 Task: Look for space in Starachowice, Poland from 15th June, 2023 to 21st June, 2023 for 5 adults in price range Rs.14000 to Rs.25000. Place can be entire place with 3 bedrooms having 3 beds and 3 bathrooms. Property type can be house, flat, guest house. Booking option can be shelf check-in. Required host language is English.
Action: Mouse pressed left at (560, 96)
Screenshot: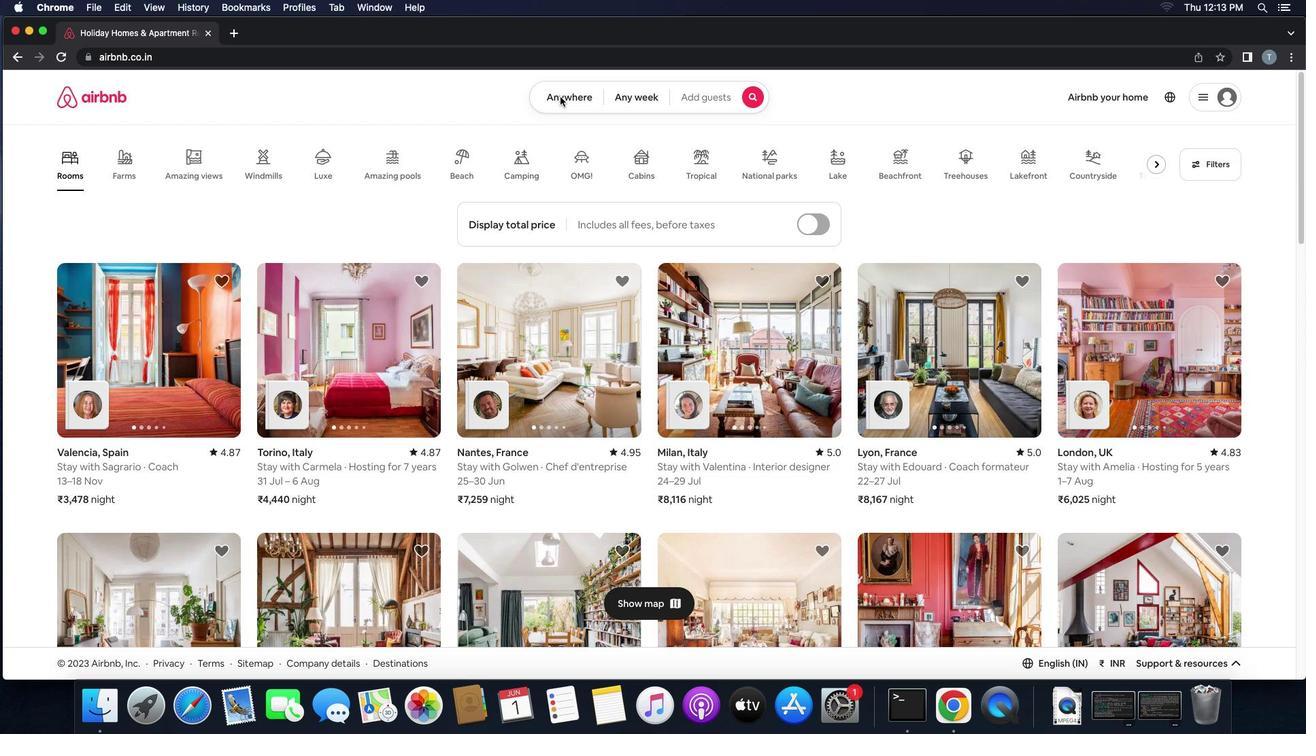 
Action: Mouse pressed left at (560, 96)
Screenshot: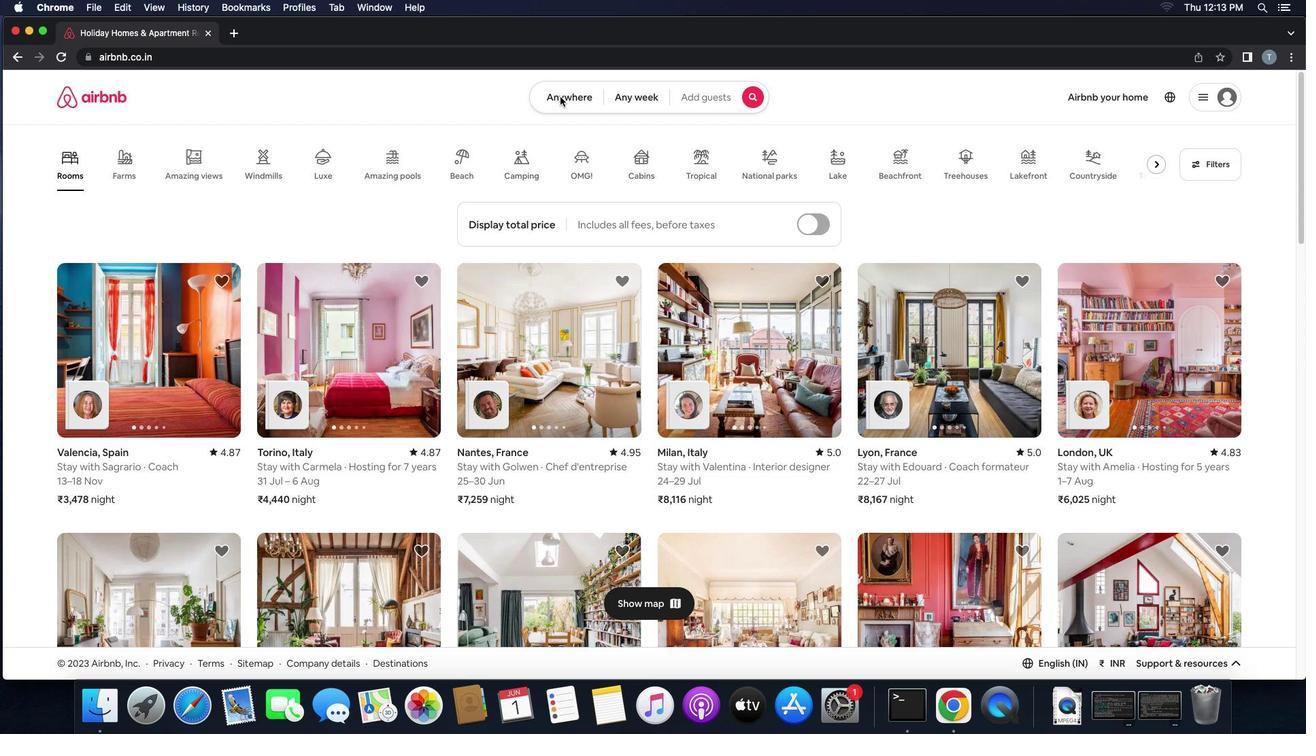 
Action: Mouse moved to (466, 151)
Screenshot: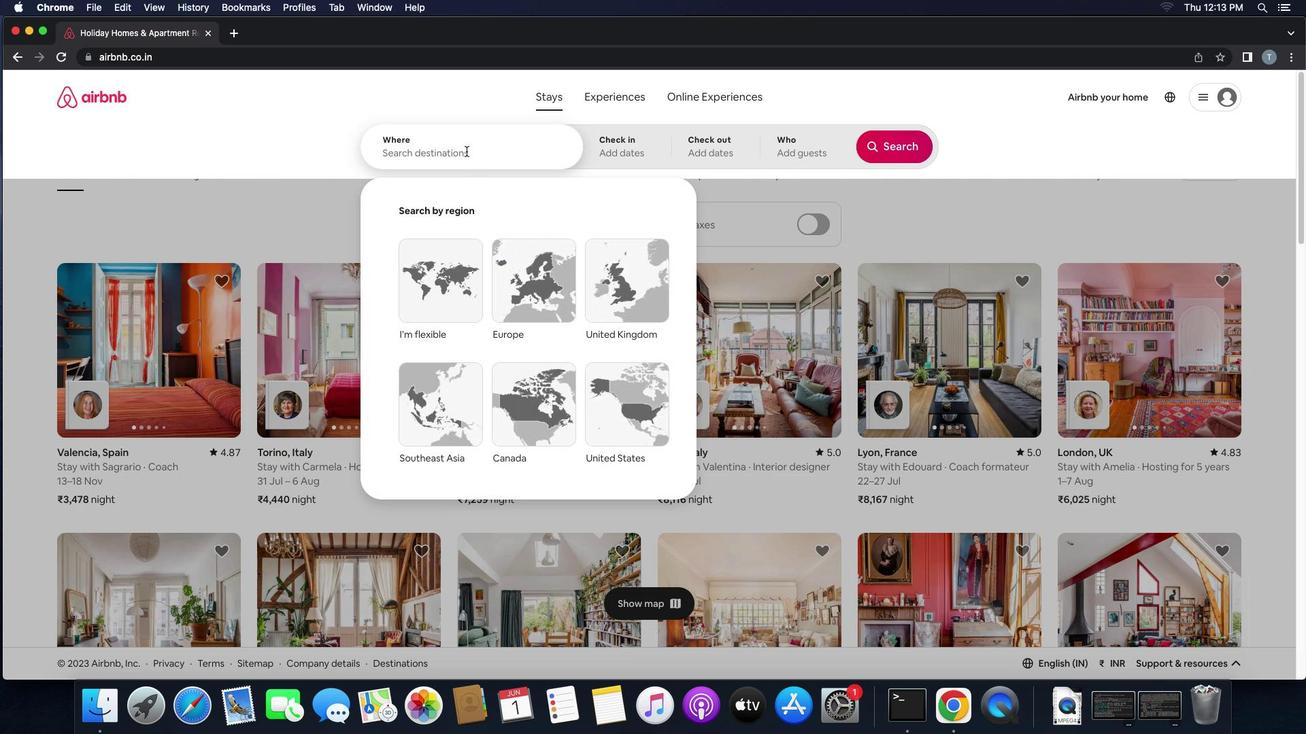 
Action: Mouse pressed left at (466, 151)
Screenshot: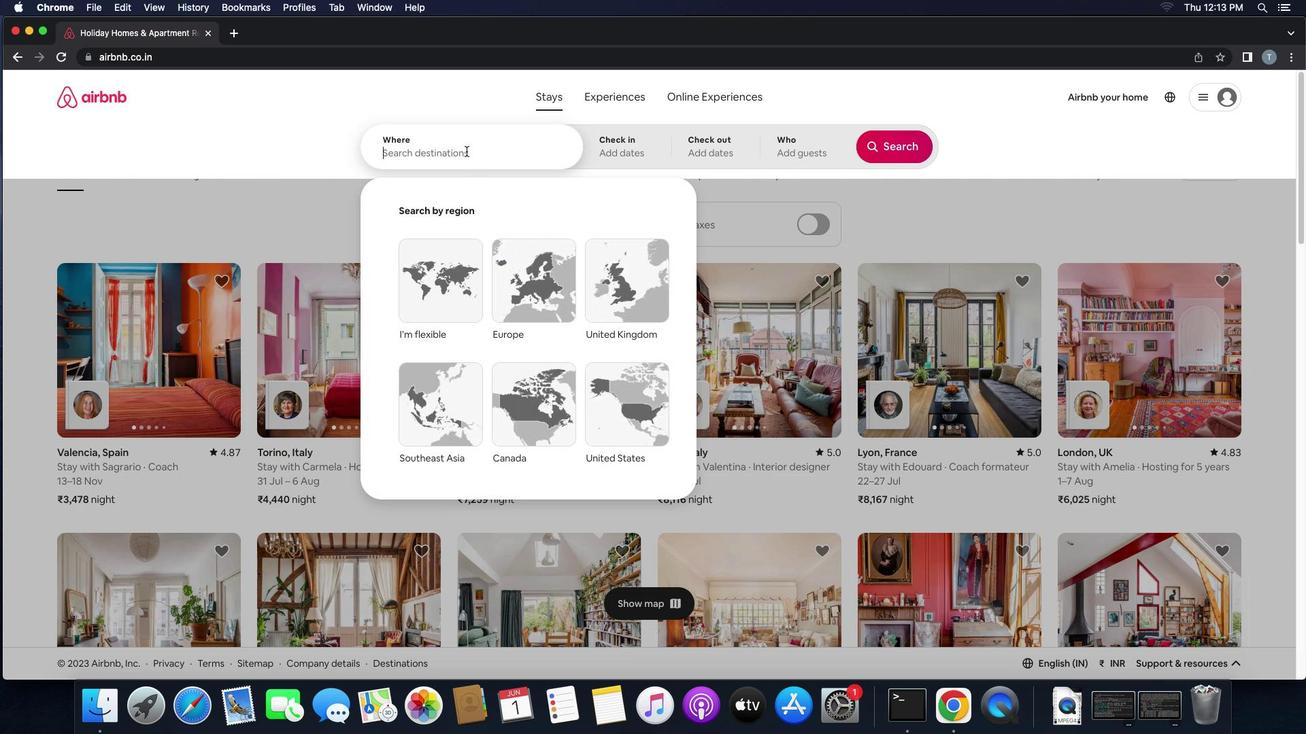 
Action: Mouse moved to (466, 149)
Screenshot: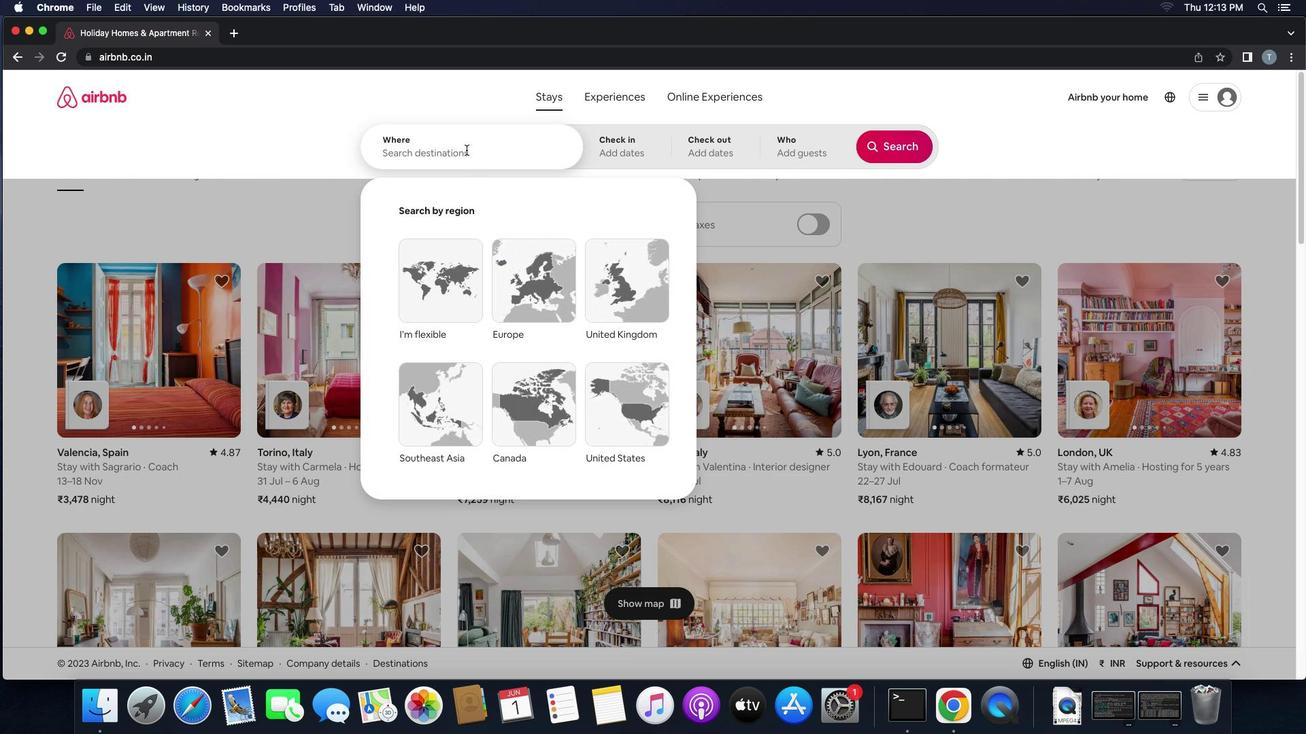 
Action: Key pressed Key.shift'S''t''a''r''a''c''h''o''w''i''c''e'',''p''o''l''a''n''d'
Screenshot: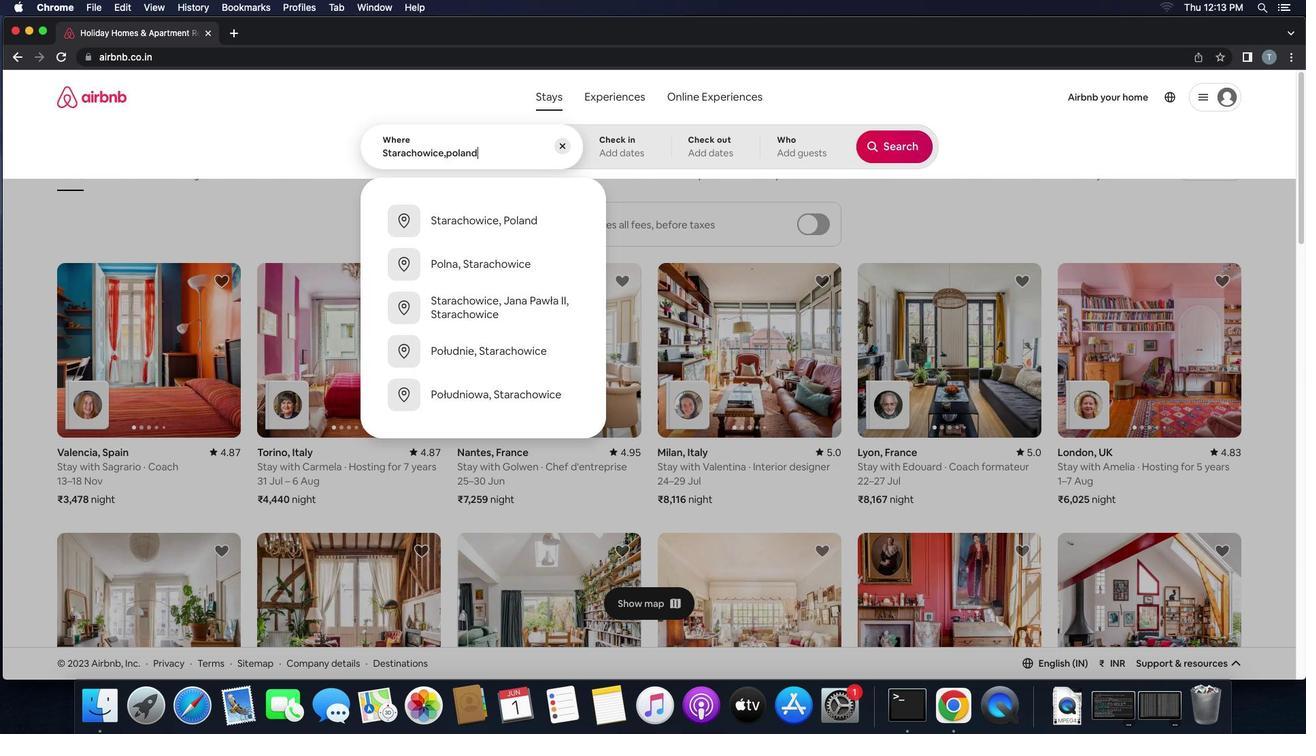 
Action: Mouse moved to (484, 229)
Screenshot: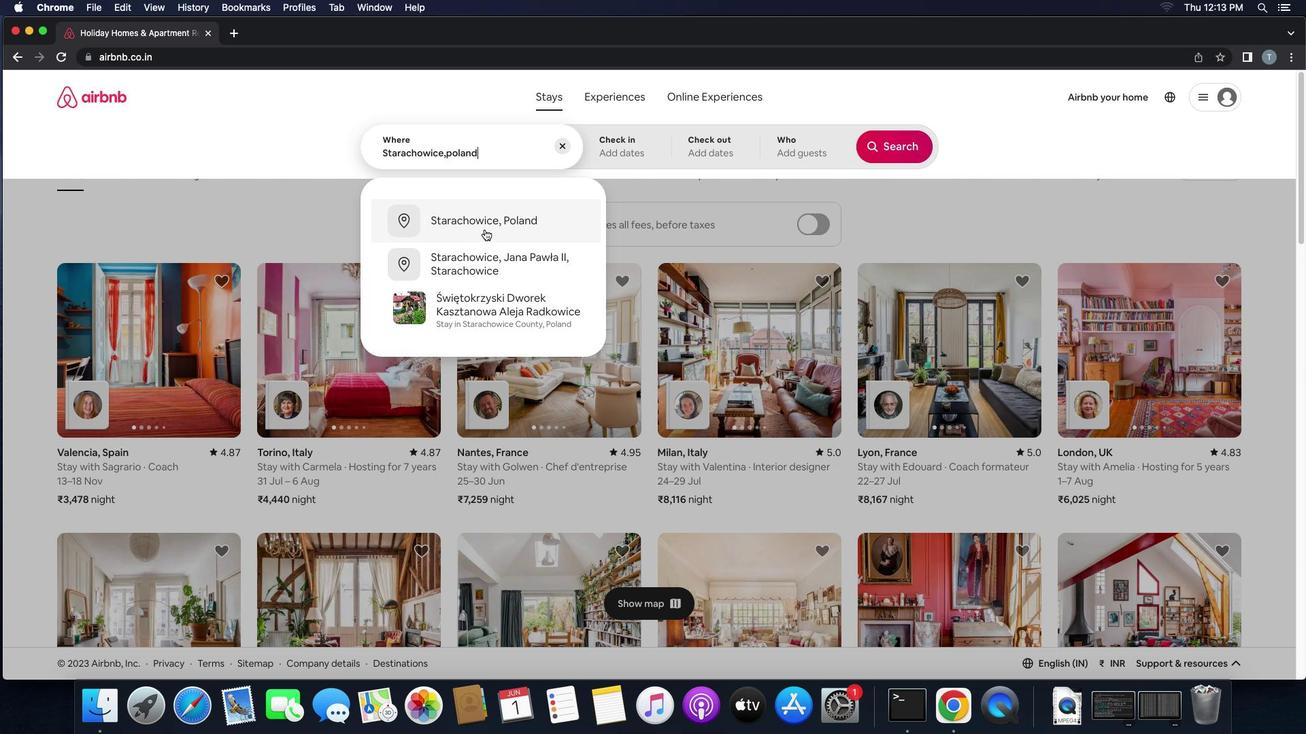 
Action: Mouse pressed left at (484, 229)
Screenshot: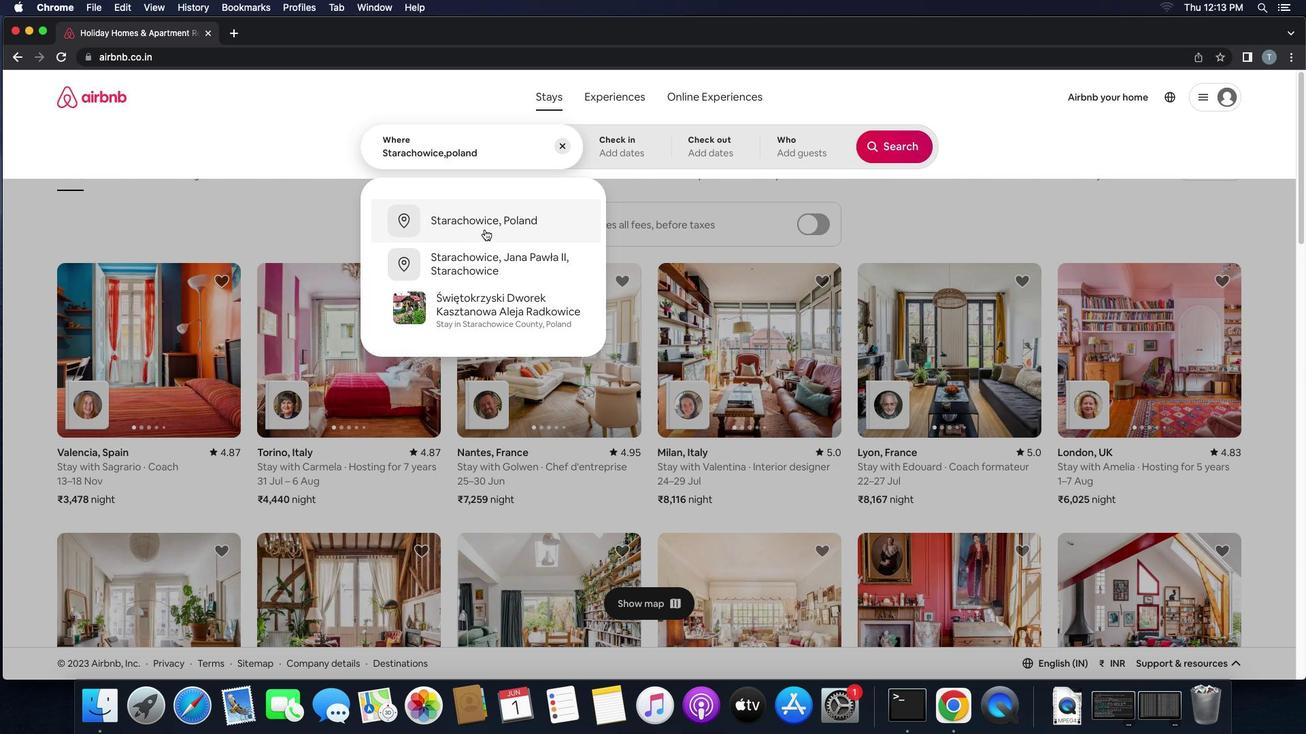 
Action: Mouse moved to (552, 383)
Screenshot: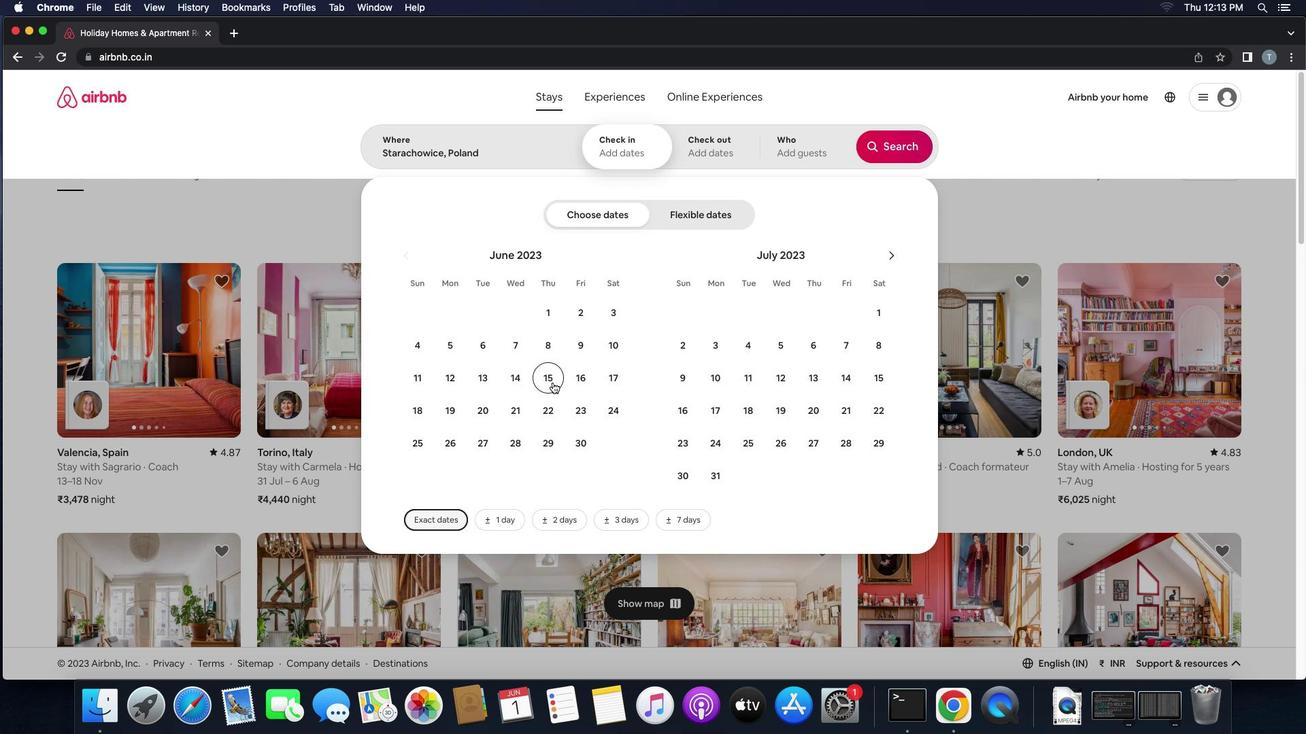 
Action: Mouse pressed left at (552, 383)
Screenshot: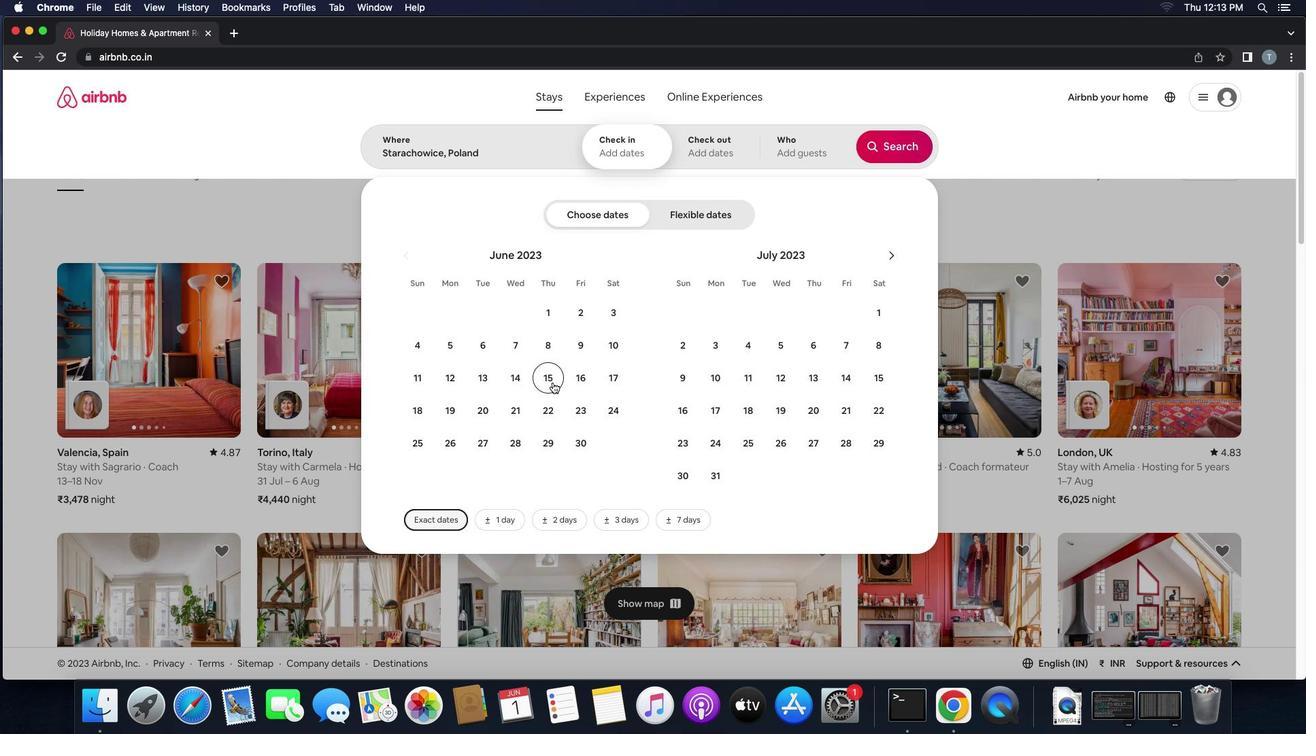 
Action: Mouse moved to (522, 410)
Screenshot: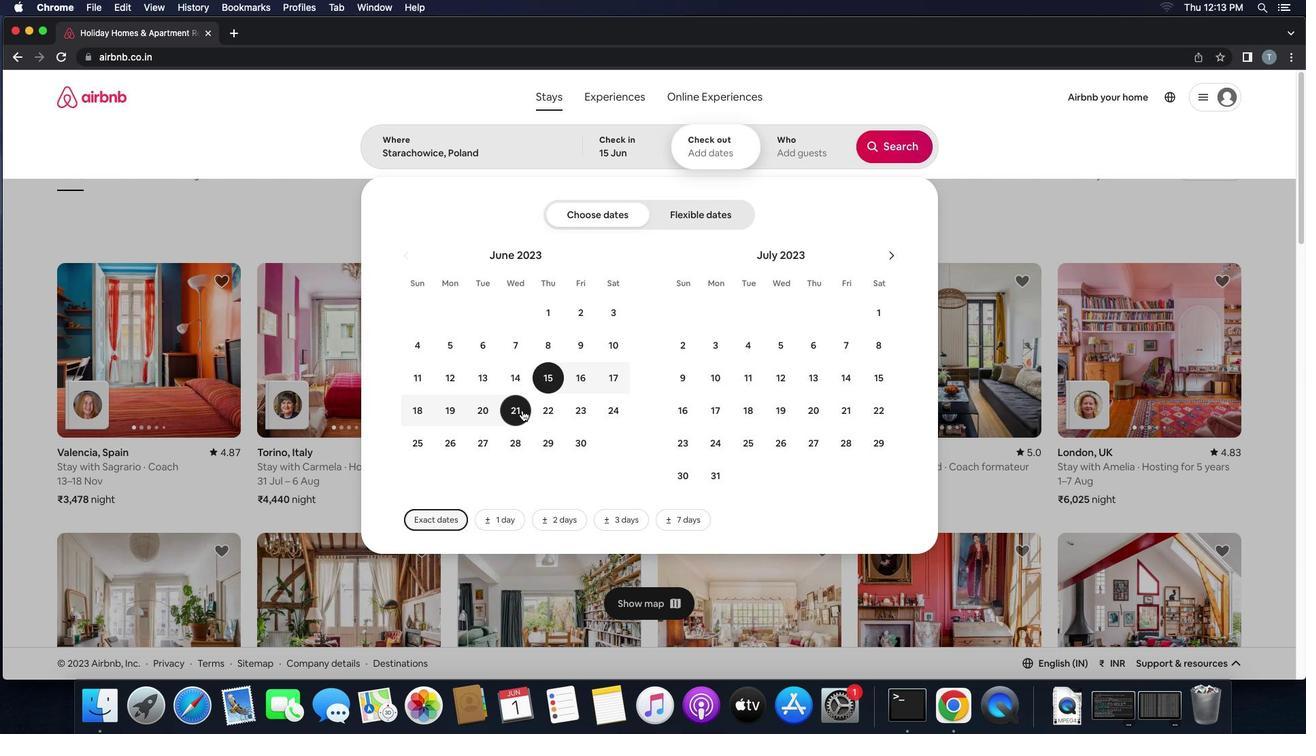 
Action: Mouse pressed left at (522, 410)
Screenshot: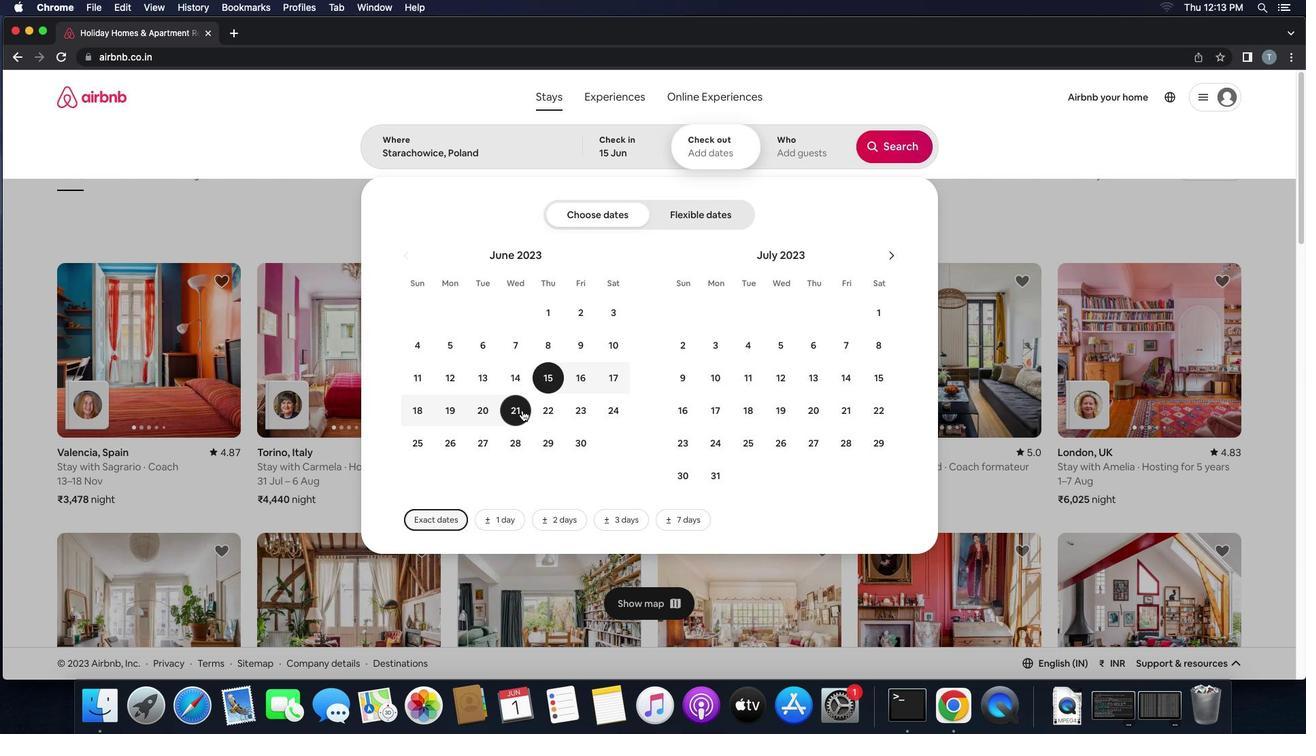 
Action: Mouse moved to (802, 154)
Screenshot: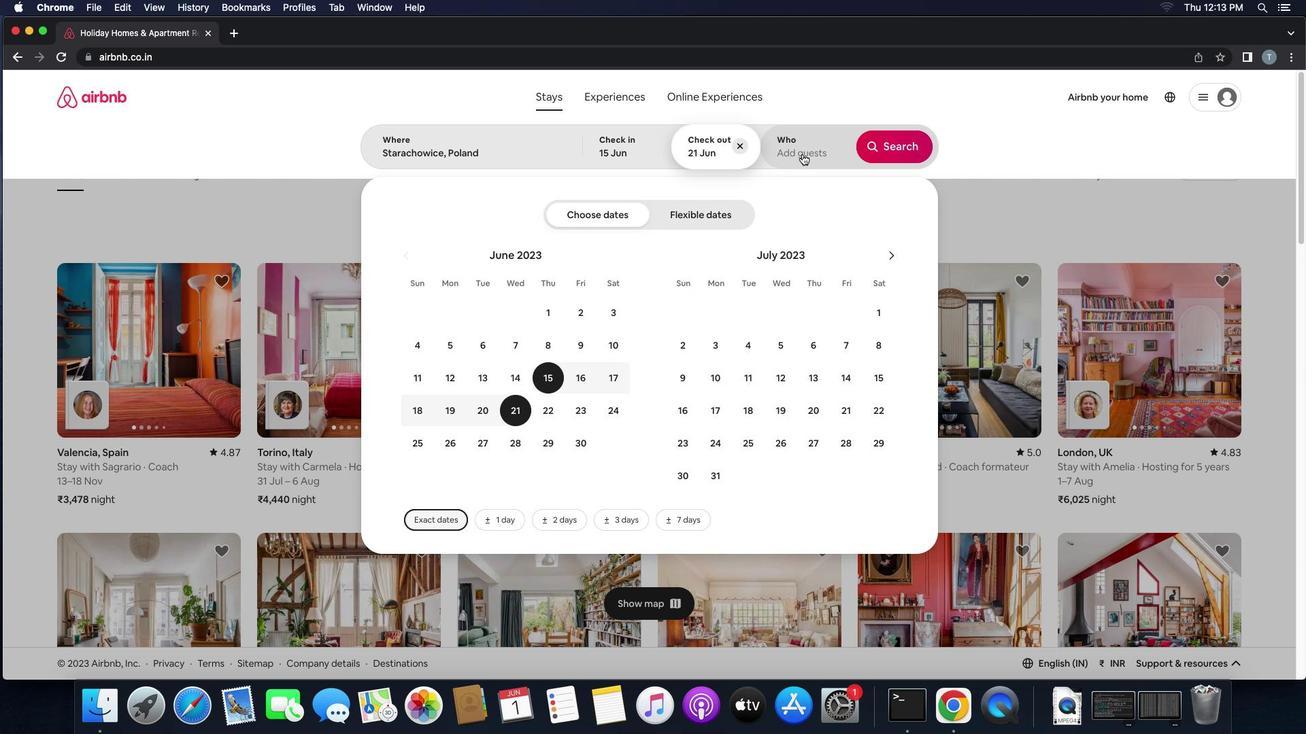 
Action: Mouse pressed left at (802, 154)
Screenshot: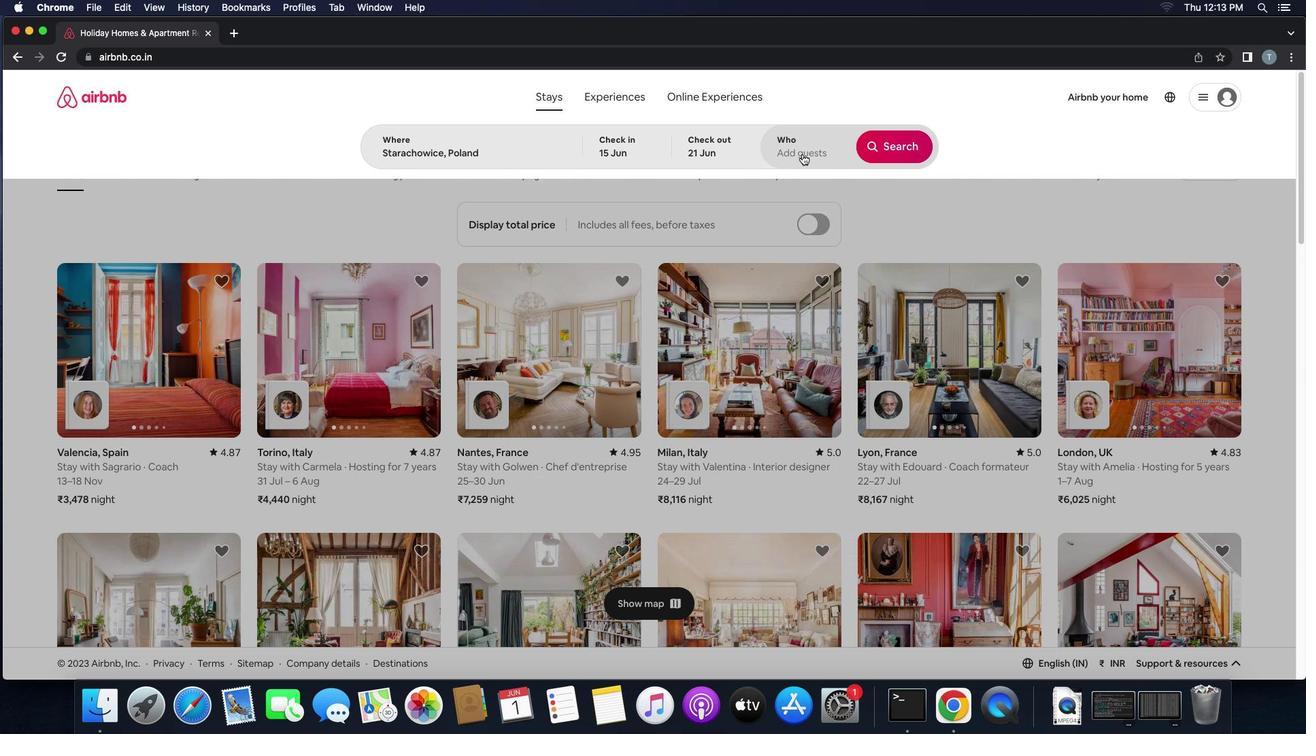 
Action: Mouse moved to (901, 214)
Screenshot: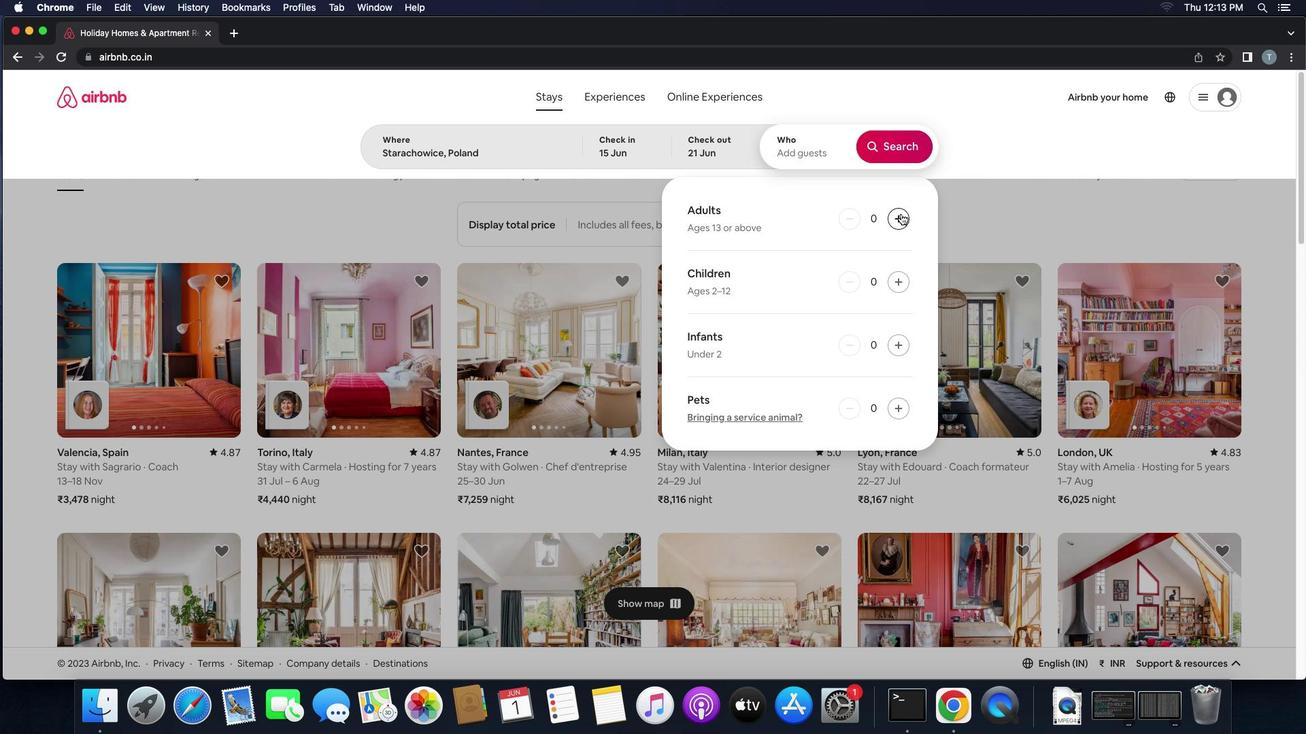
Action: Mouse pressed left at (901, 214)
Screenshot: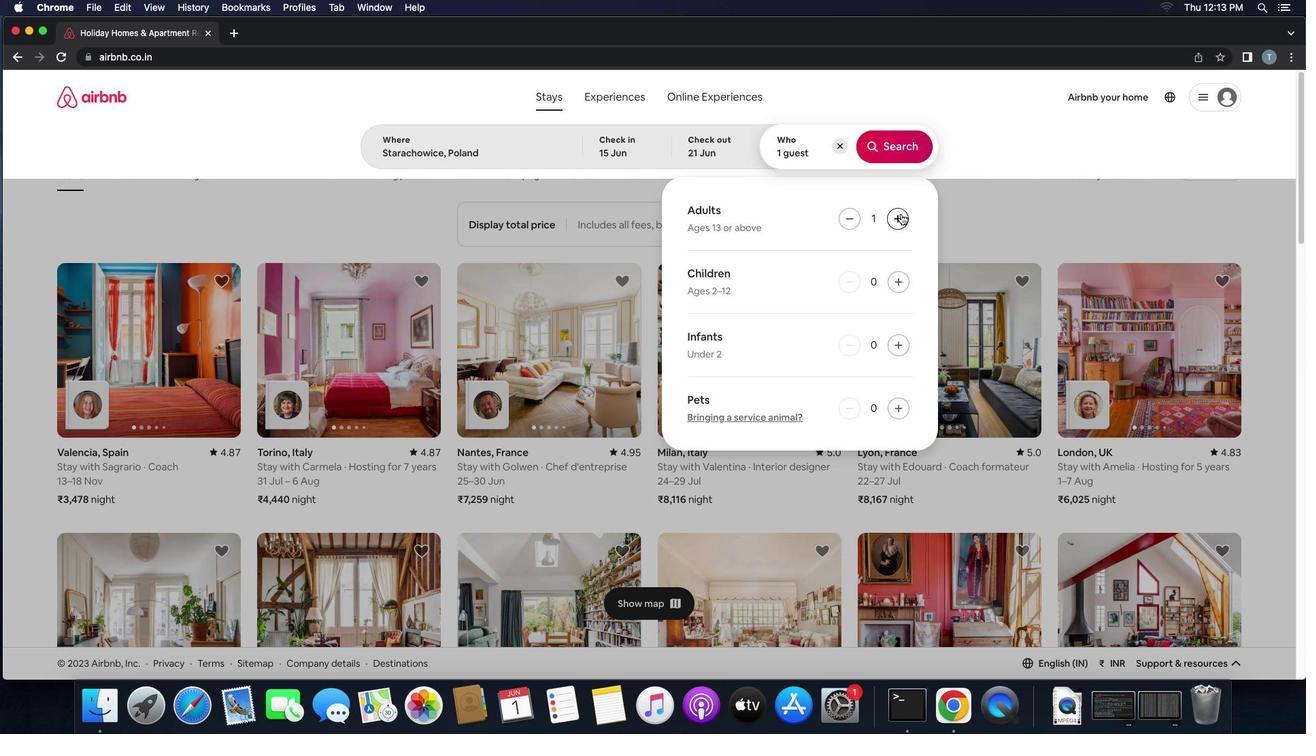 
Action: Mouse pressed left at (901, 214)
Screenshot: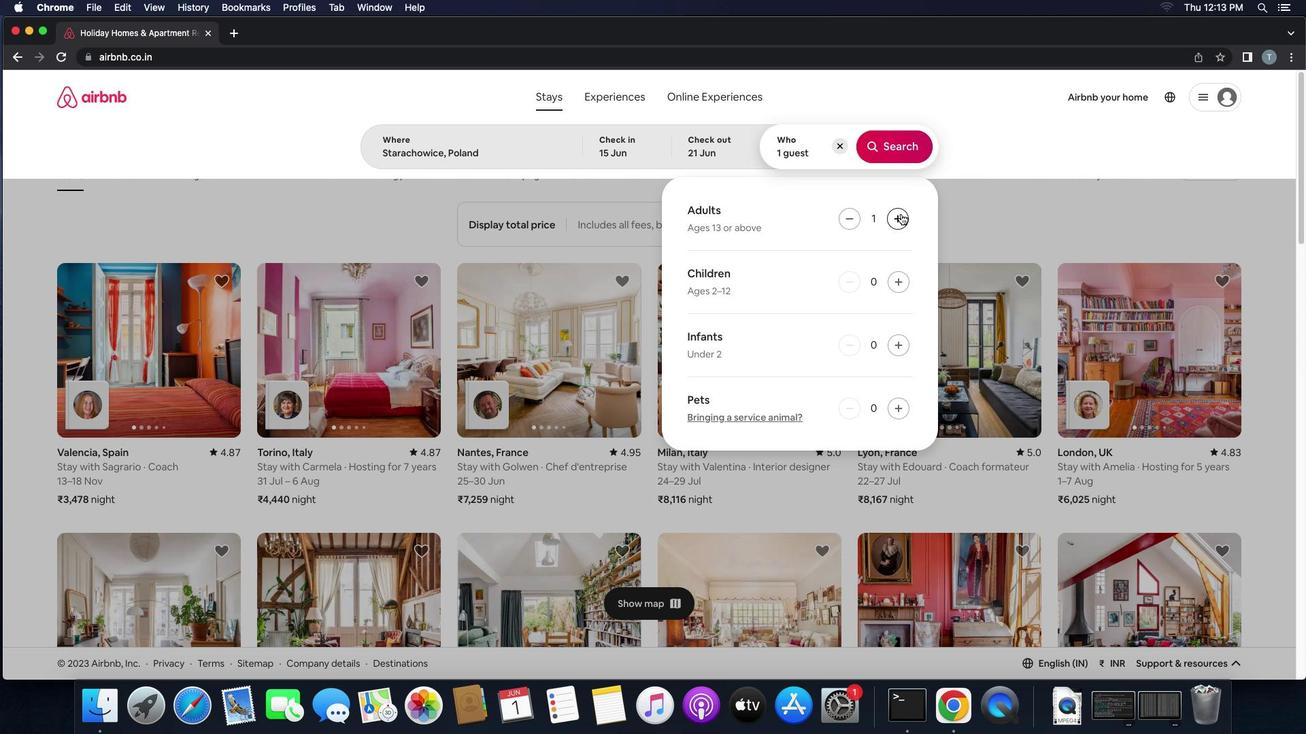 
Action: Mouse pressed left at (901, 214)
Screenshot: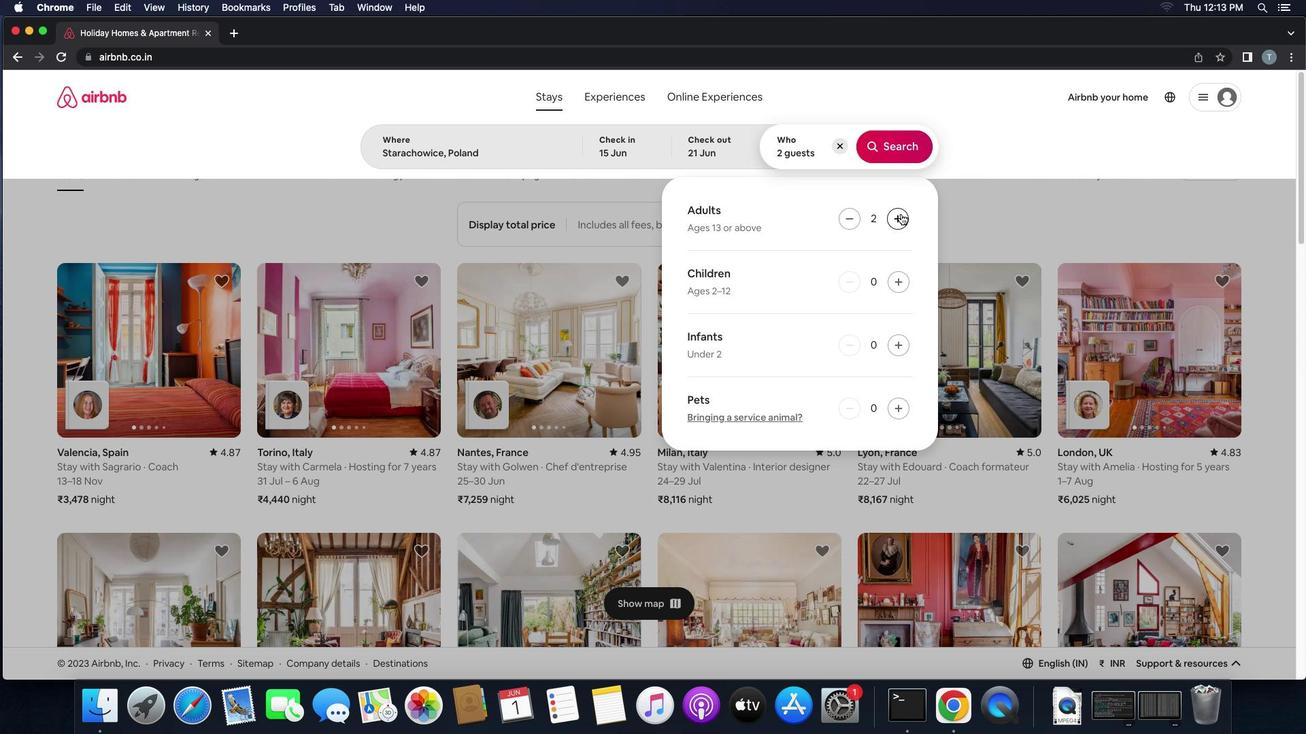 
Action: Mouse pressed left at (901, 214)
Screenshot: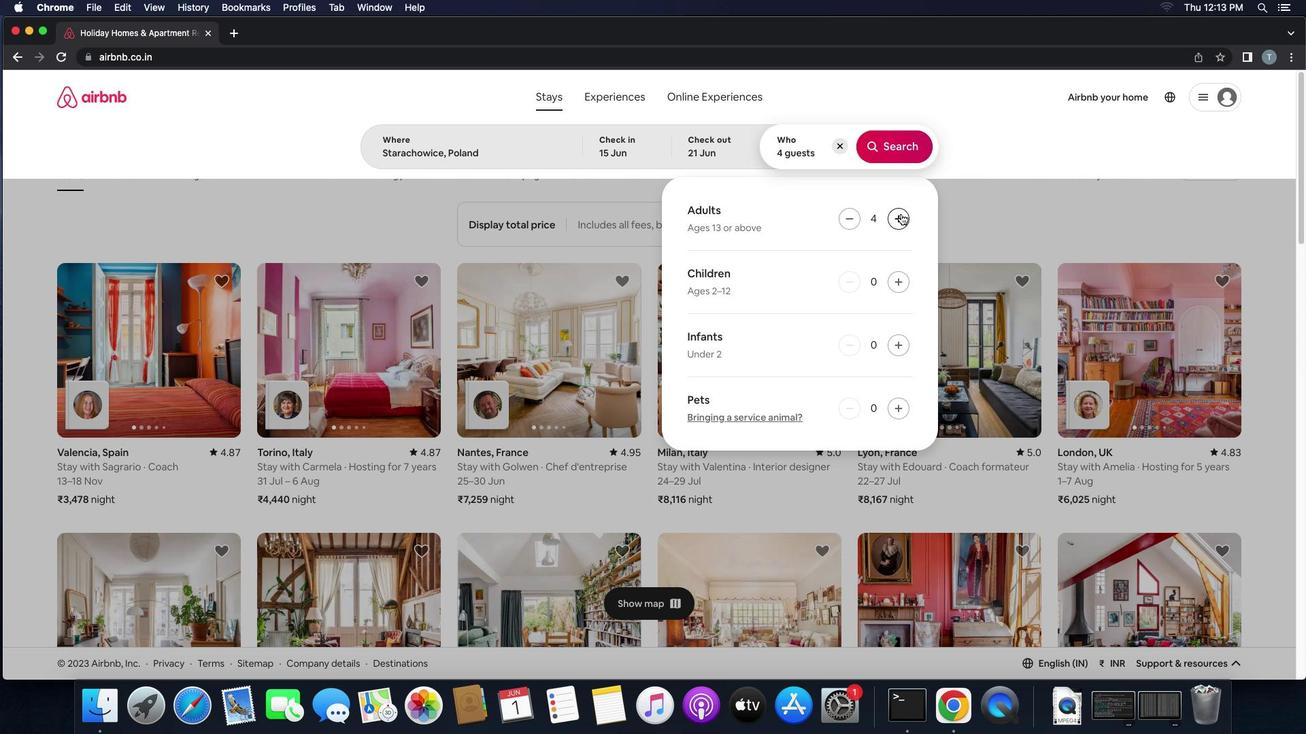 
Action: Mouse pressed left at (901, 214)
Screenshot: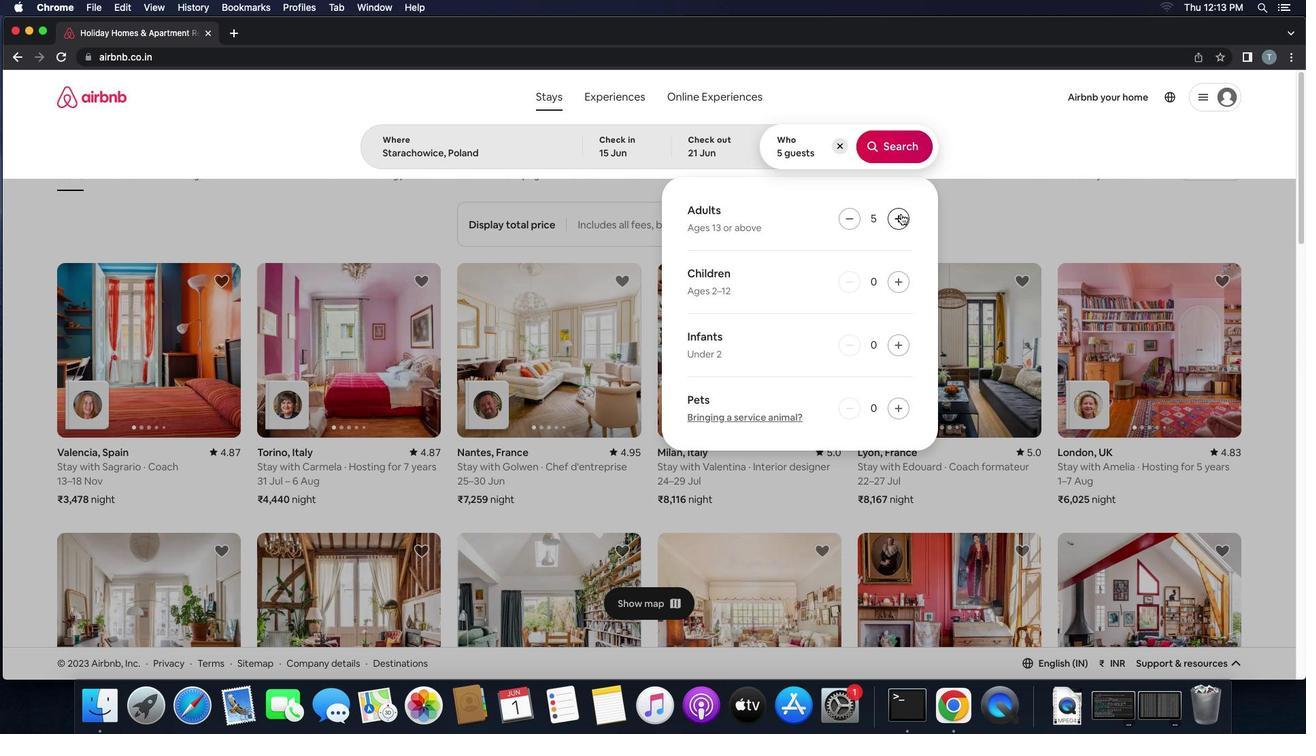 
Action: Mouse moved to (908, 158)
Screenshot: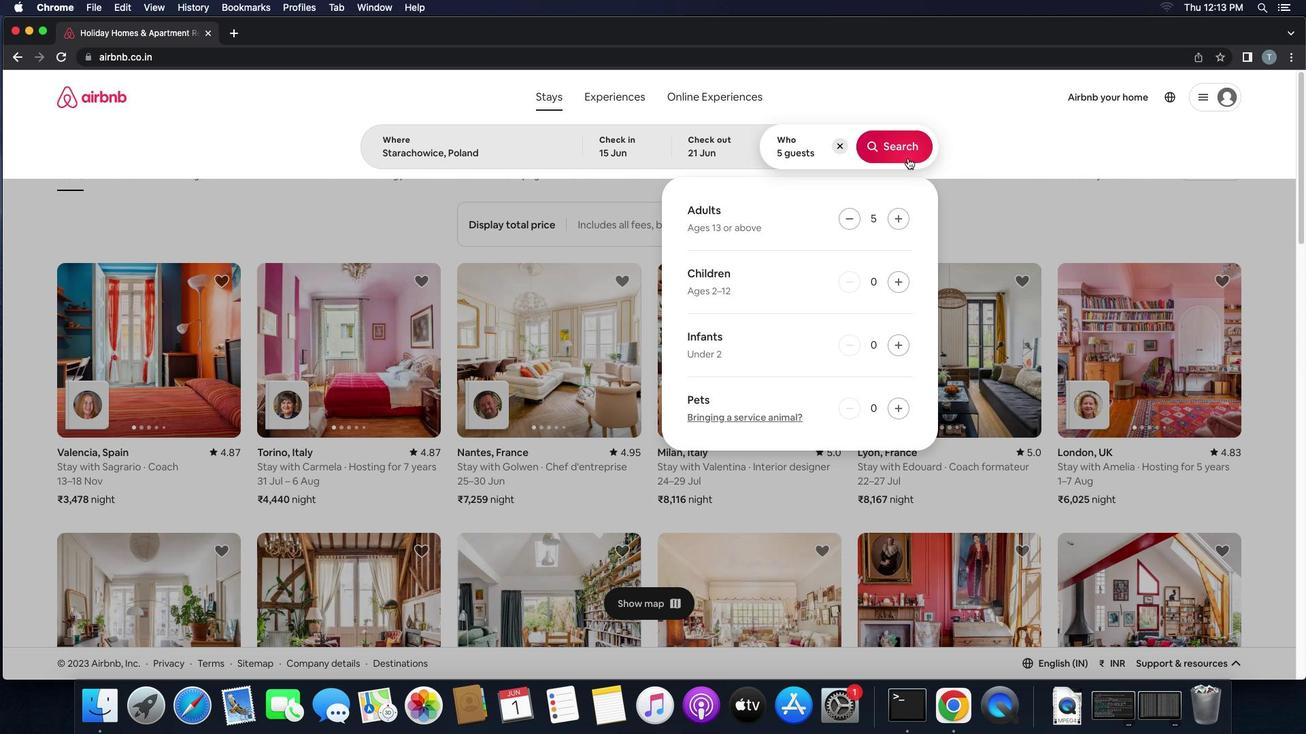 
Action: Mouse pressed left at (908, 158)
Screenshot: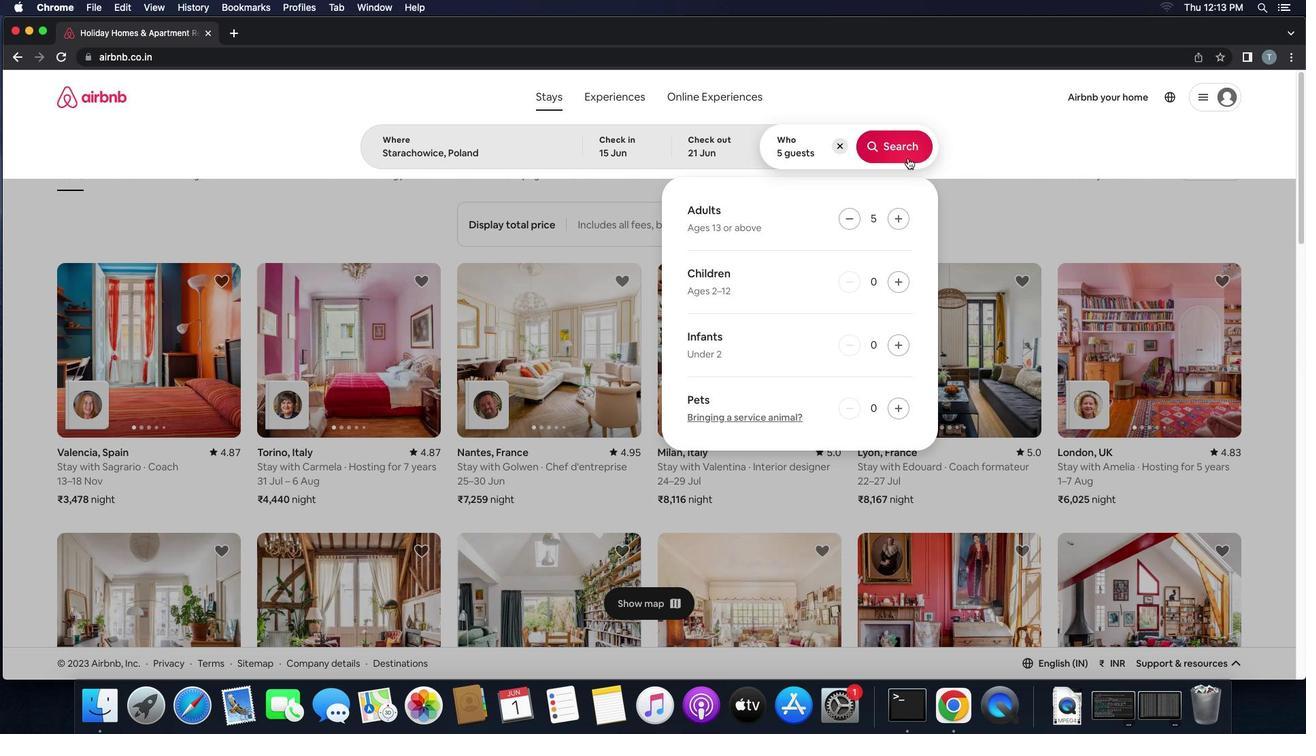 
Action: Mouse moved to (1255, 150)
Screenshot: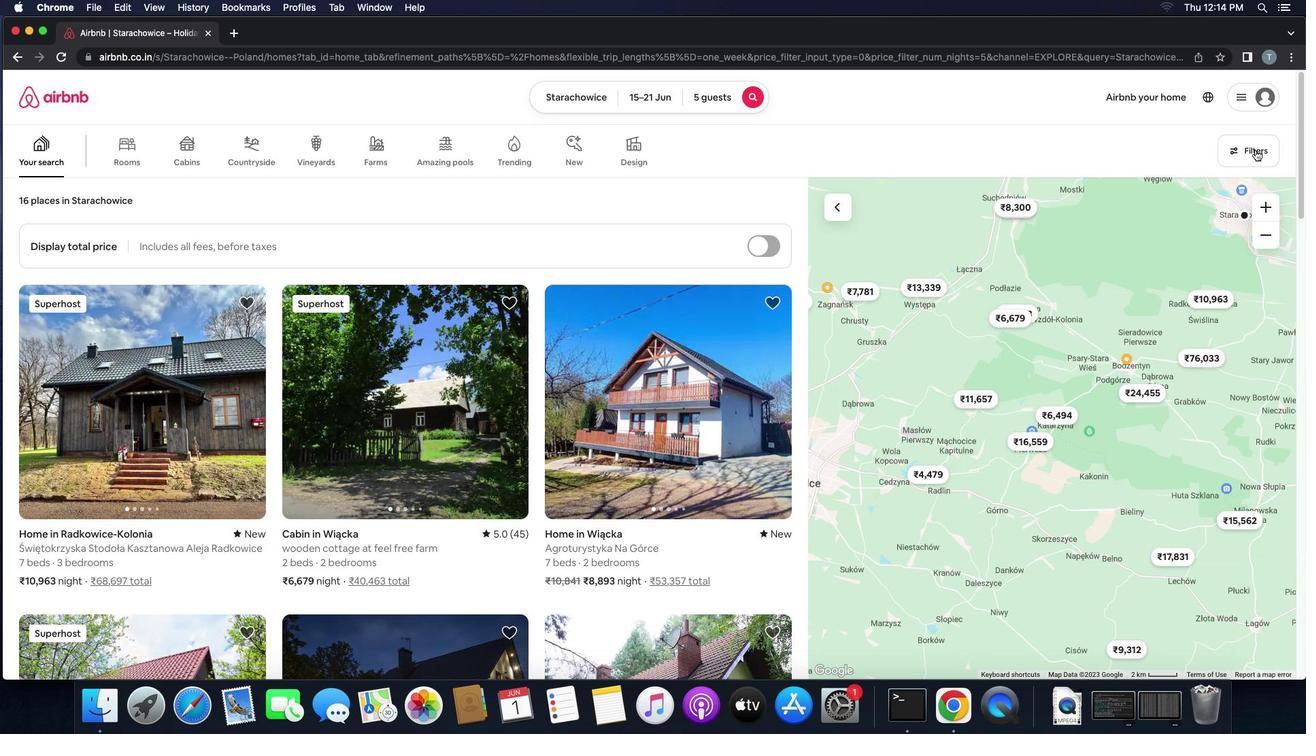 
Action: Mouse pressed left at (1255, 150)
Screenshot: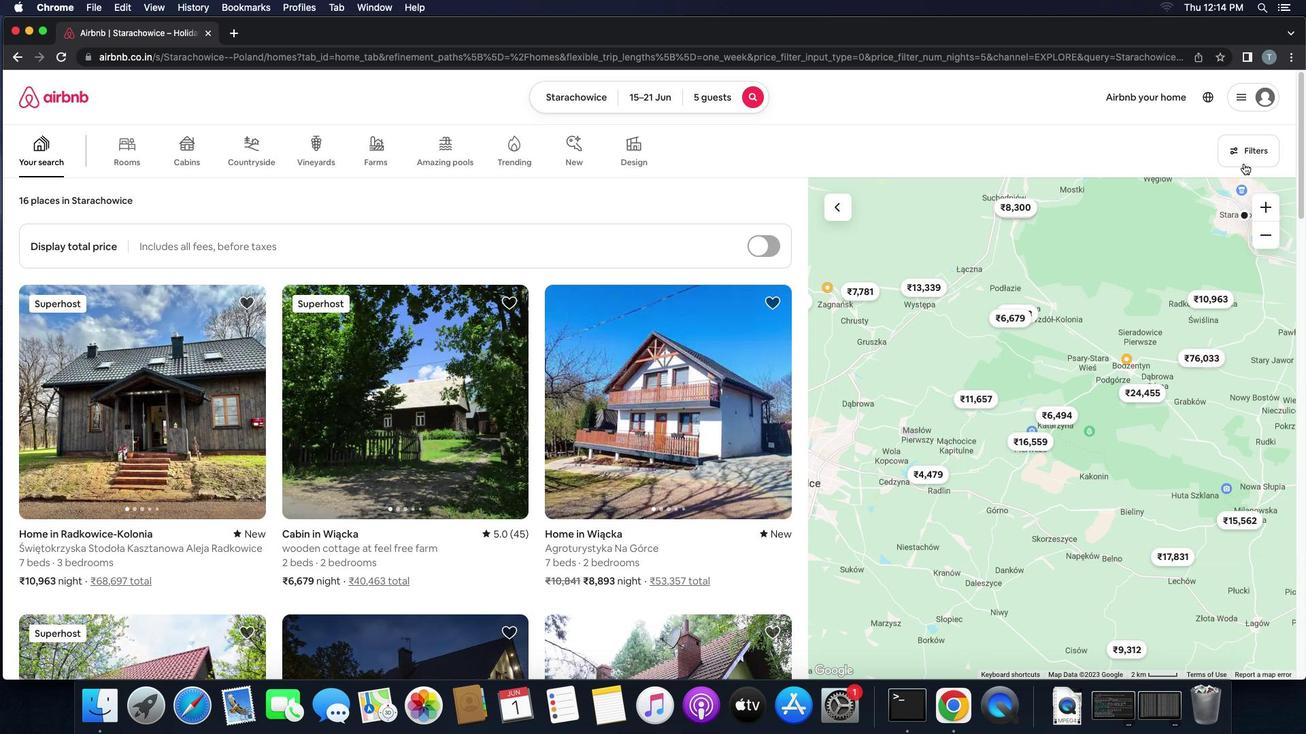 
Action: Mouse moved to (496, 481)
Screenshot: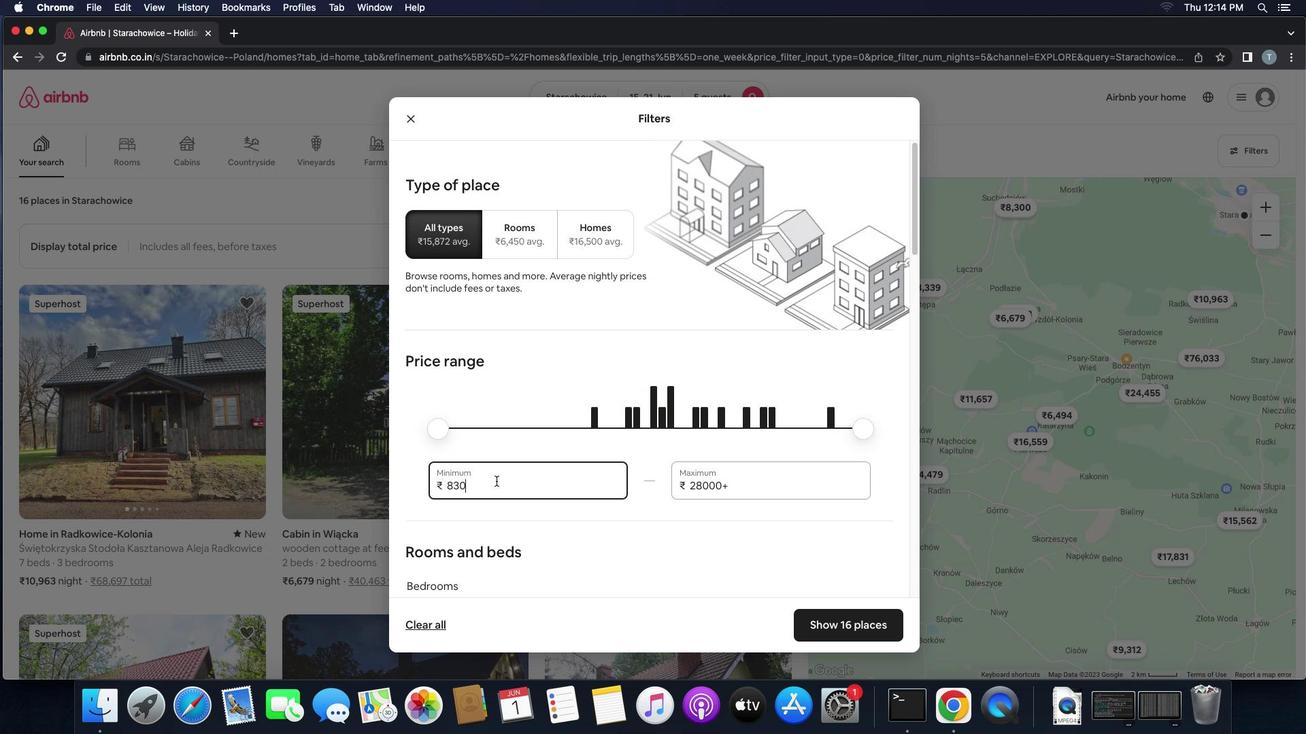 
Action: Mouse pressed left at (496, 481)
Screenshot: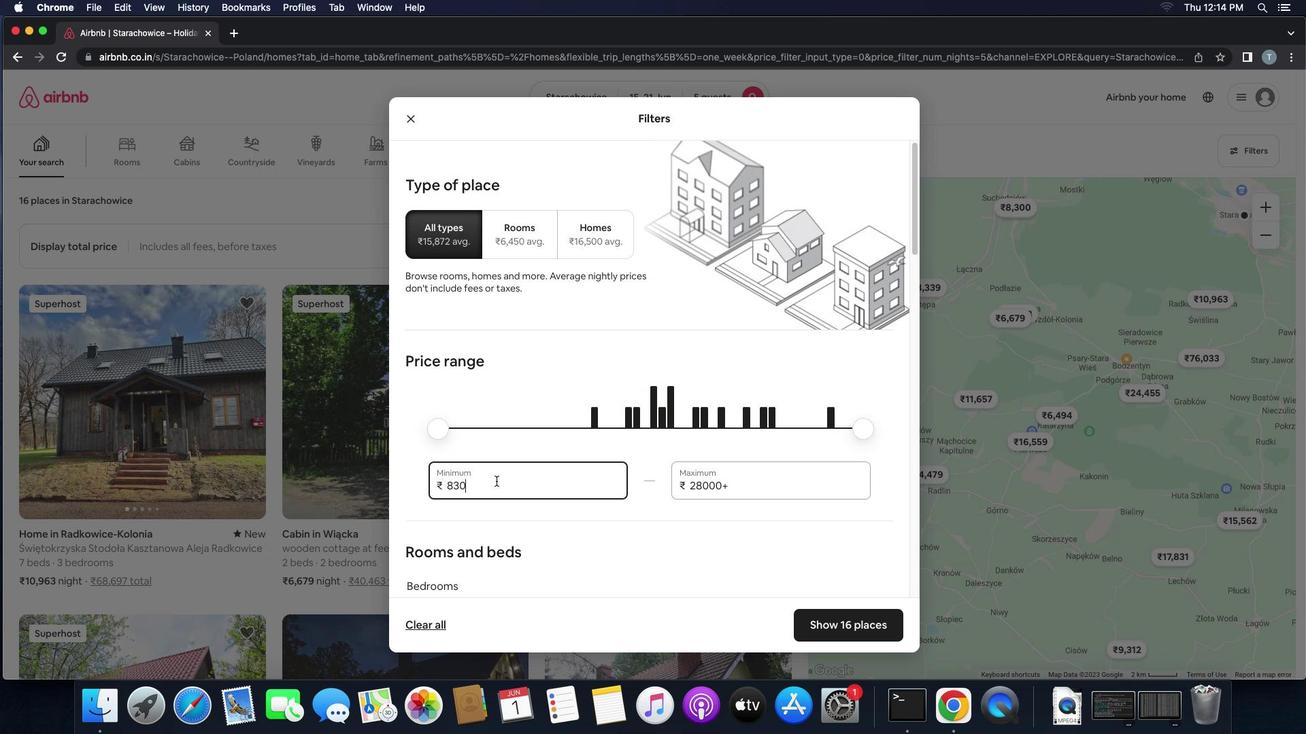 
Action: Key pressed Key.backspaceKey.backspaceKey.backspaceKey.backspace'1''4''0''0''0'
Screenshot: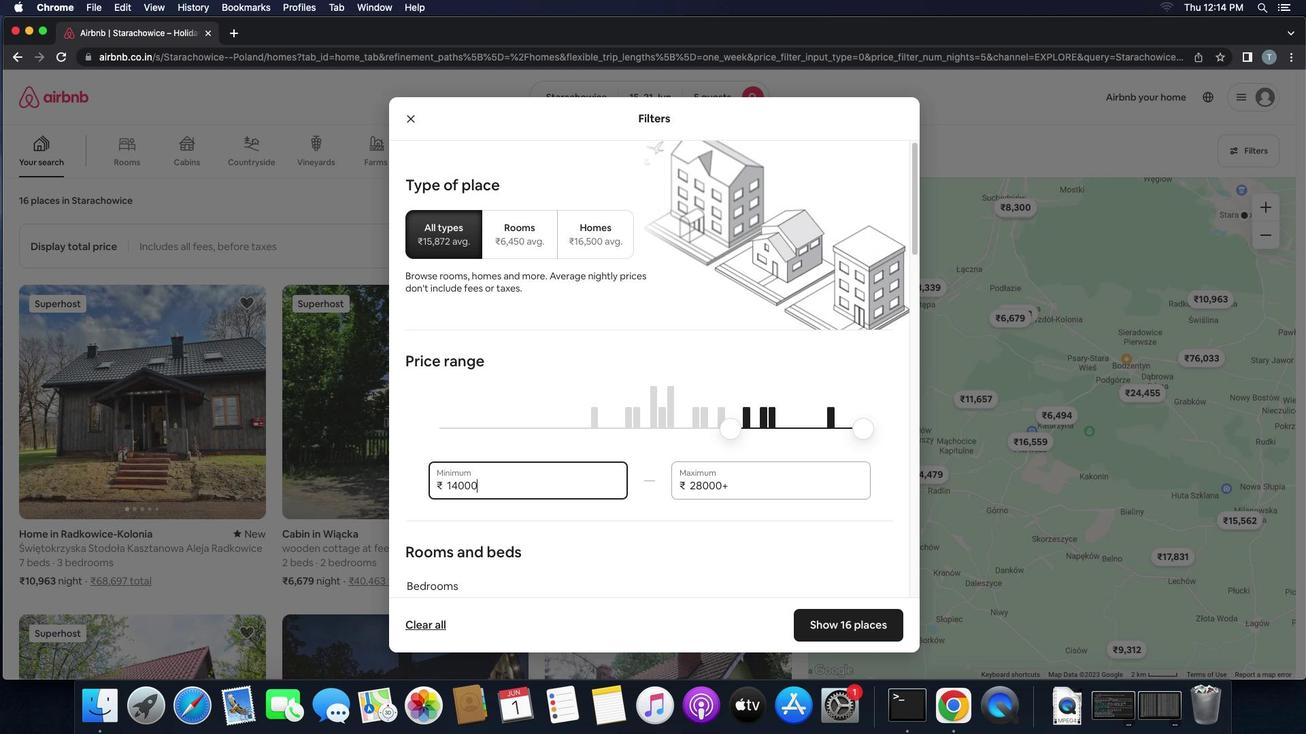 
Action: Mouse moved to (741, 480)
Screenshot: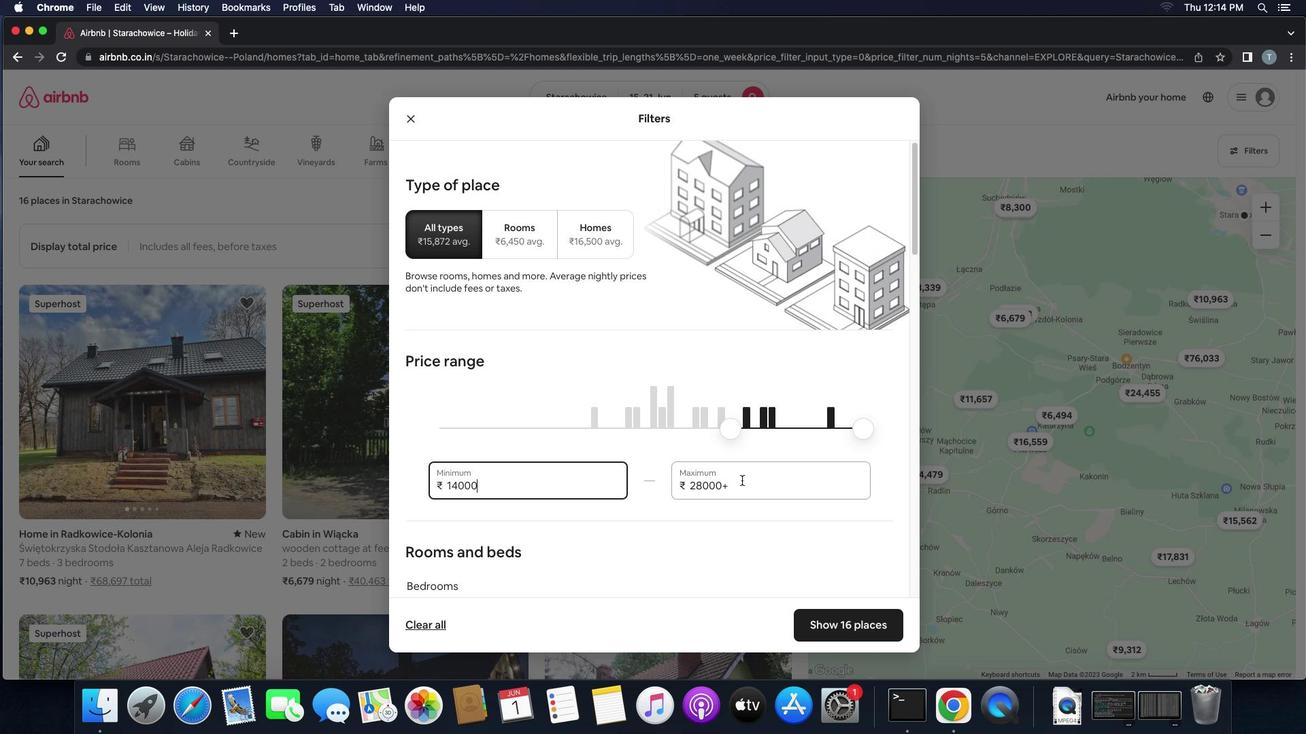
Action: Mouse pressed left at (741, 480)
Screenshot: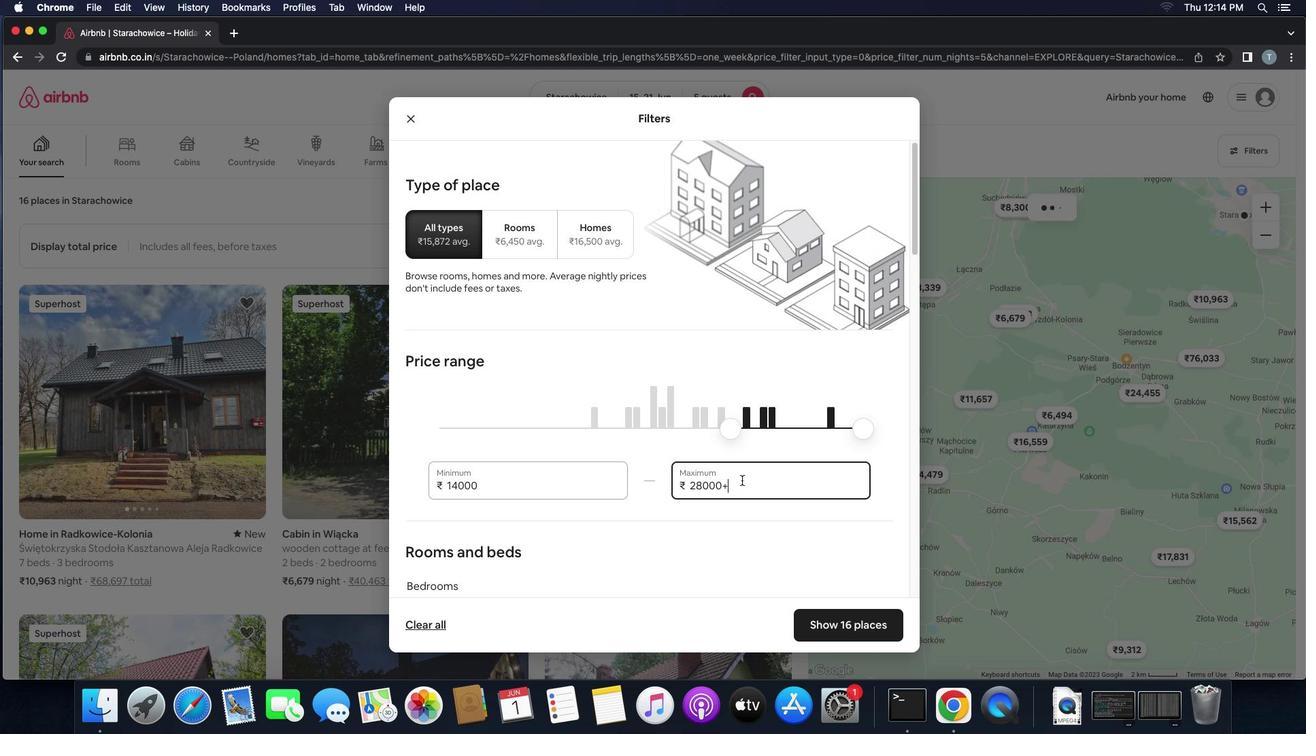 
Action: Mouse moved to (742, 480)
Screenshot: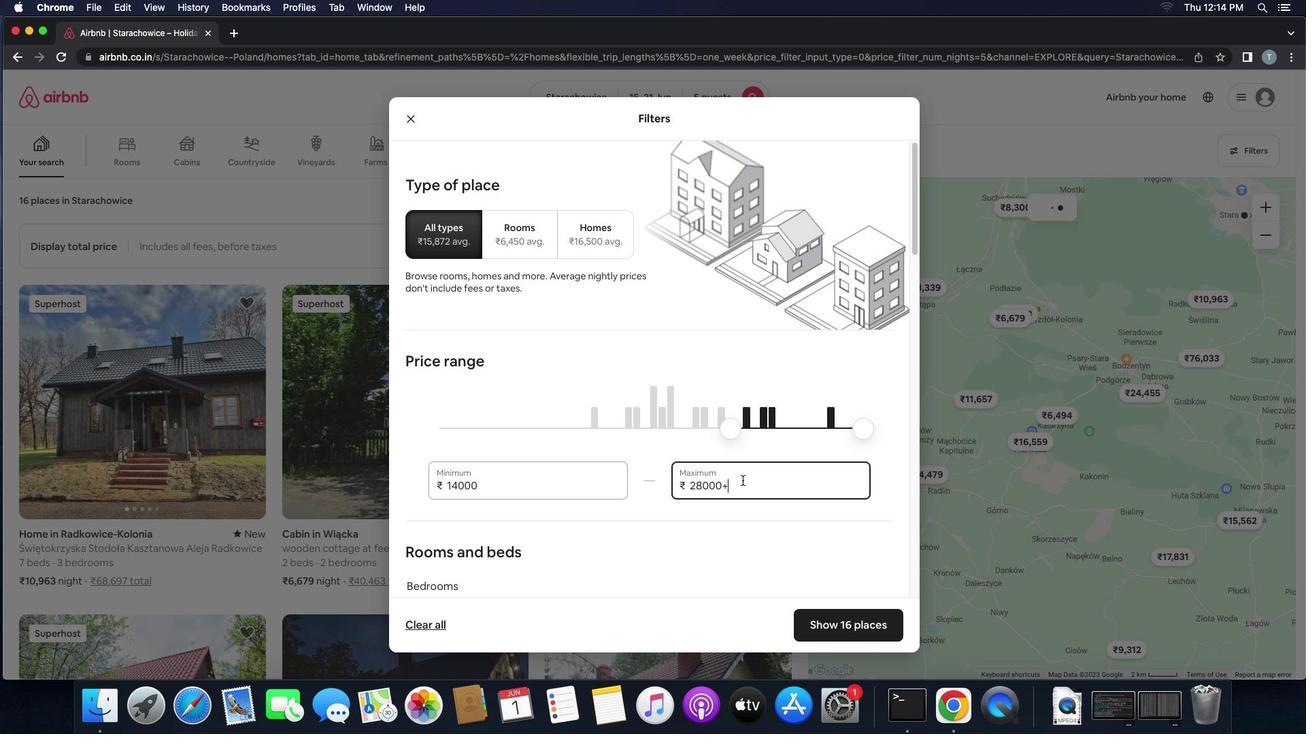 
Action: Key pressed Key.backspaceKey.backspaceKey.backspaceKey.backspaceKey.backspaceKey.backspace'2''5''0''0''0'
Screenshot: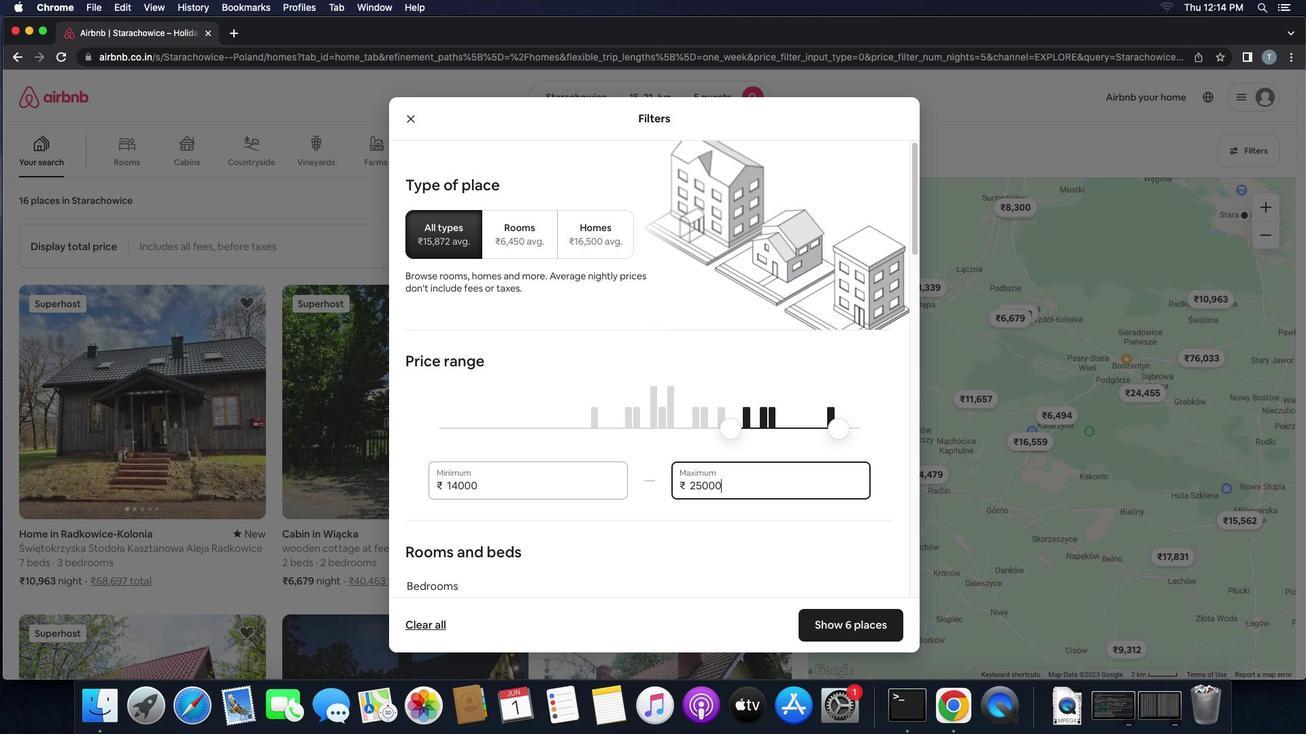 
Action: Mouse moved to (657, 553)
Screenshot: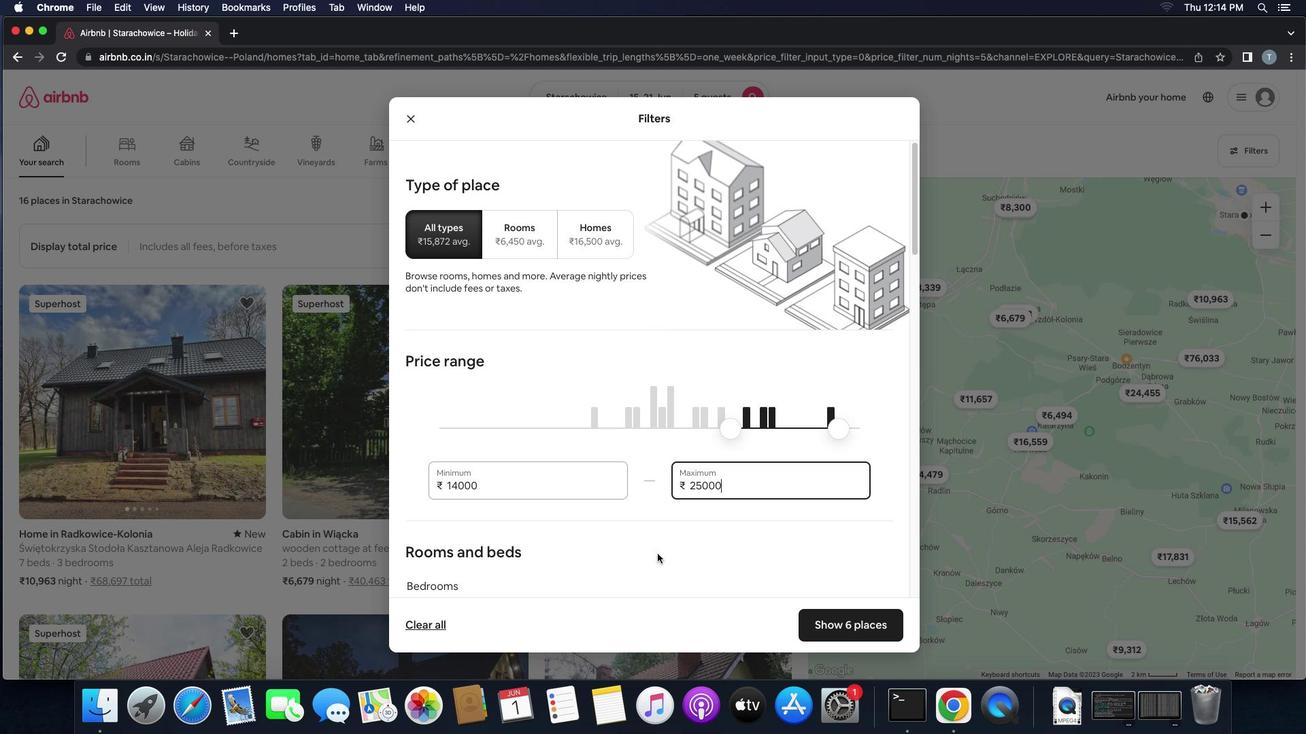 
Action: Mouse scrolled (657, 553) with delta (0, 0)
Screenshot: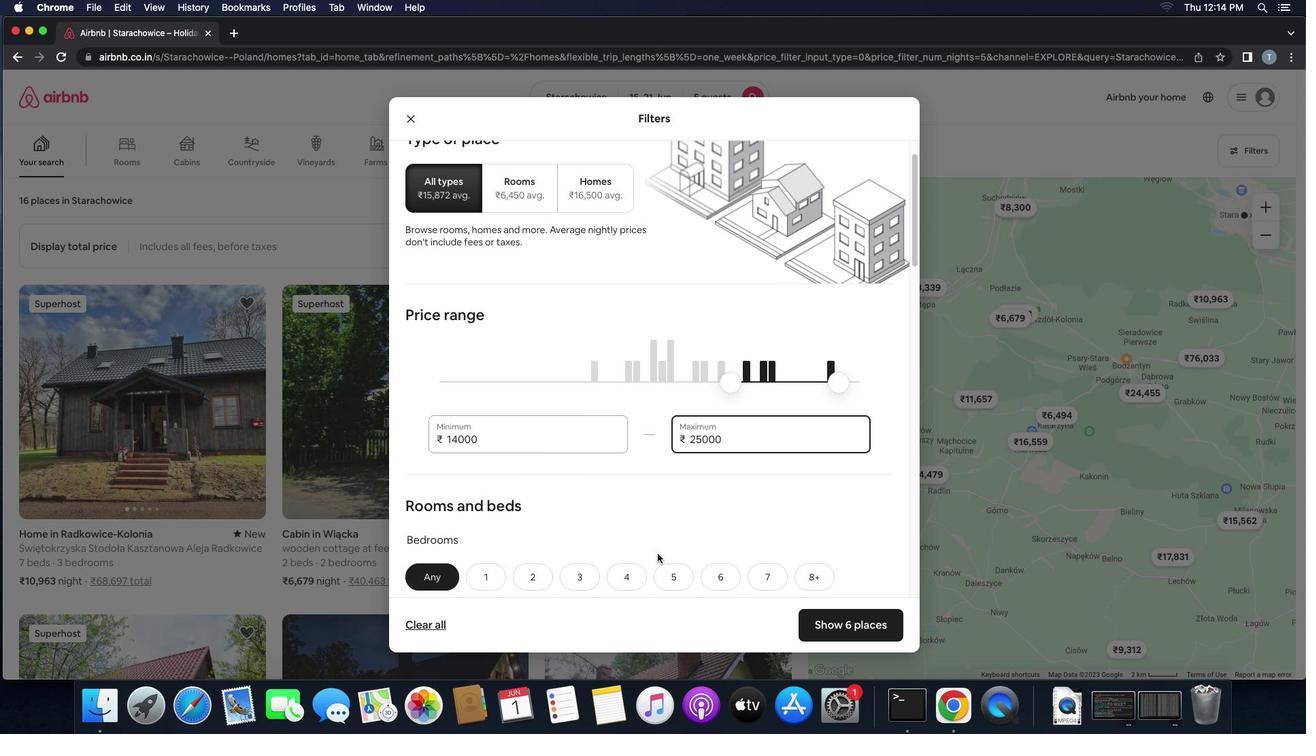 
Action: Mouse scrolled (657, 553) with delta (0, 0)
Screenshot: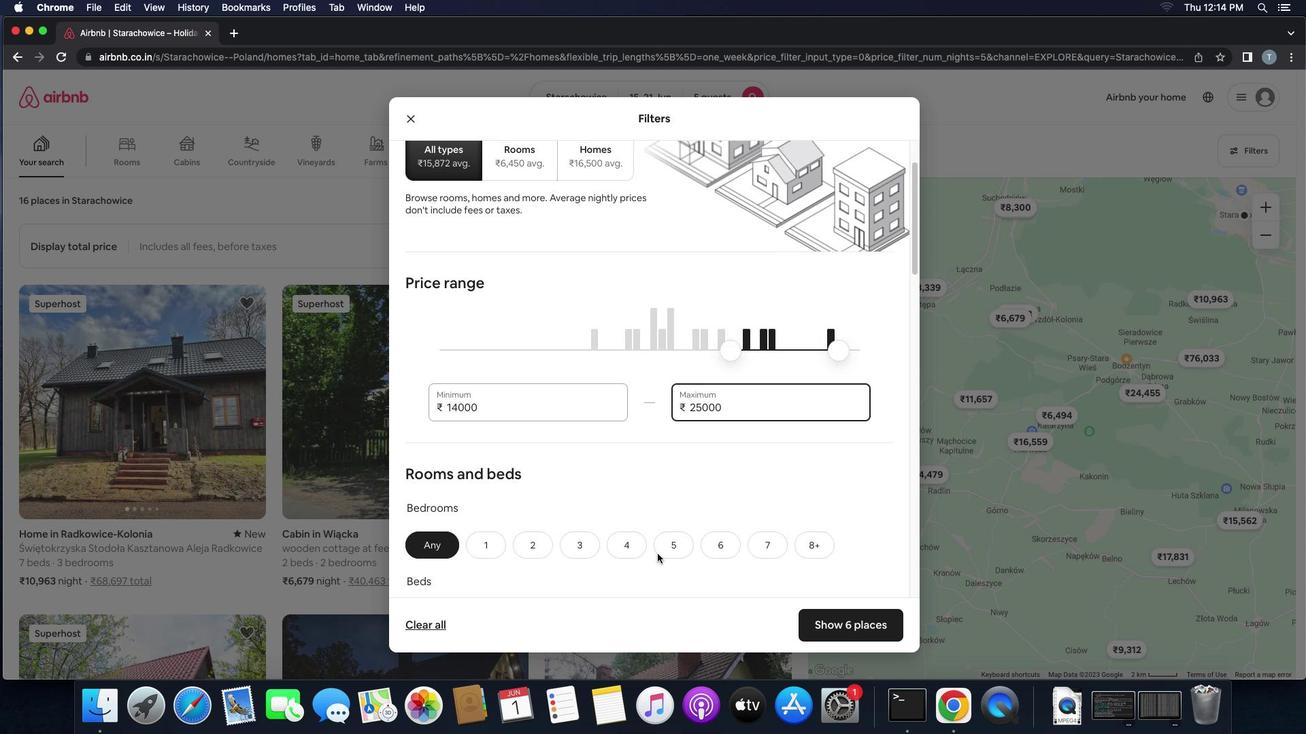 
Action: Mouse scrolled (657, 553) with delta (0, -2)
Screenshot: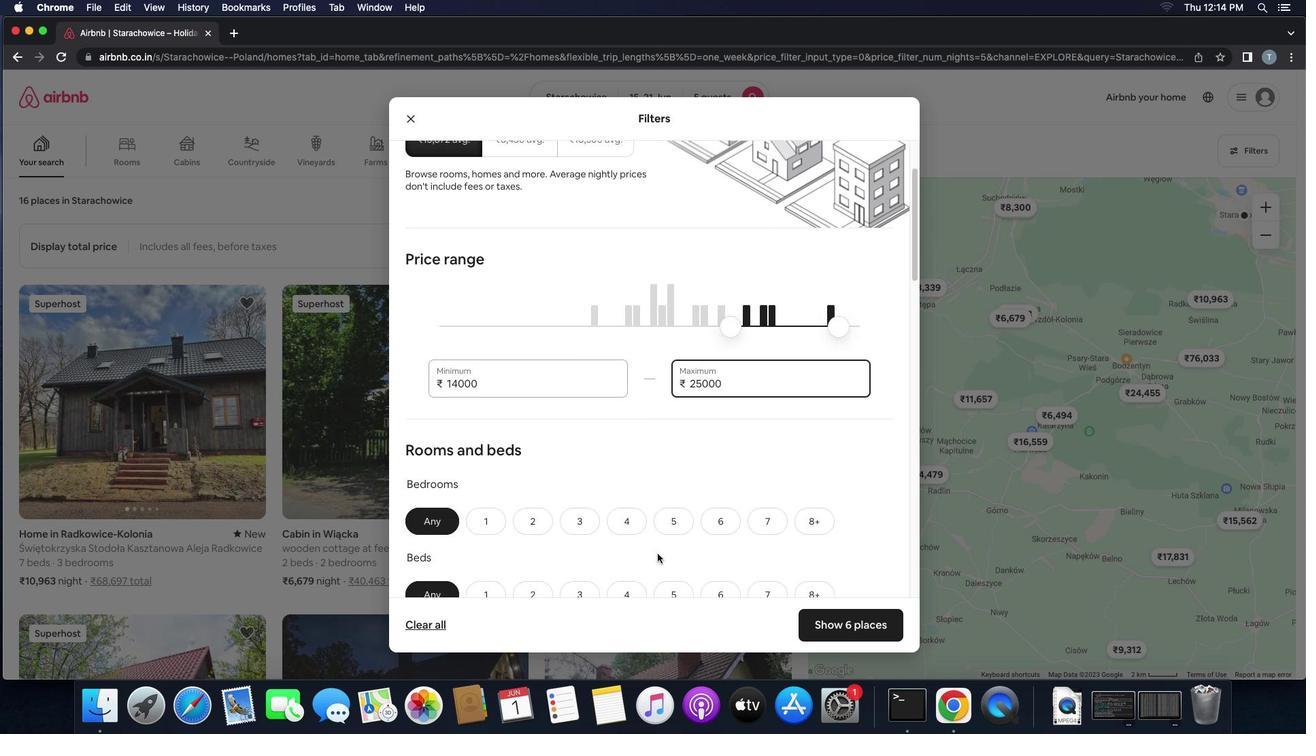 
Action: Mouse moved to (619, 522)
Screenshot: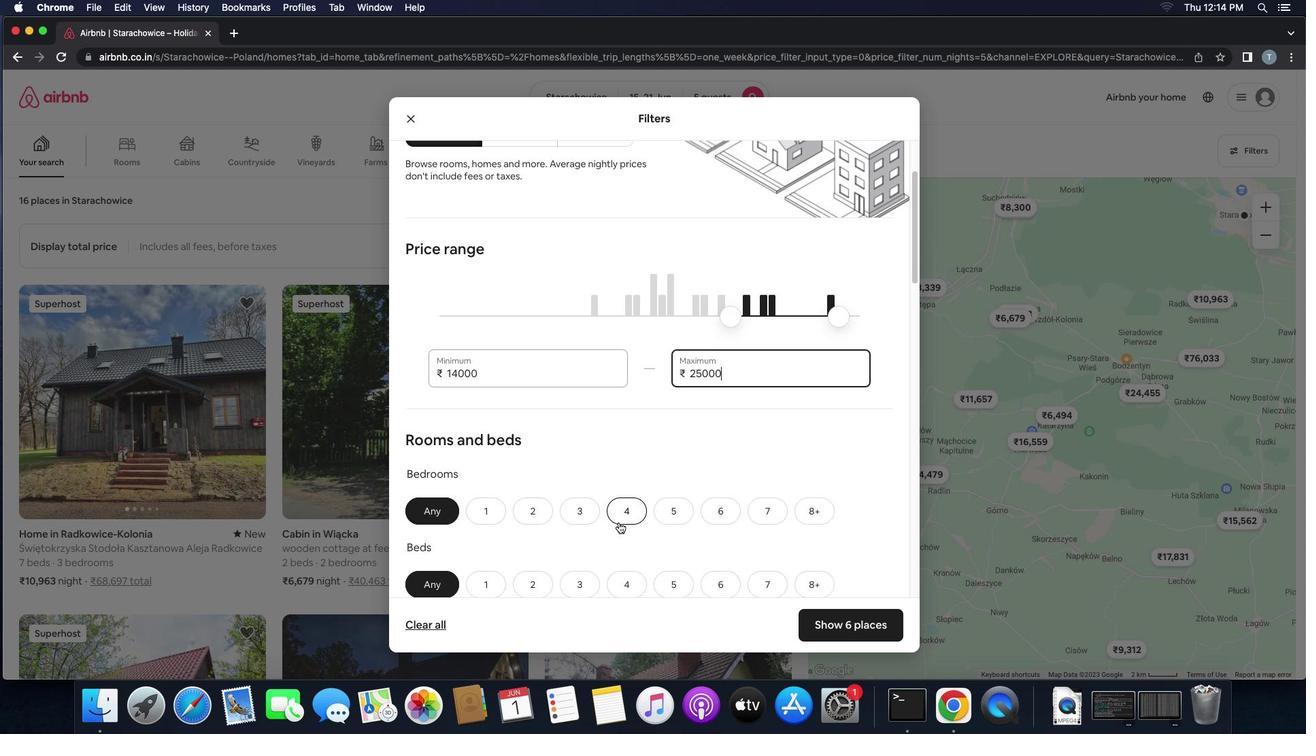 
Action: Mouse scrolled (619, 522) with delta (0, 0)
Screenshot: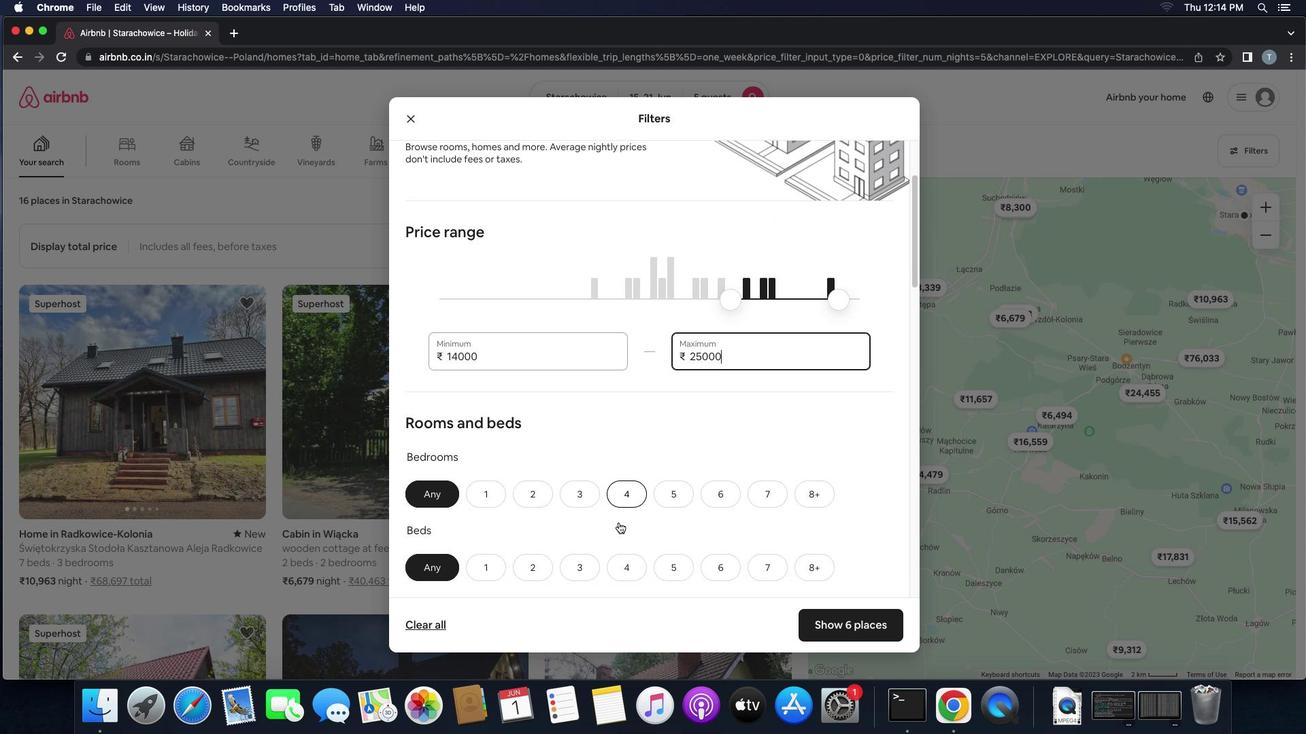 
Action: Mouse scrolled (619, 522) with delta (0, 0)
Screenshot: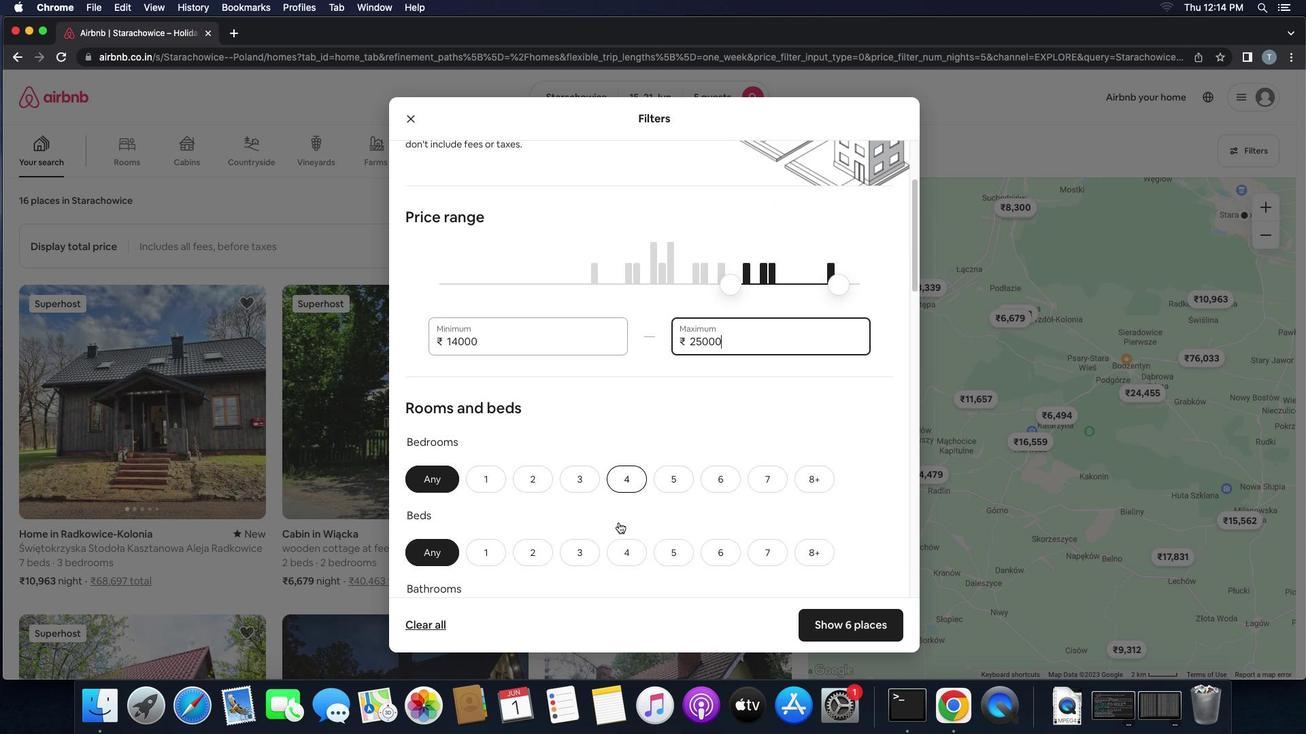 
Action: Mouse scrolled (619, 522) with delta (0, 0)
Screenshot: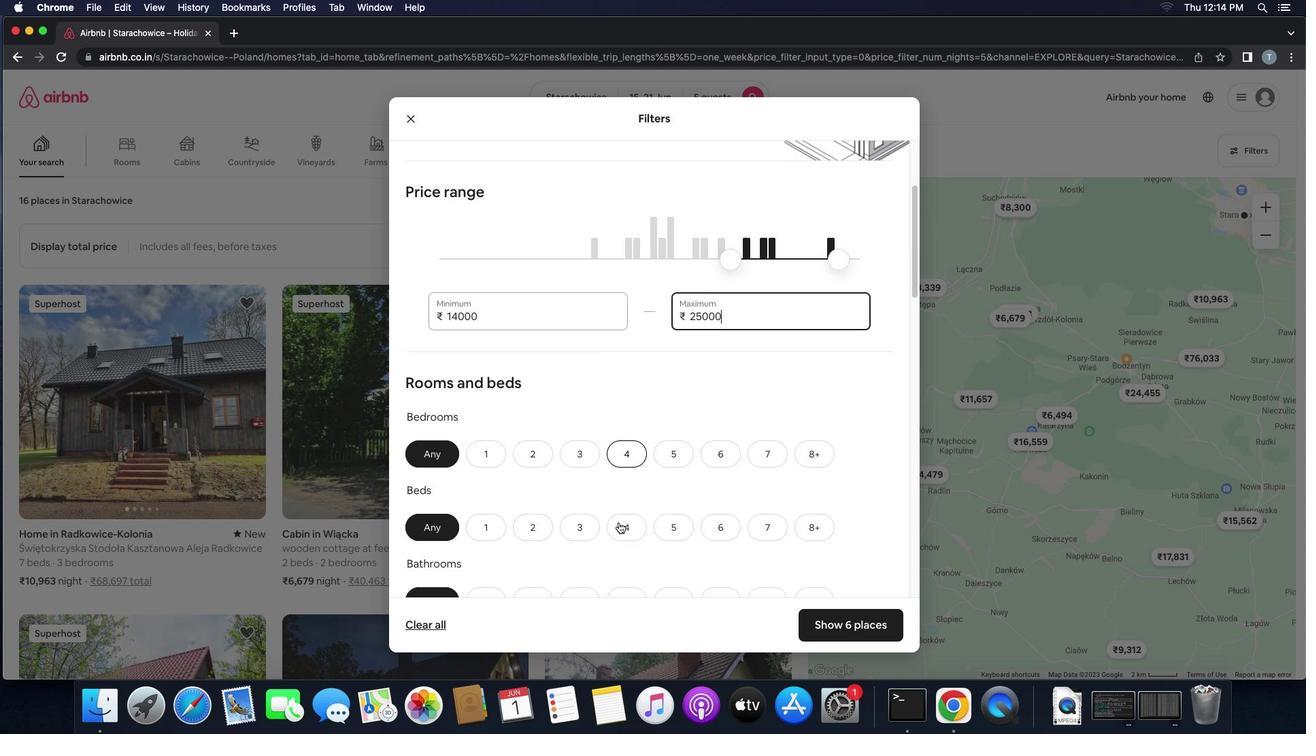 
Action: Mouse scrolled (619, 522) with delta (0, 0)
Screenshot: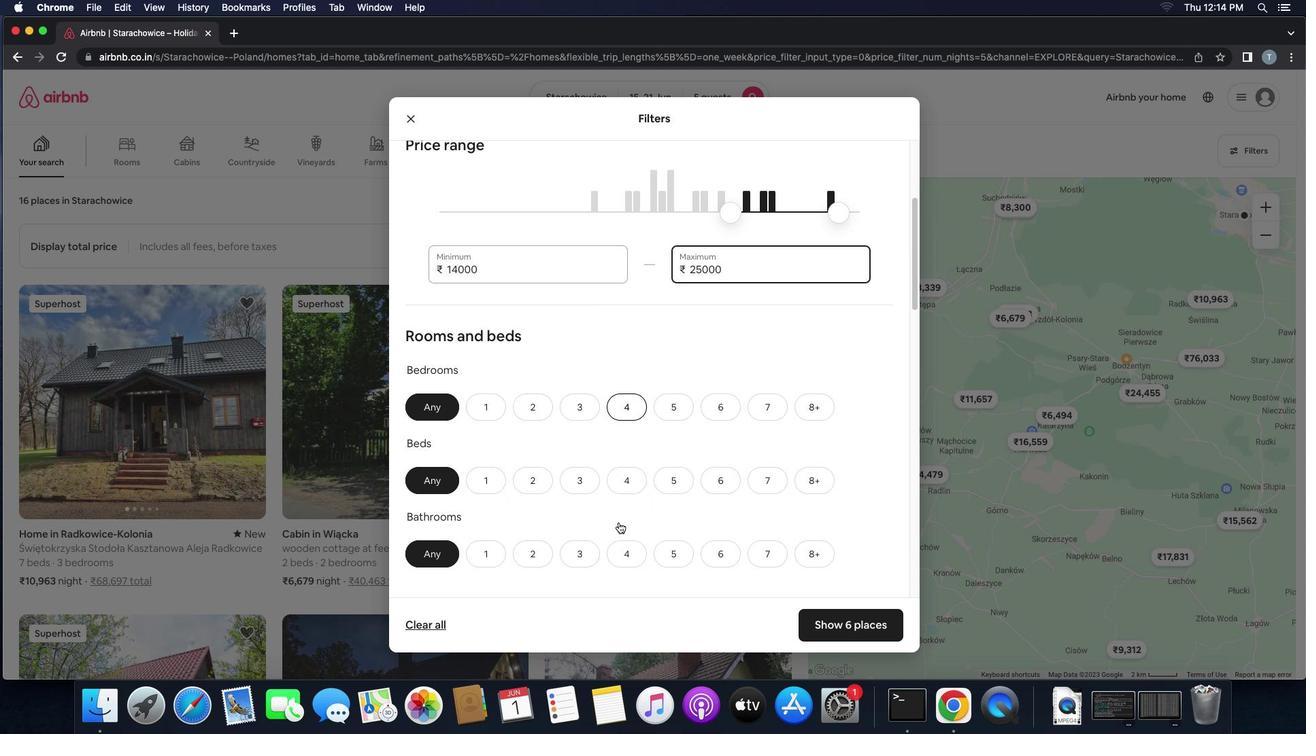 
Action: Mouse scrolled (619, 522) with delta (0, 0)
Screenshot: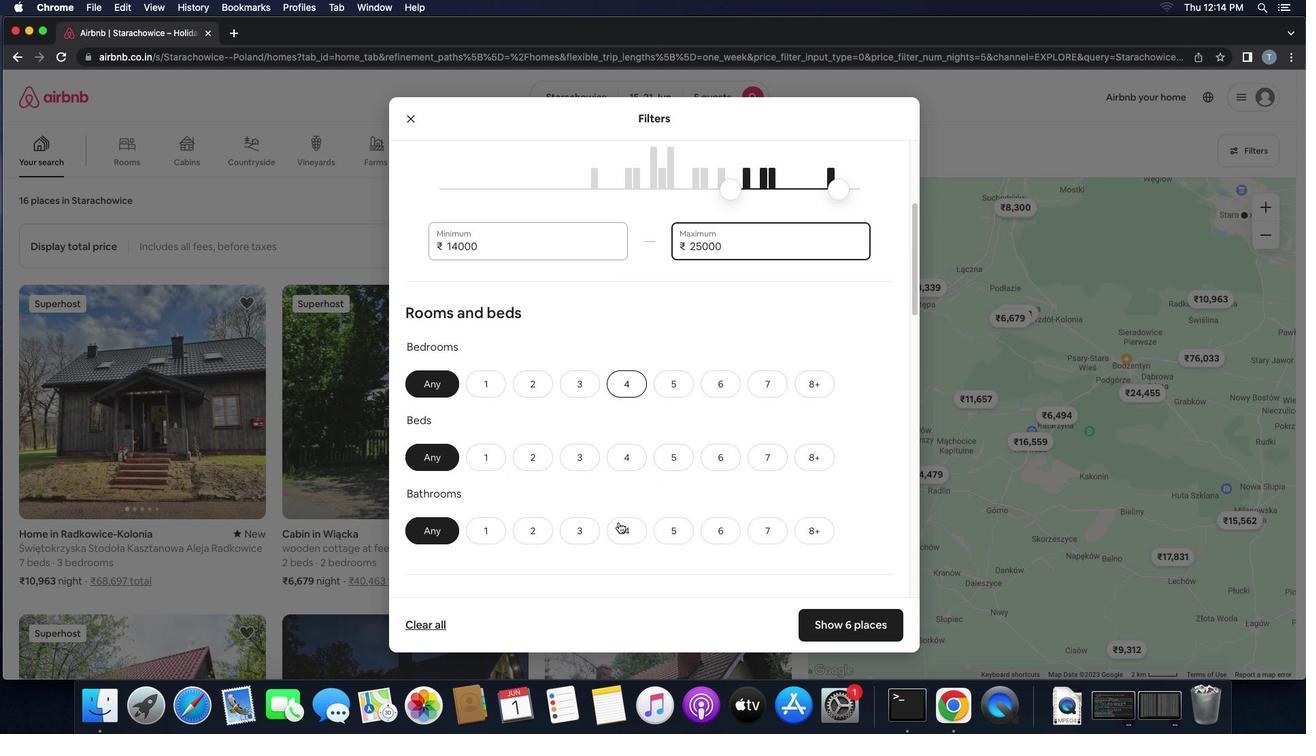 
Action: Mouse scrolled (619, 522) with delta (0, -1)
Screenshot: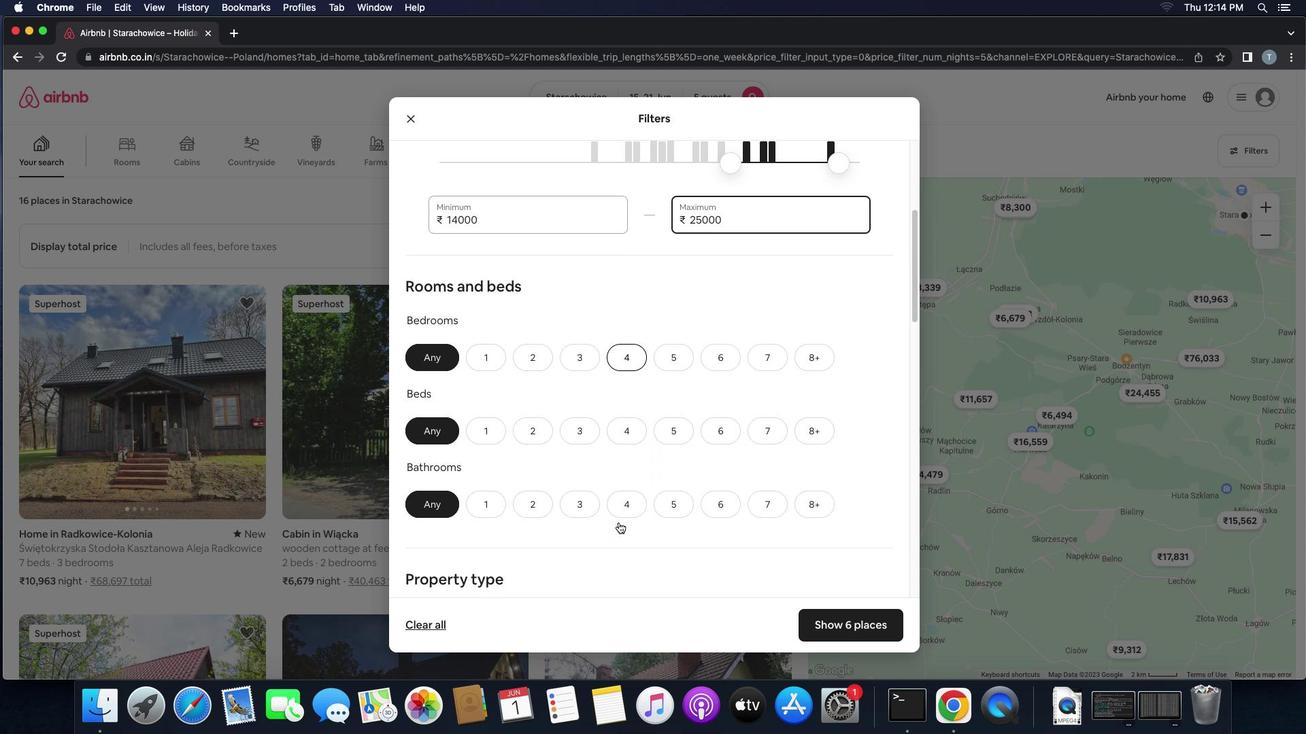 
Action: Mouse scrolled (619, 522) with delta (0, 0)
Screenshot: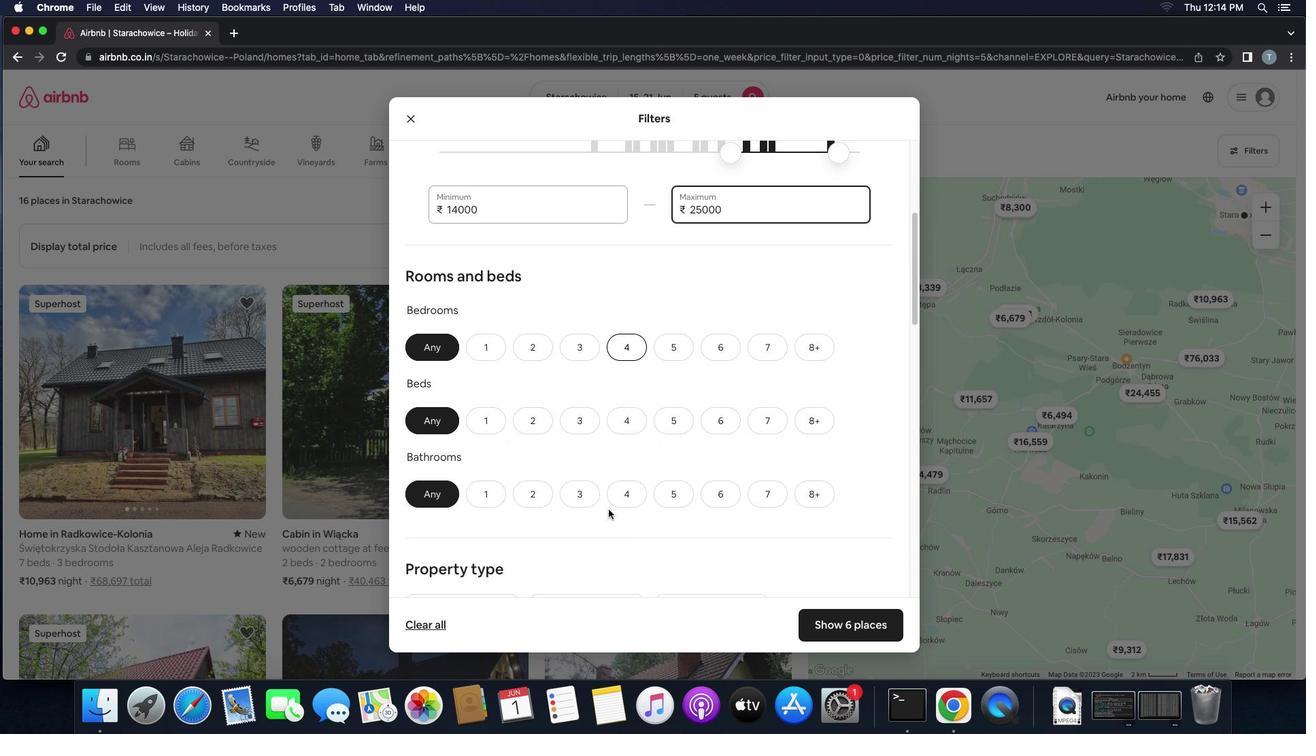 
Action: Mouse moved to (585, 343)
Screenshot: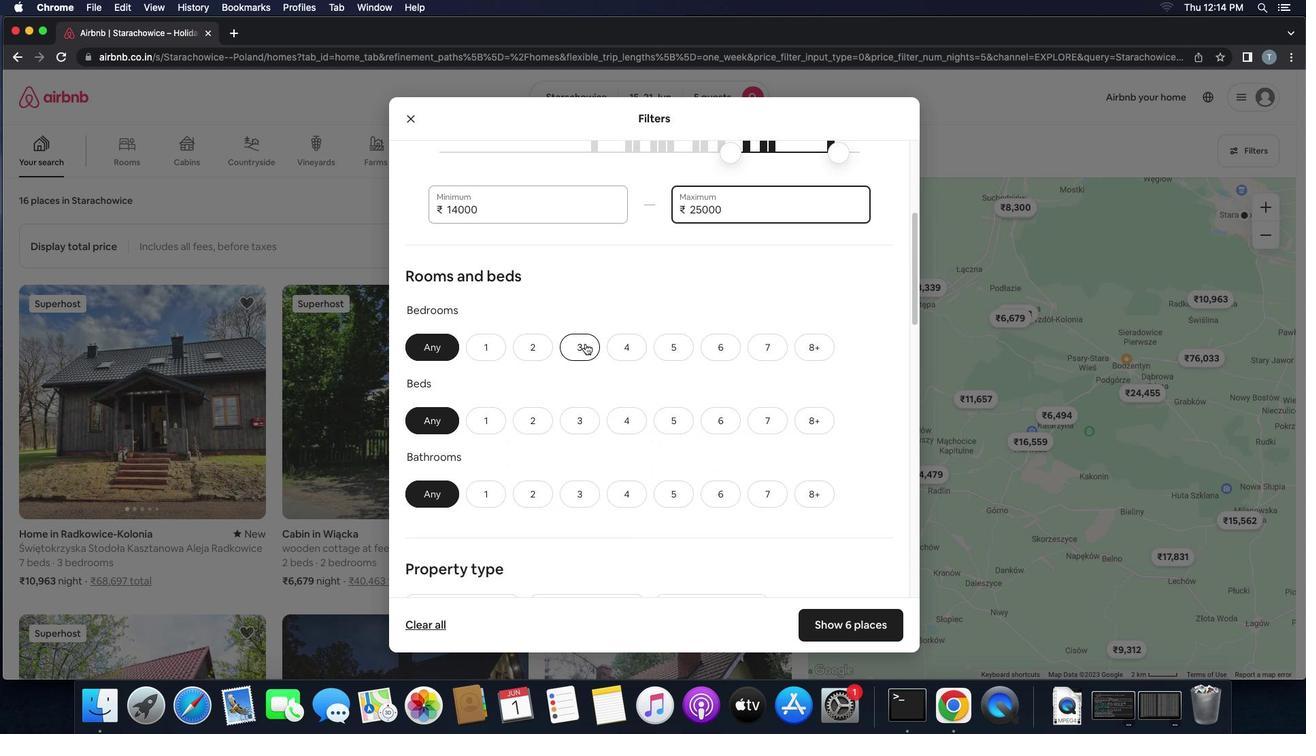 
Action: Mouse pressed left at (585, 343)
Screenshot: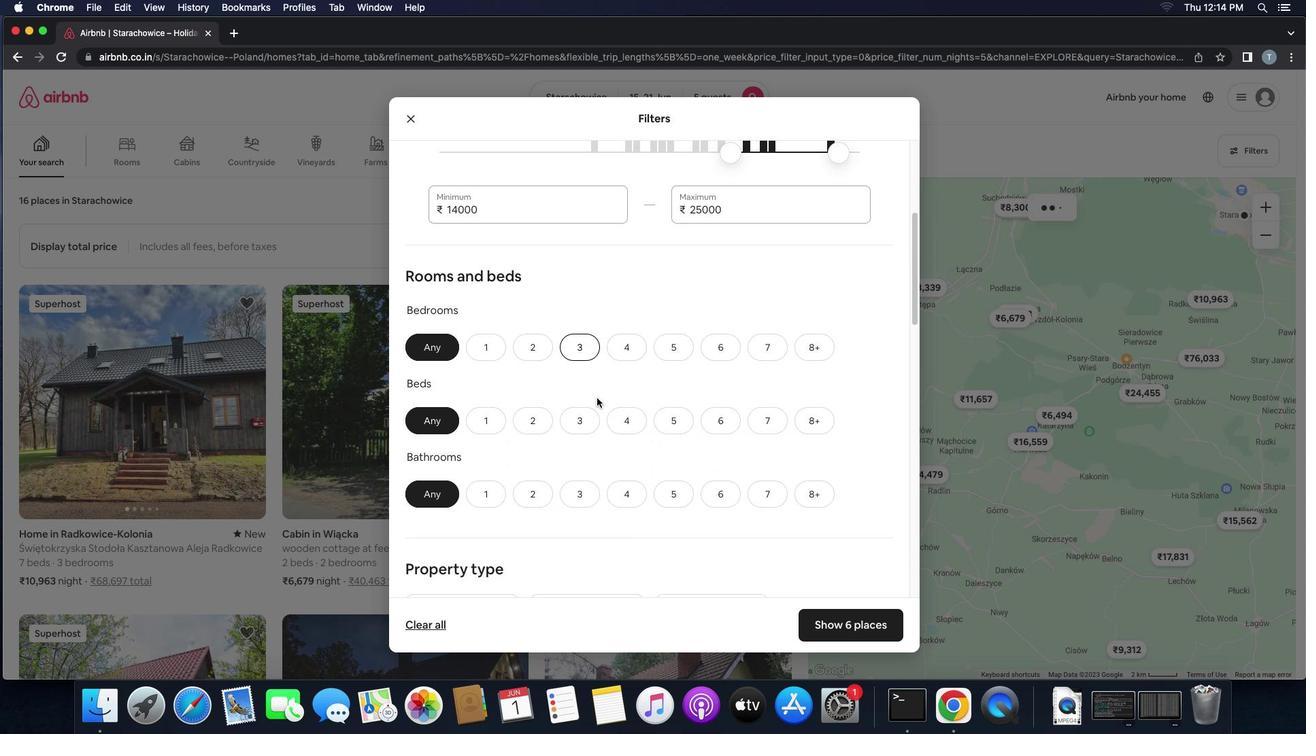 
Action: Mouse moved to (591, 425)
Screenshot: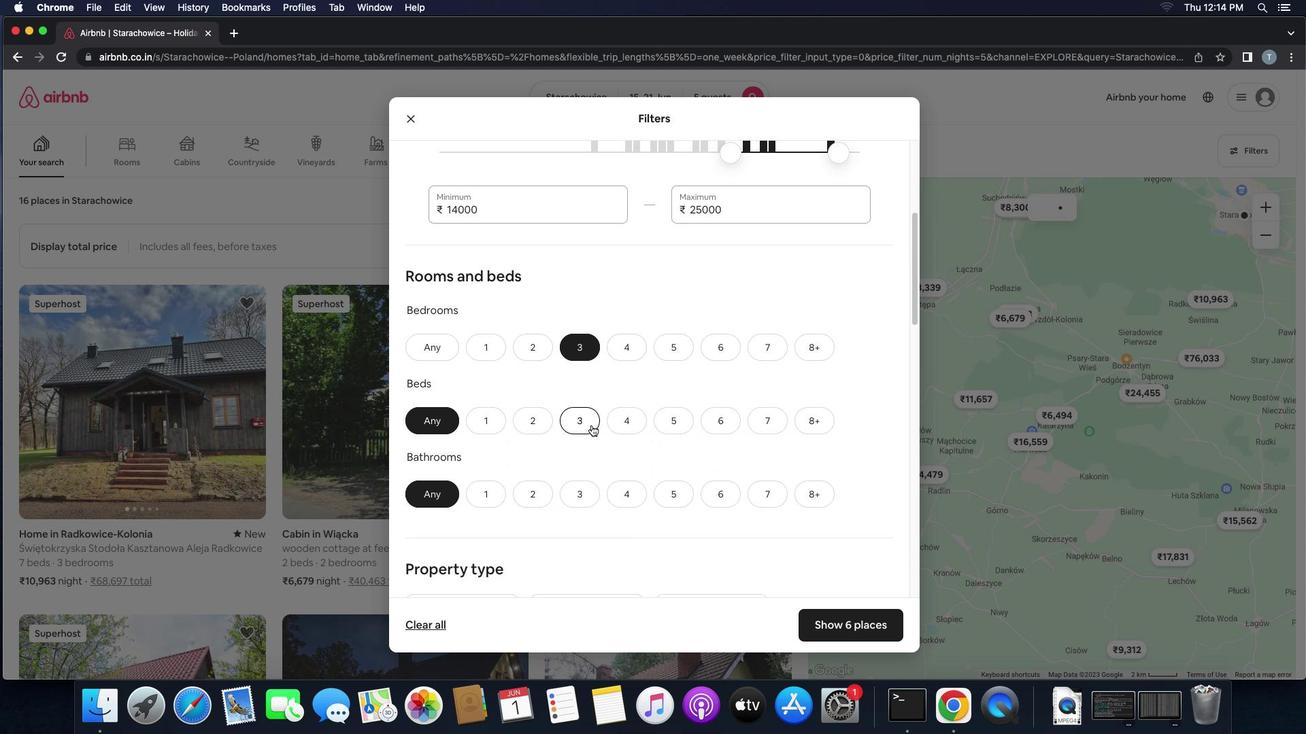 
Action: Mouse pressed left at (591, 425)
Screenshot: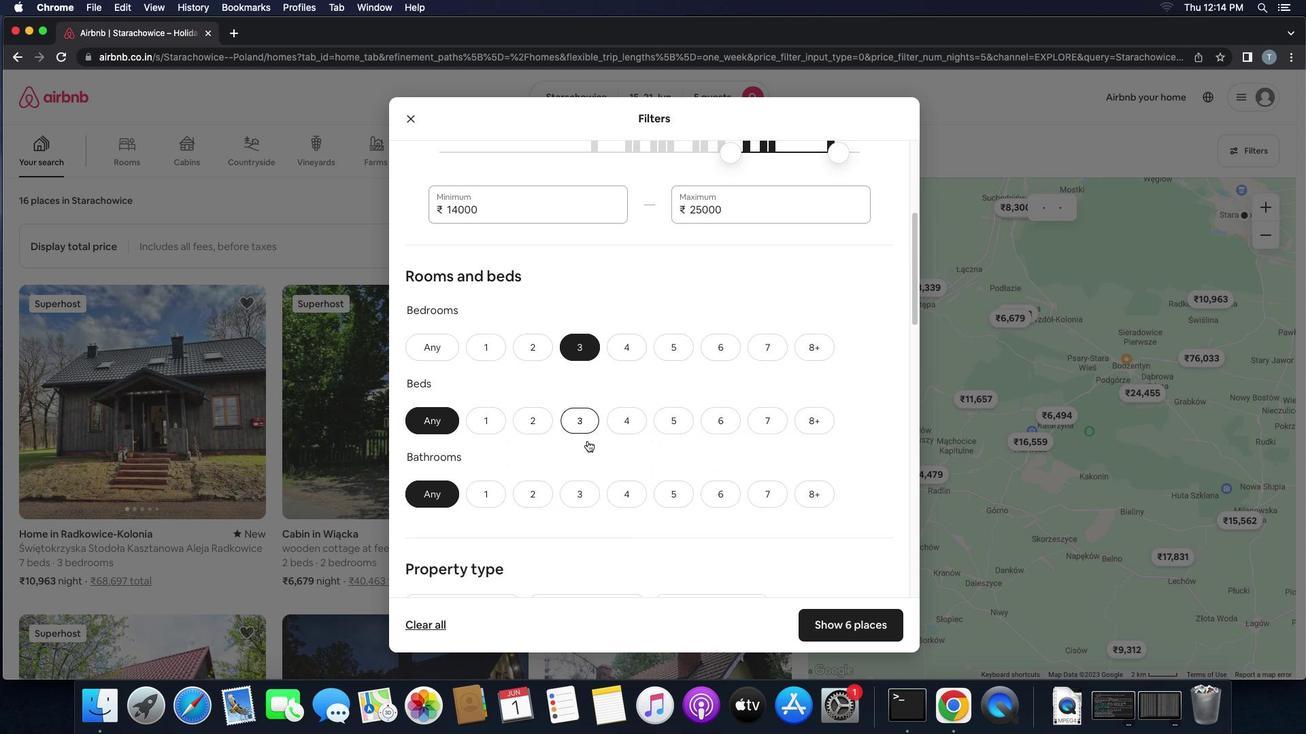 
Action: Mouse moved to (574, 503)
Screenshot: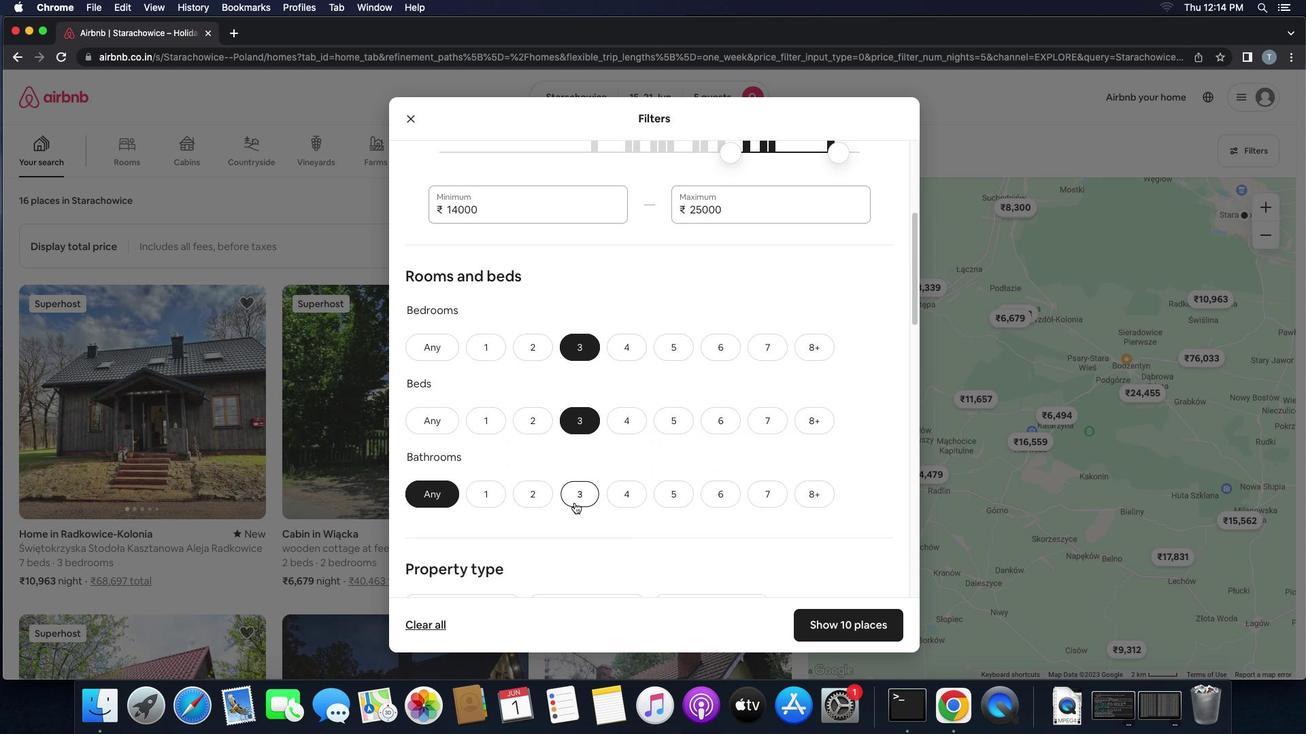 
Action: Mouse pressed left at (574, 503)
Screenshot: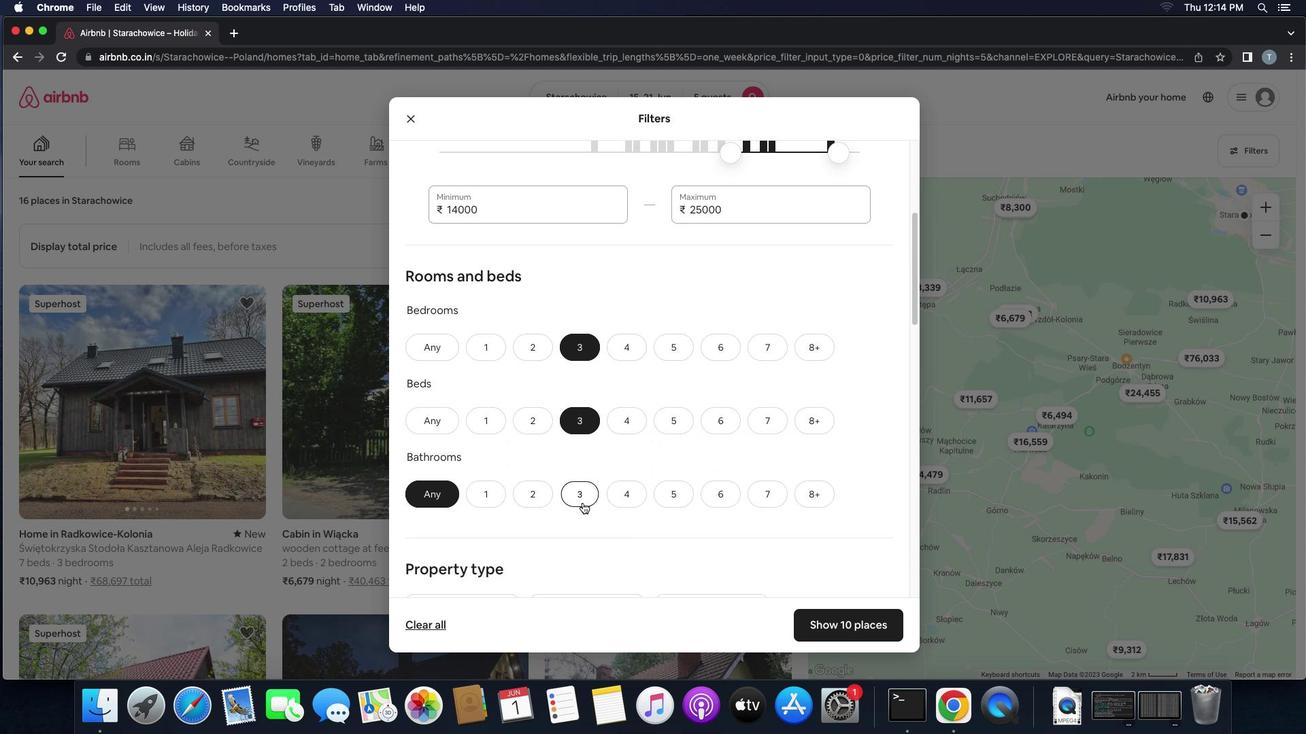 
Action: Mouse moved to (664, 492)
Screenshot: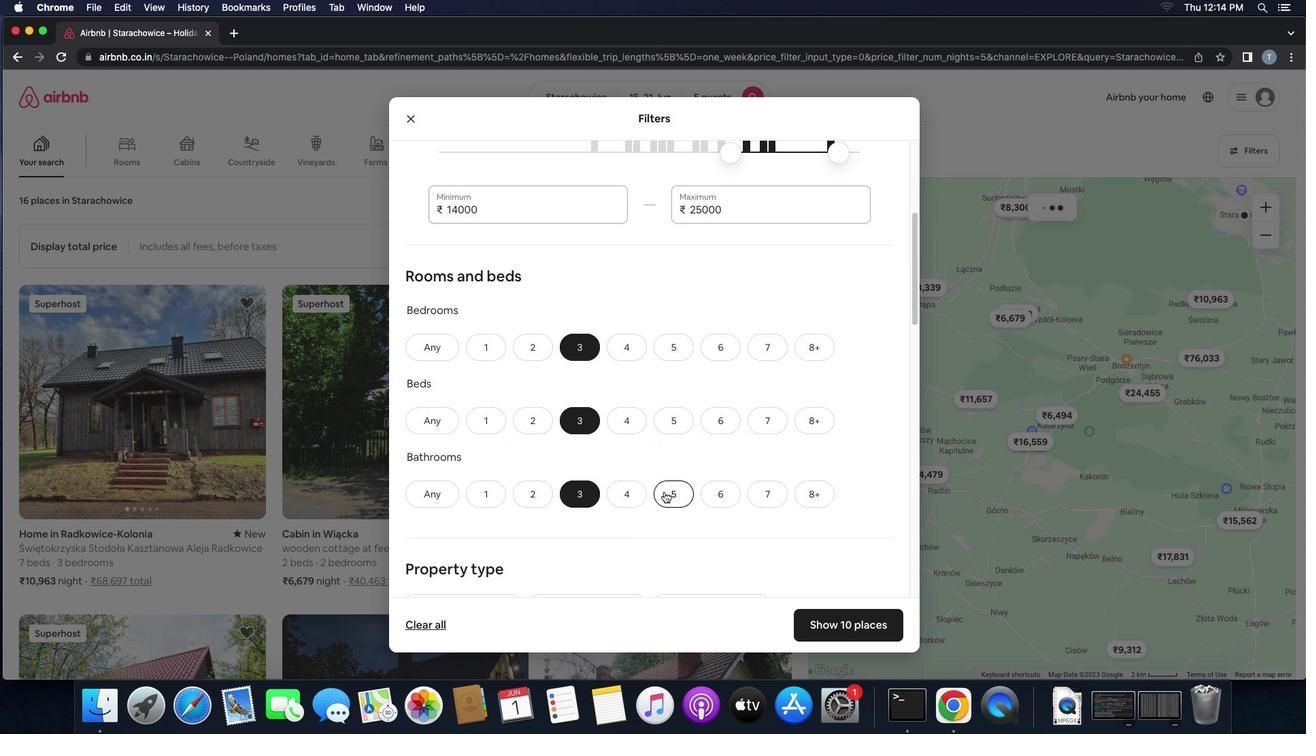 
Action: Mouse scrolled (664, 492) with delta (0, 0)
Screenshot: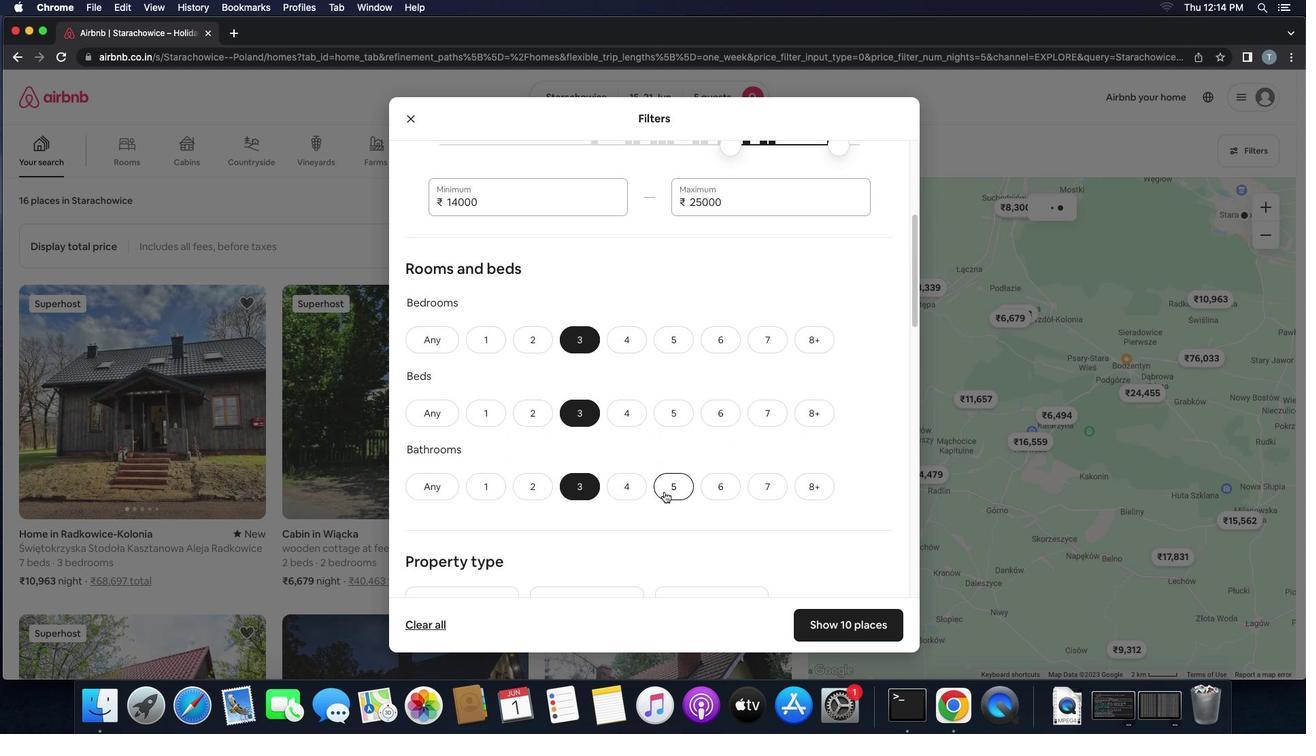 
Action: Mouse scrolled (664, 492) with delta (0, 0)
Screenshot: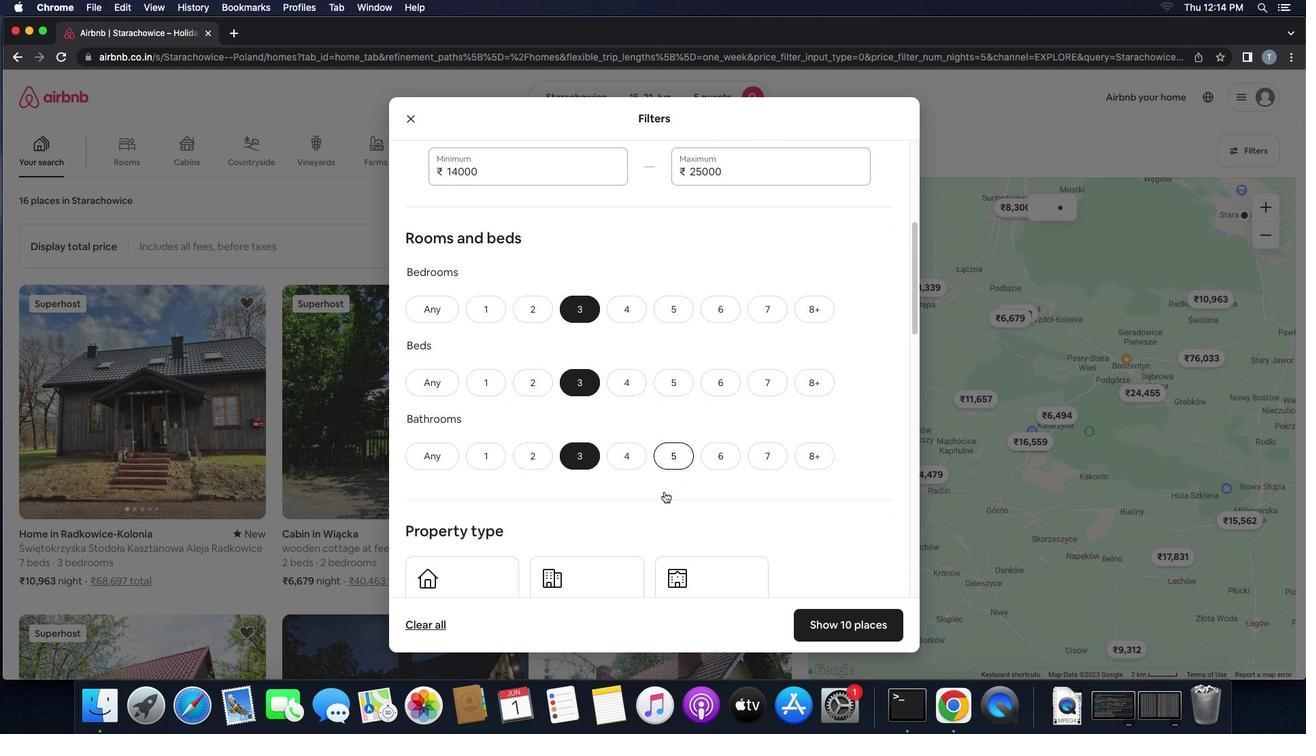 
Action: Mouse scrolled (664, 492) with delta (0, -1)
Screenshot: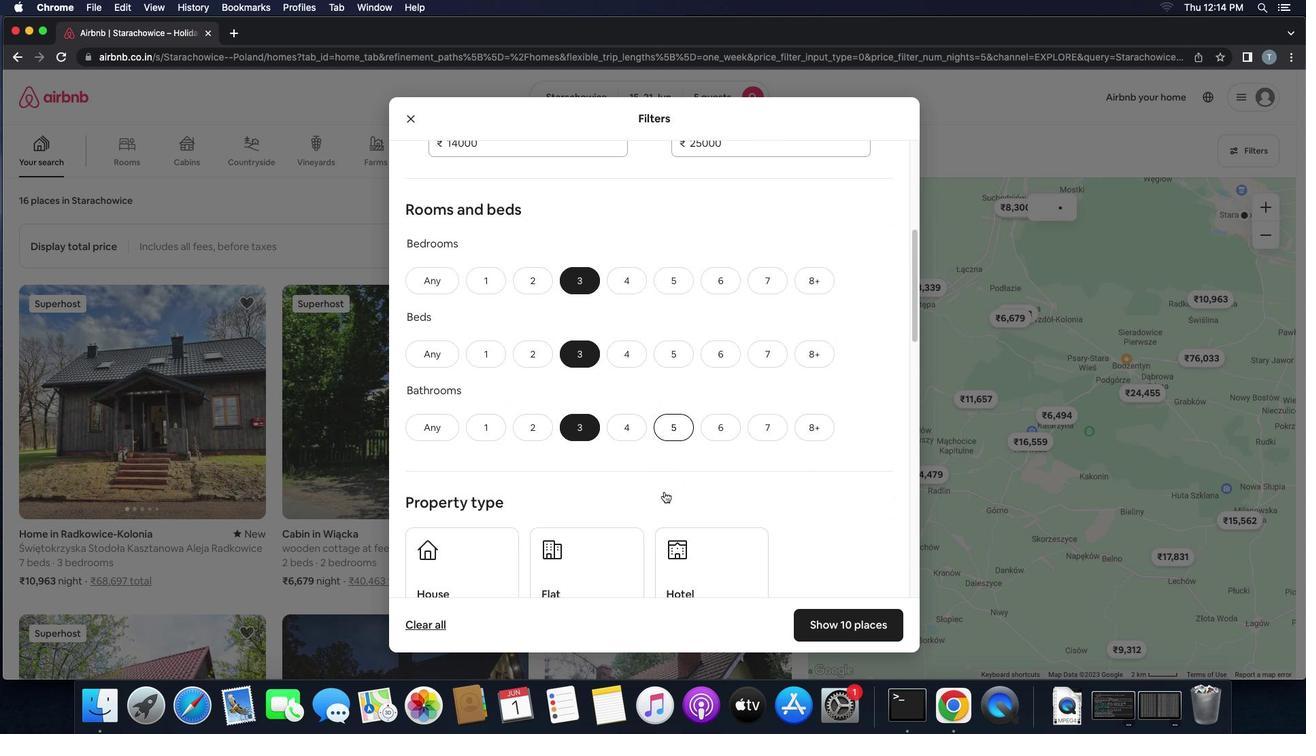 
Action: Mouse scrolled (664, 492) with delta (0, 0)
Screenshot: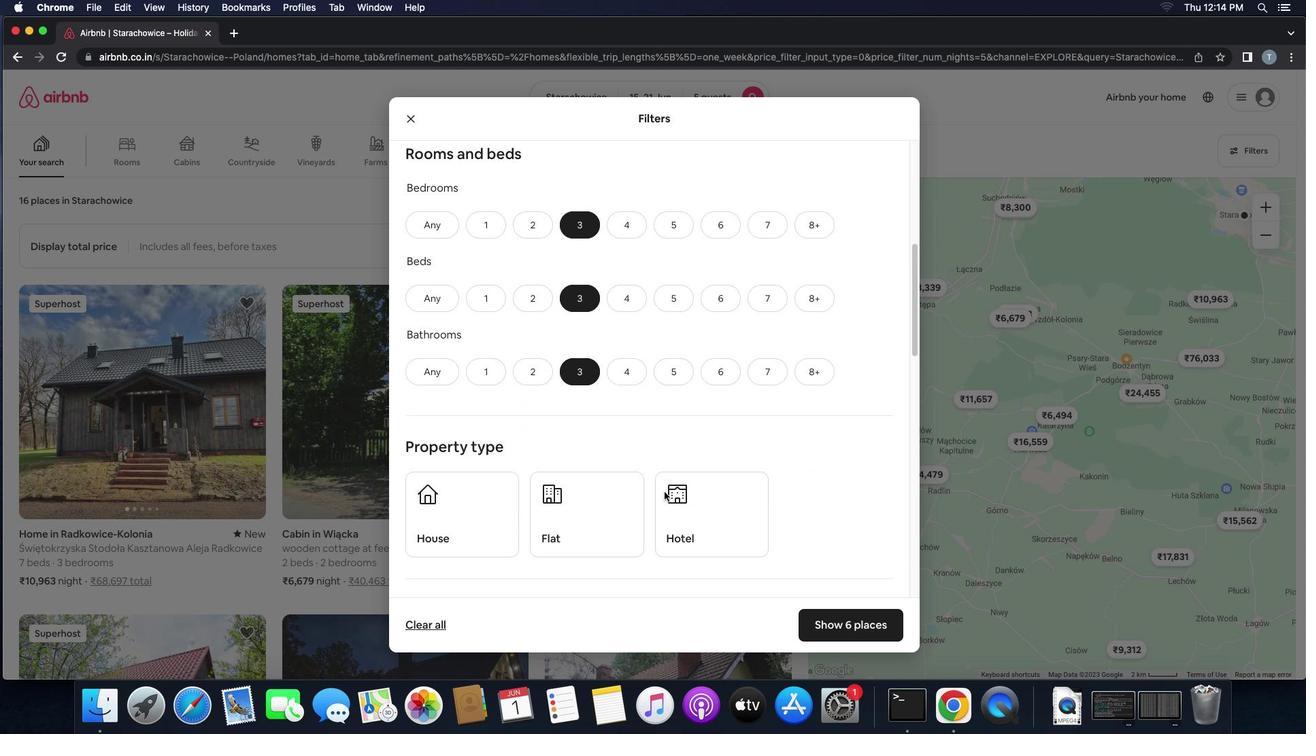 
Action: Mouse scrolled (664, 492) with delta (0, 0)
Screenshot: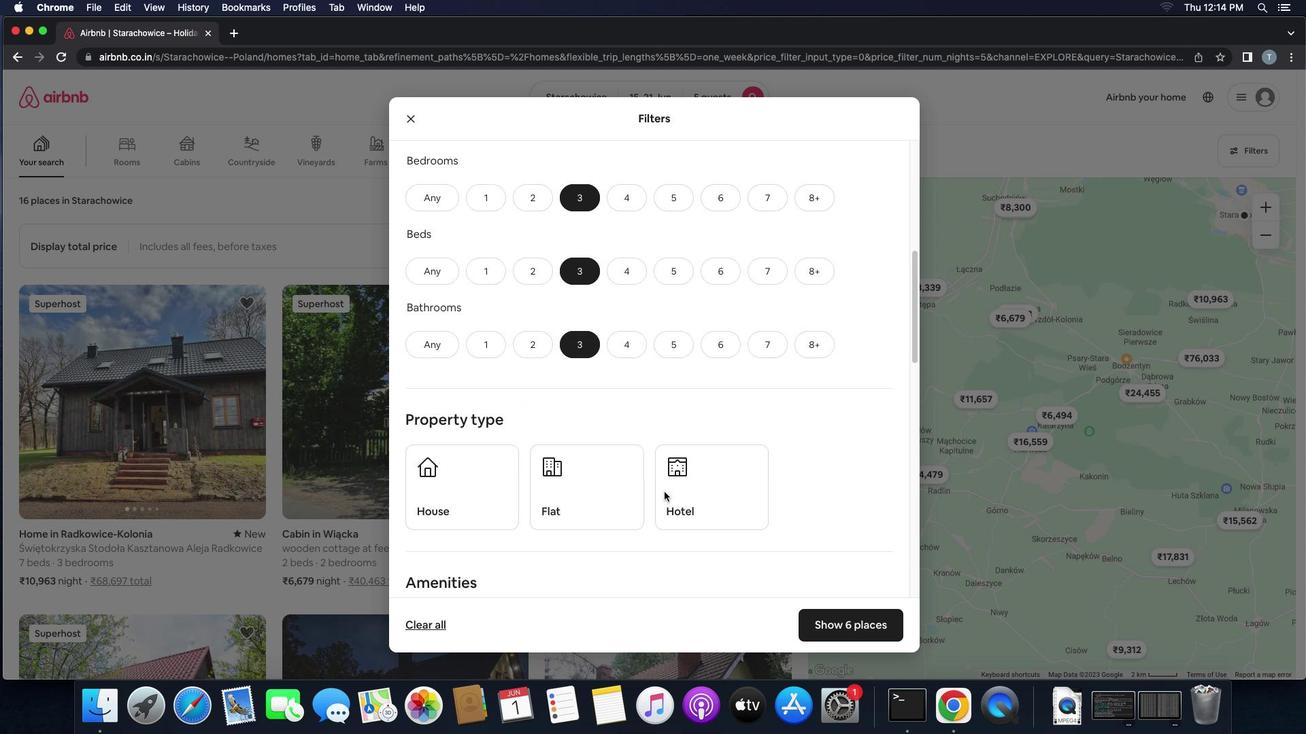 
Action: Mouse scrolled (664, 492) with delta (0, -1)
Screenshot: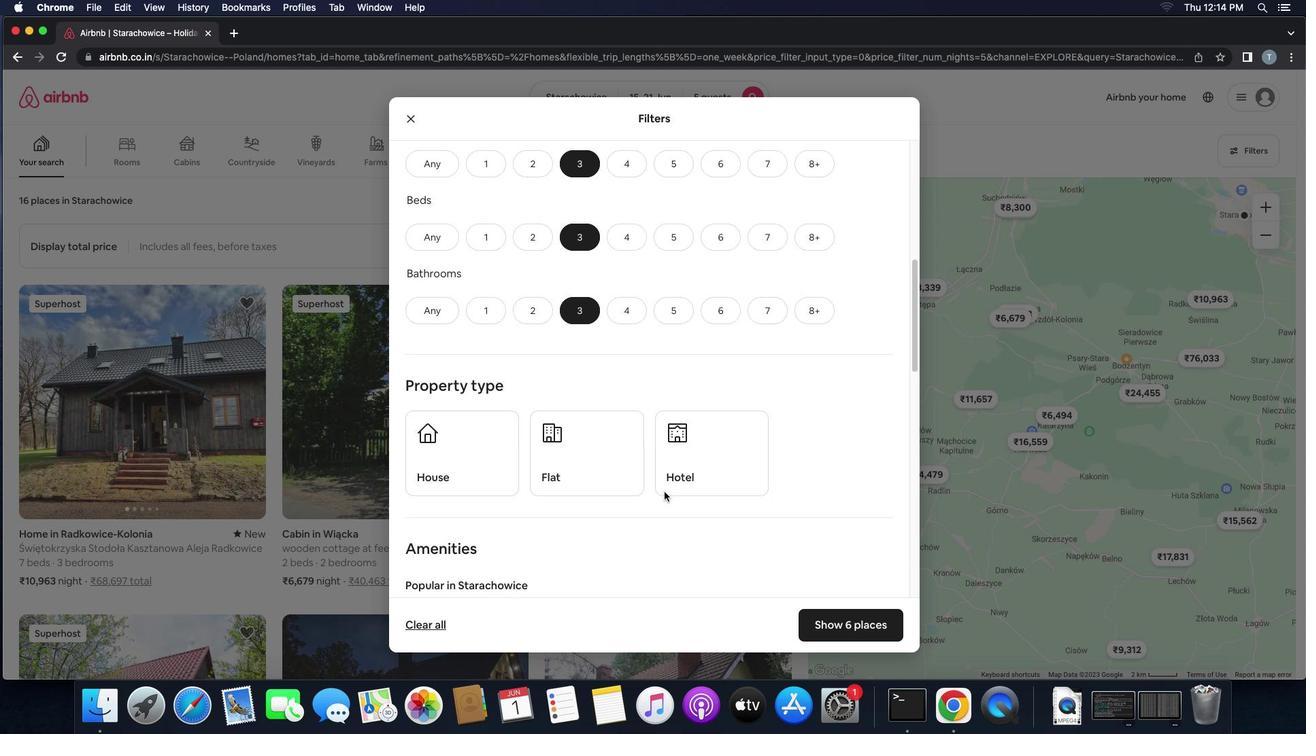
Action: Mouse scrolled (664, 492) with delta (0, 0)
Screenshot: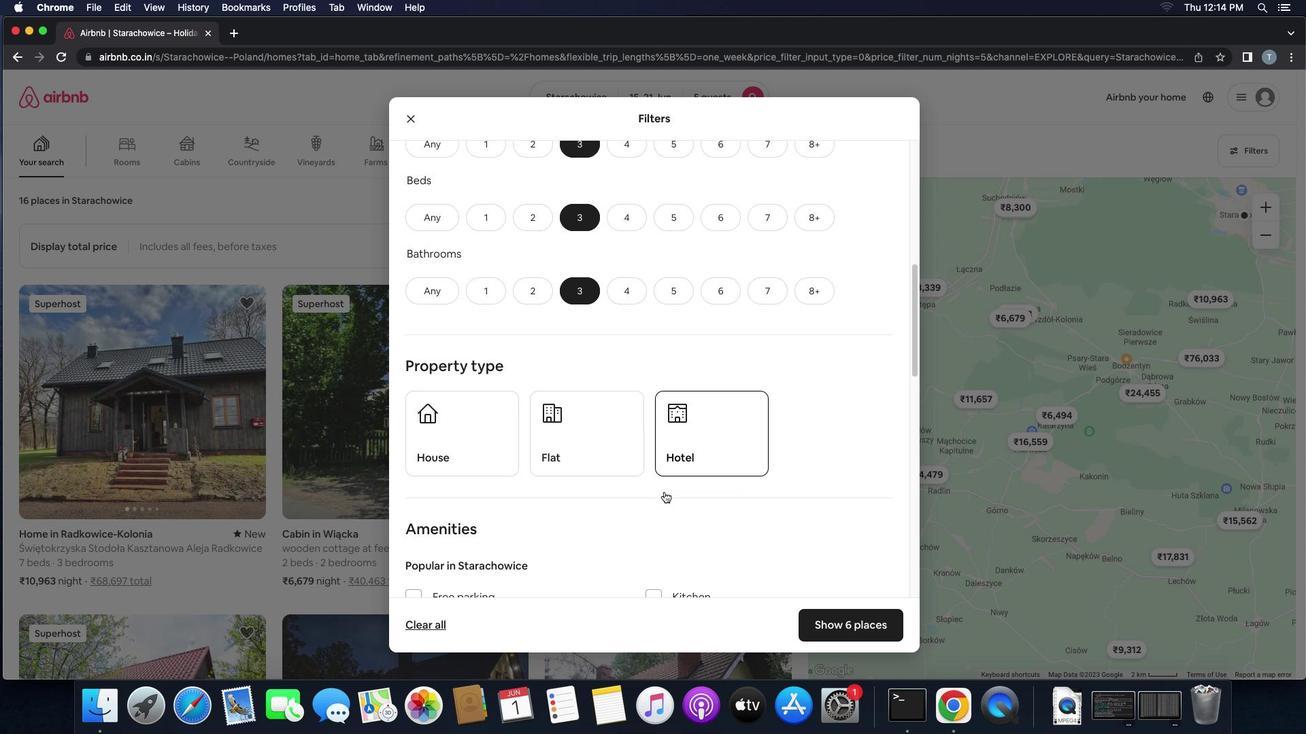 
Action: Mouse scrolled (664, 492) with delta (0, 0)
Screenshot: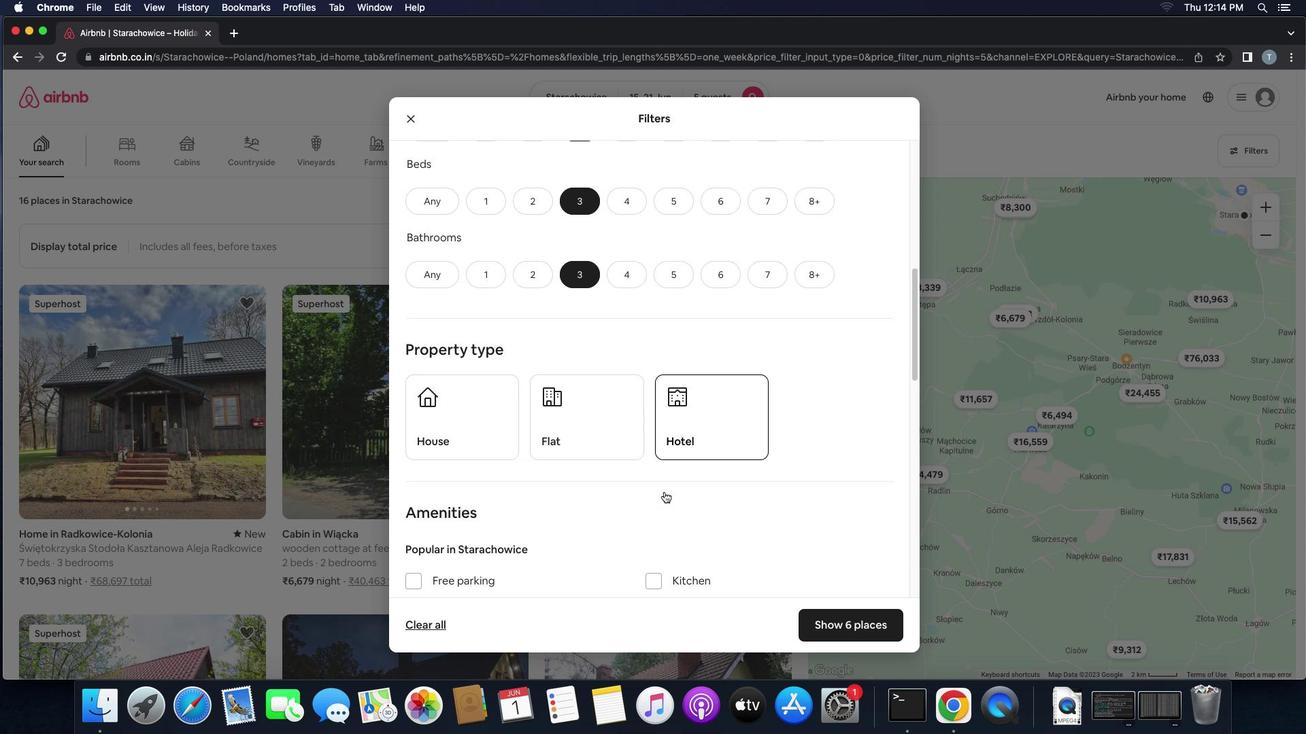 
Action: Mouse scrolled (664, 492) with delta (0, -1)
Screenshot: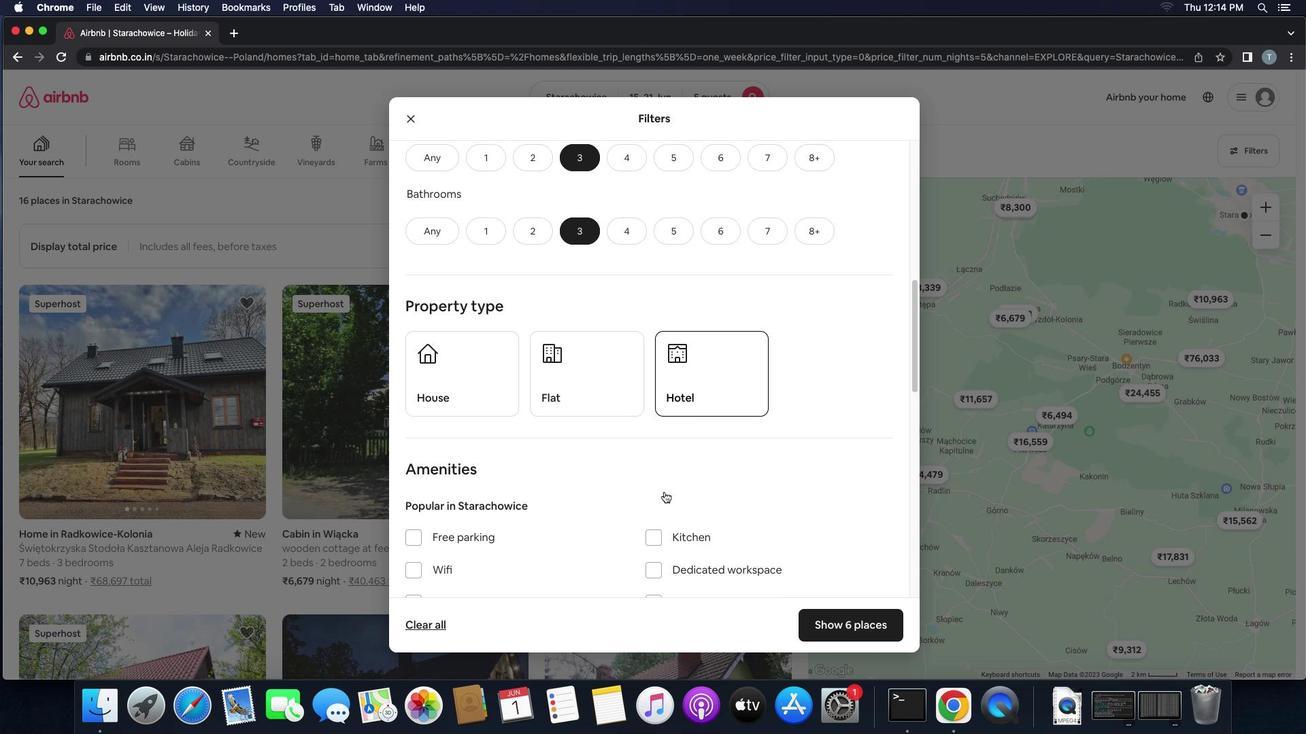 
Action: Mouse scrolled (664, 492) with delta (0, 0)
Screenshot: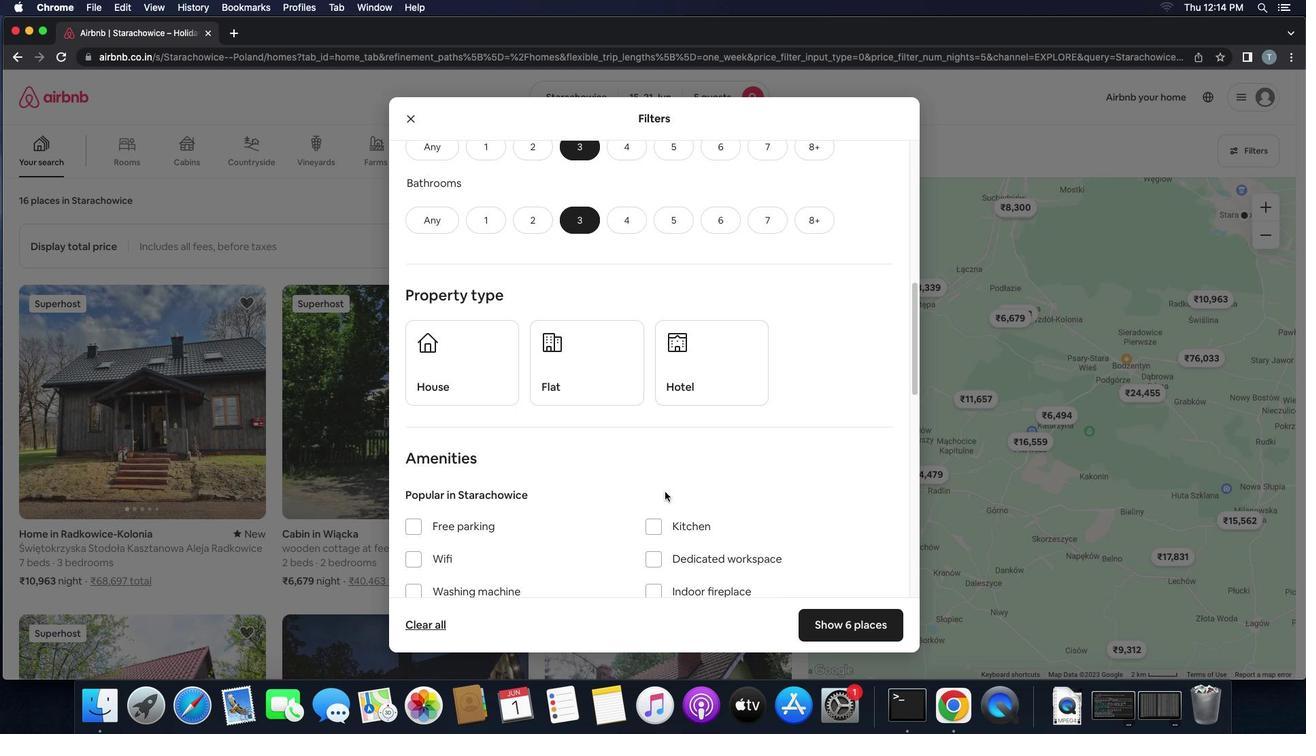 
Action: Mouse moved to (664, 491)
Screenshot: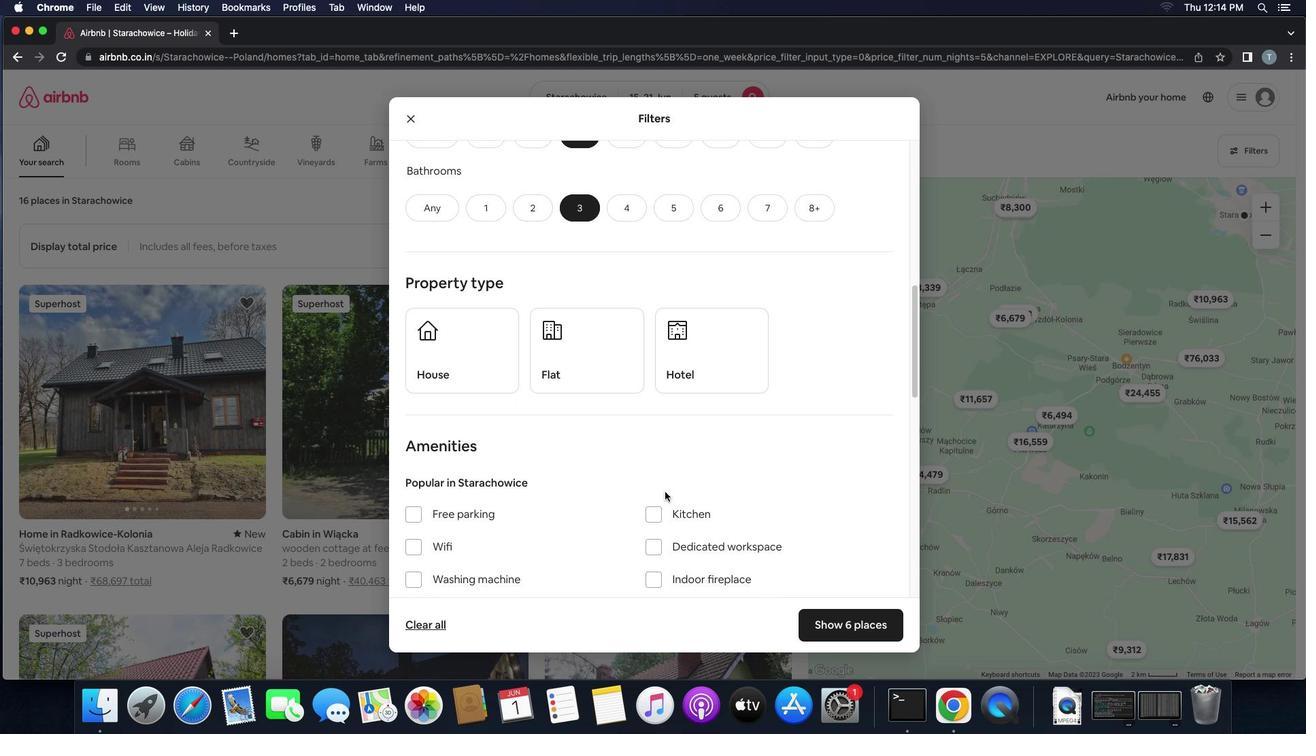 
Action: Mouse scrolled (664, 491) with delta (0, 0)
Screenshot: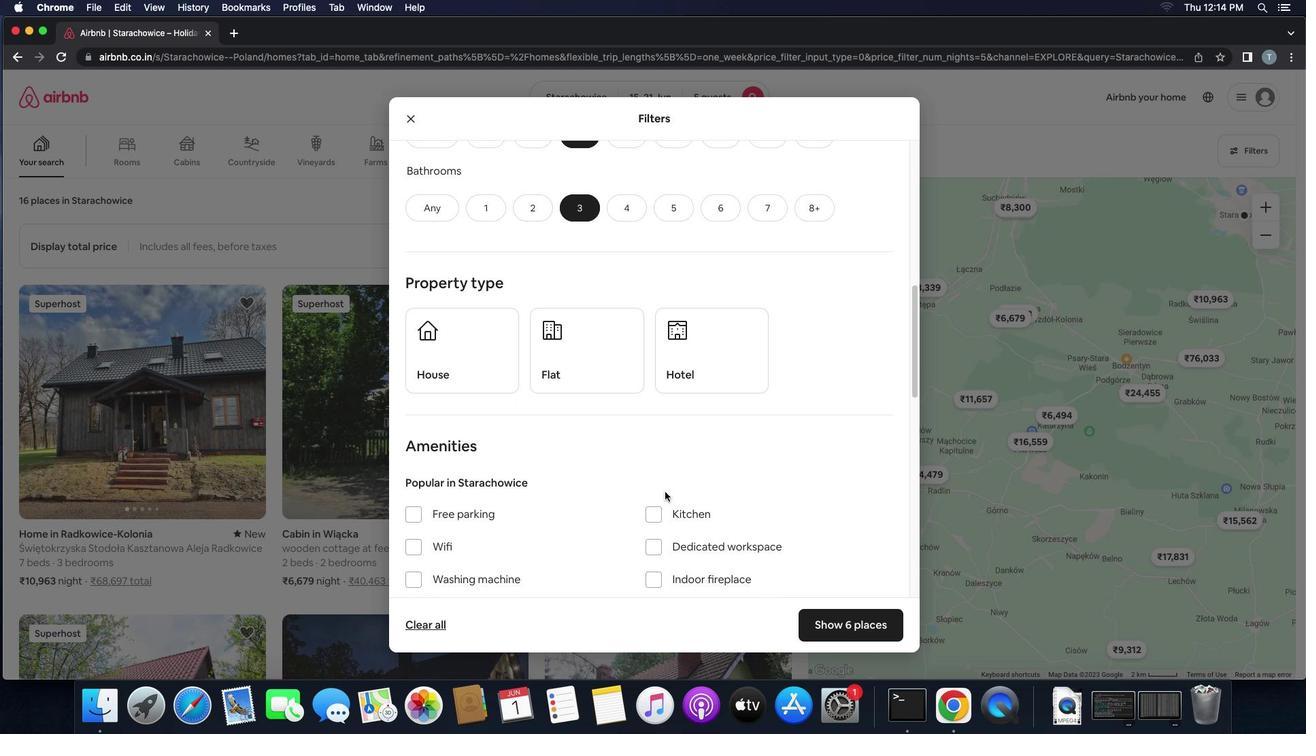 
Action: Mouse scrolled (664, 491) with delta (0, 0)
Screenshot: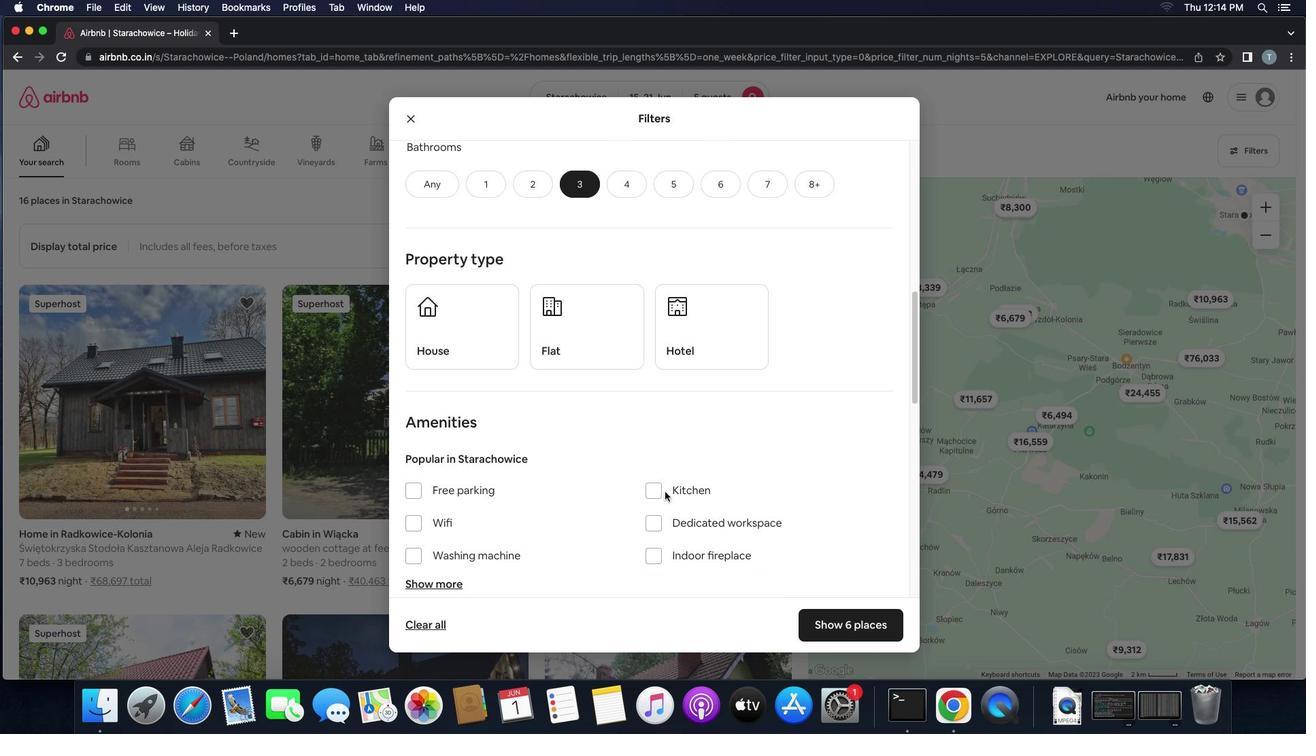 
Action: Mouse moved to (483, 359)
Screenshot: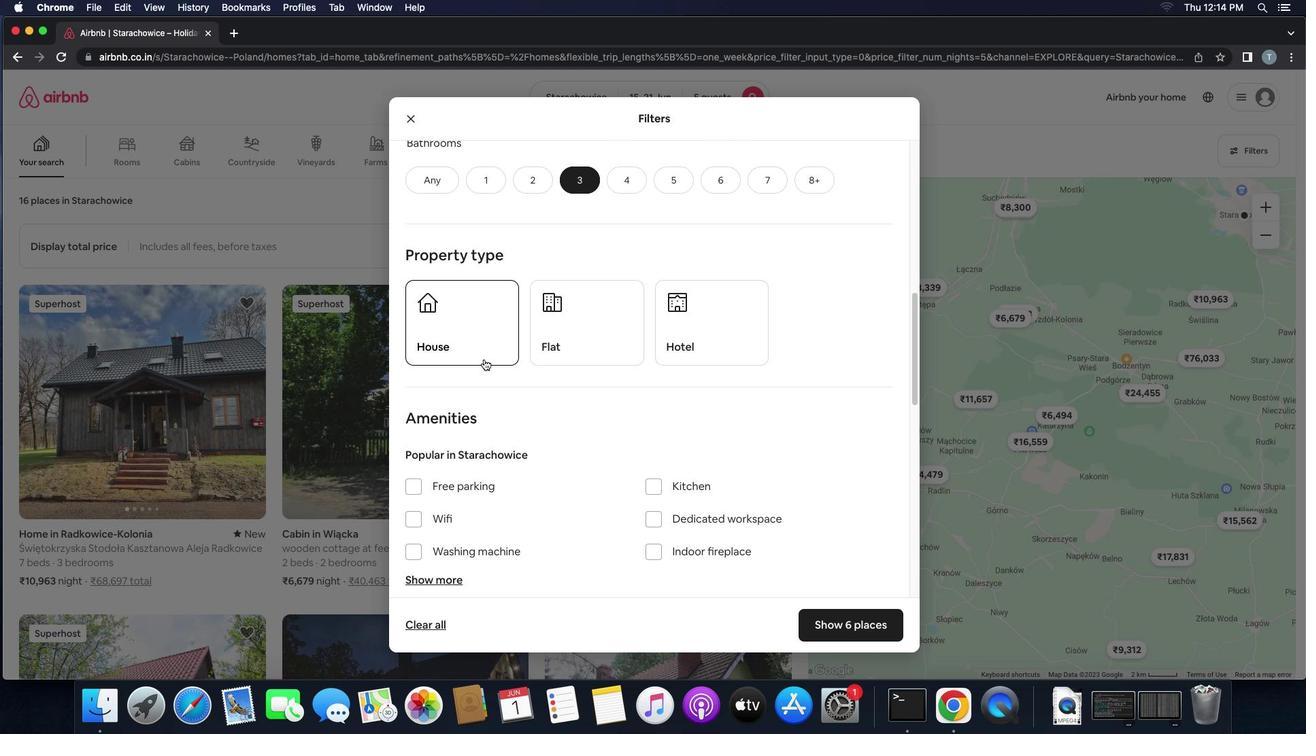 
Action: Mouse pressed left at (483, 359)
Screenshot: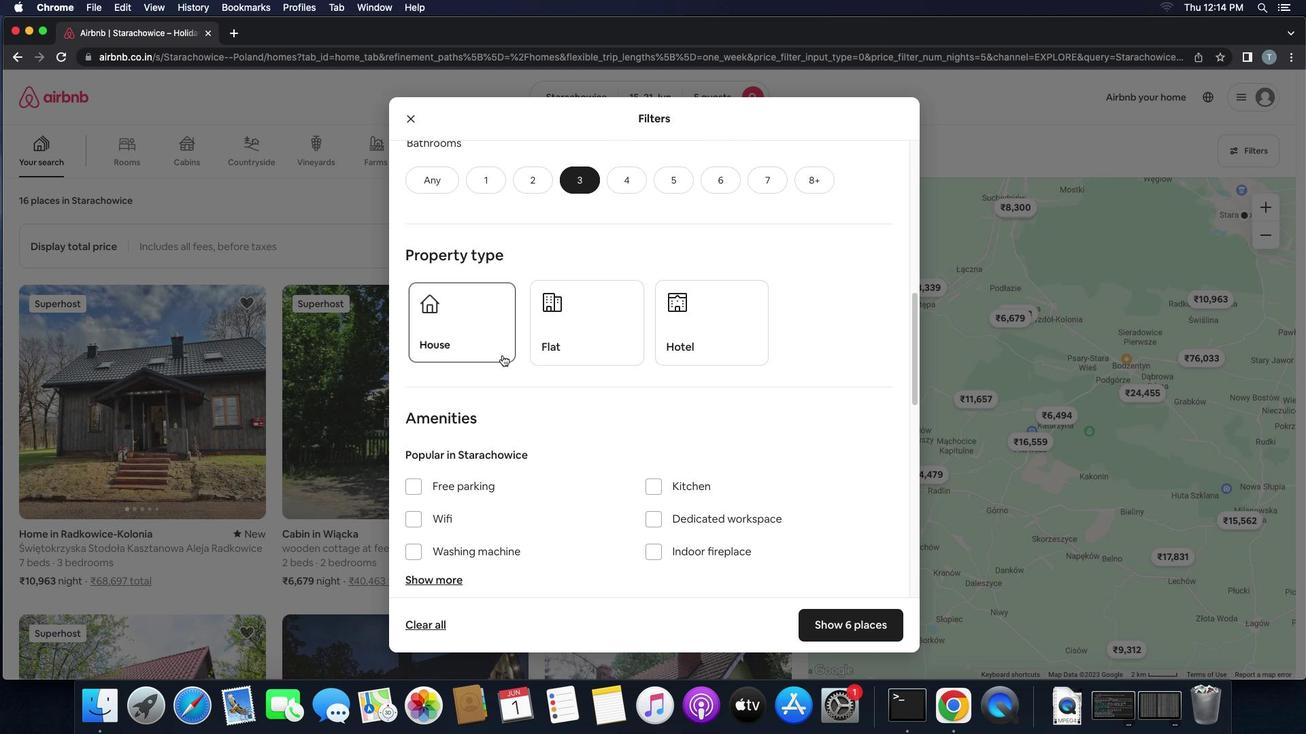 
Action: Mouse moved to (584, 349)
Screenshot: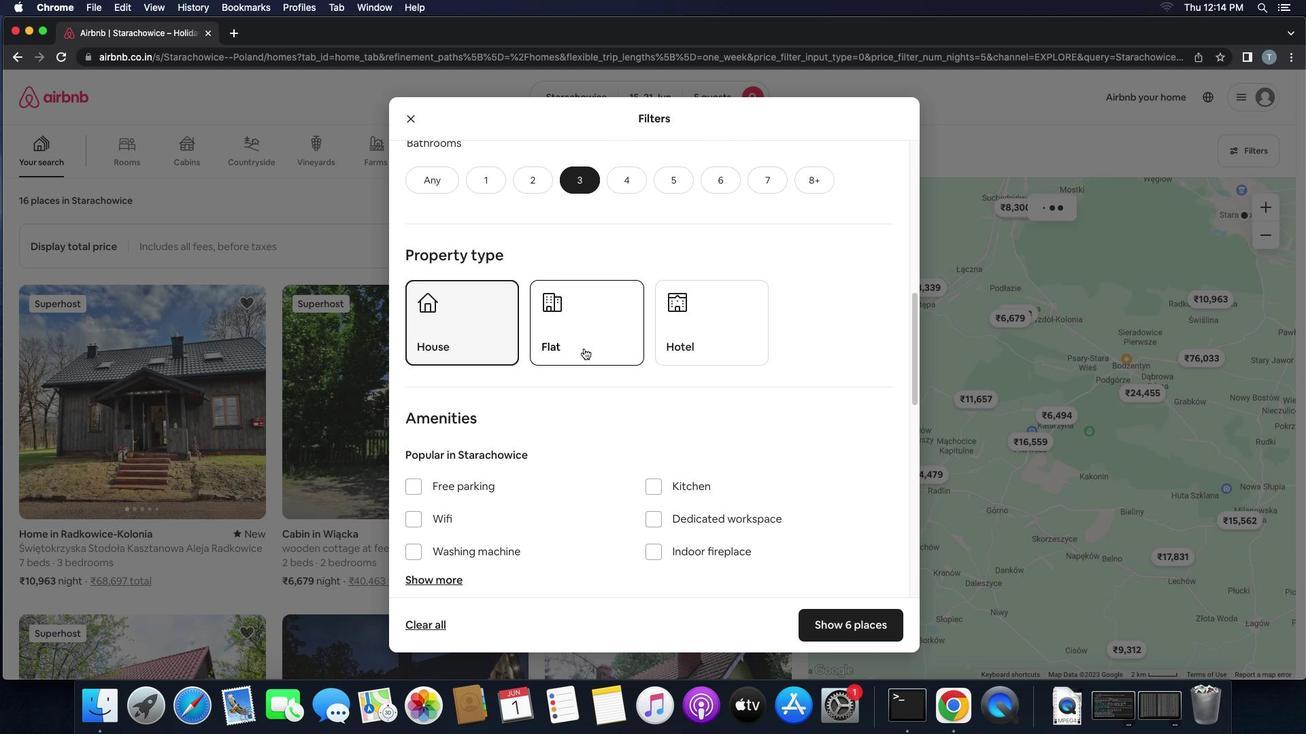 
Action: Mouse pressed left at (584, 349)
Screenshot: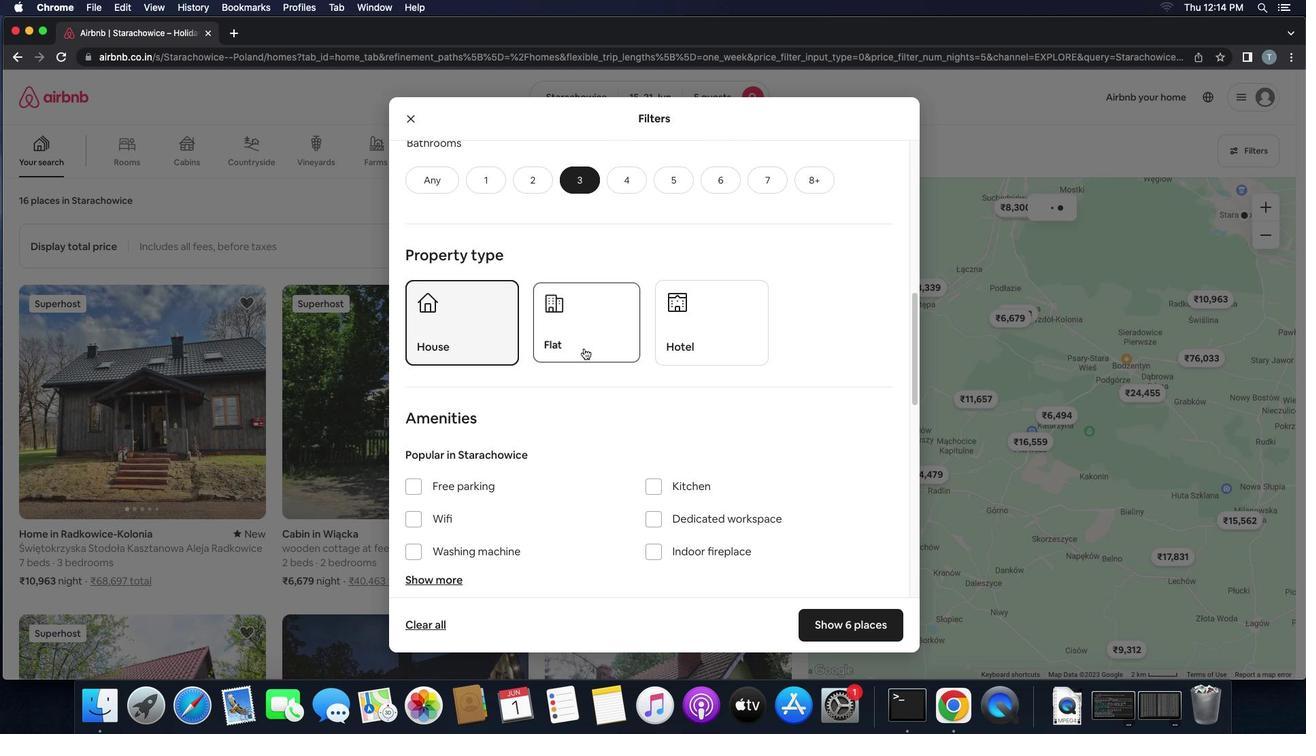 
Action: Mouse moved to (541, 429)
Screenshot: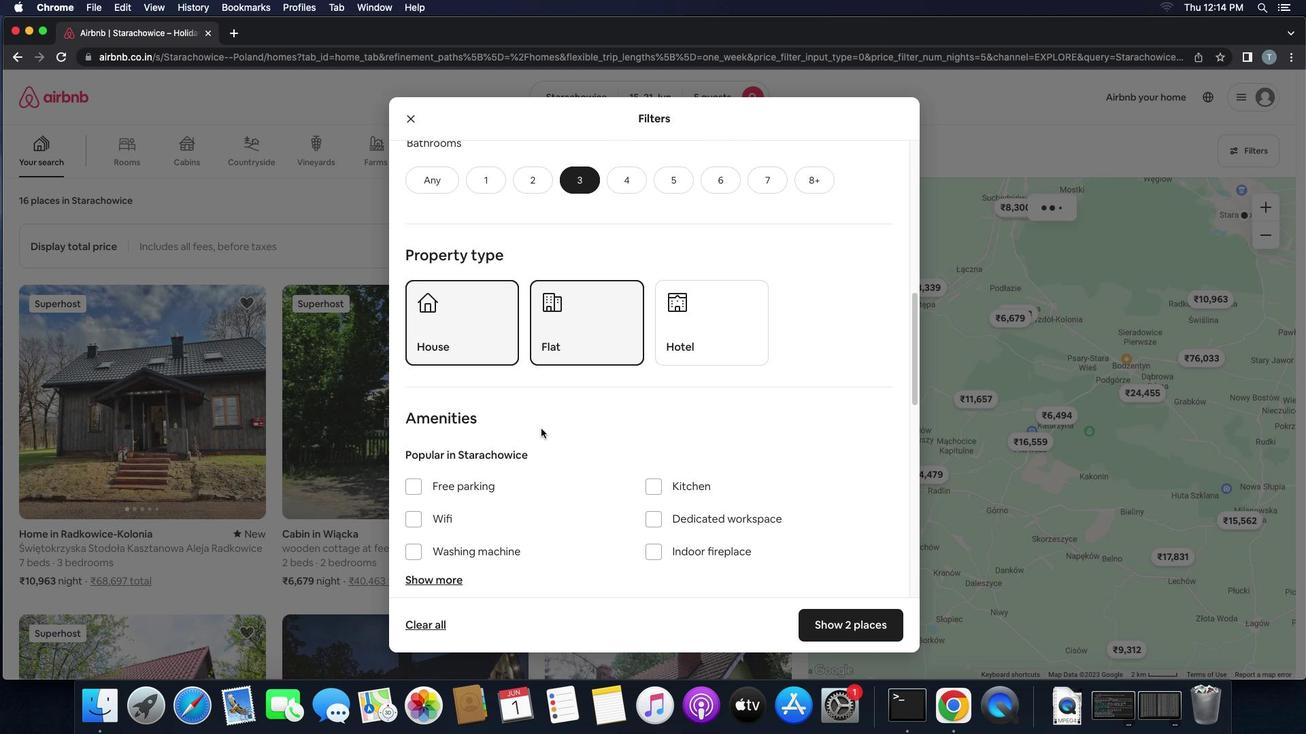 
Action: Mouse scrolled (541, 429) with delta (0, 0)
Screenshot: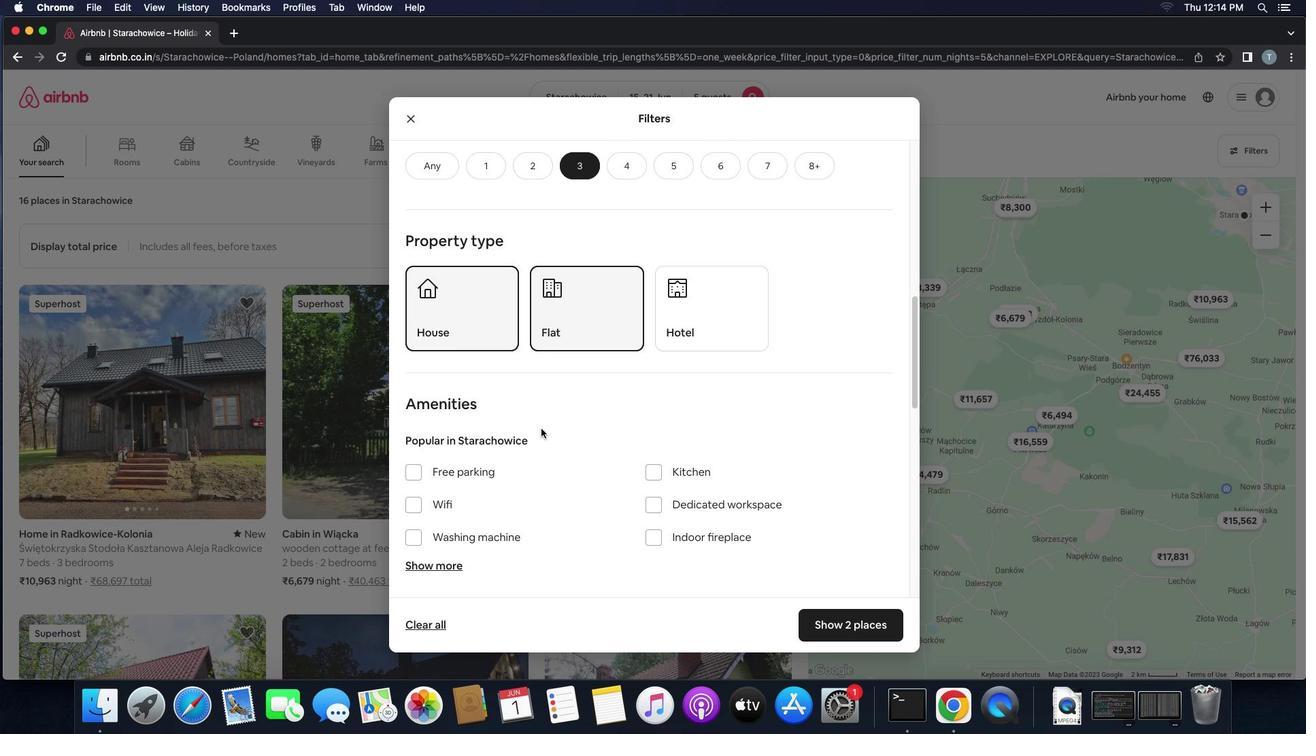 
Action: Mouse scrolled (541, 429) with delta (0, 0)
Screenshot: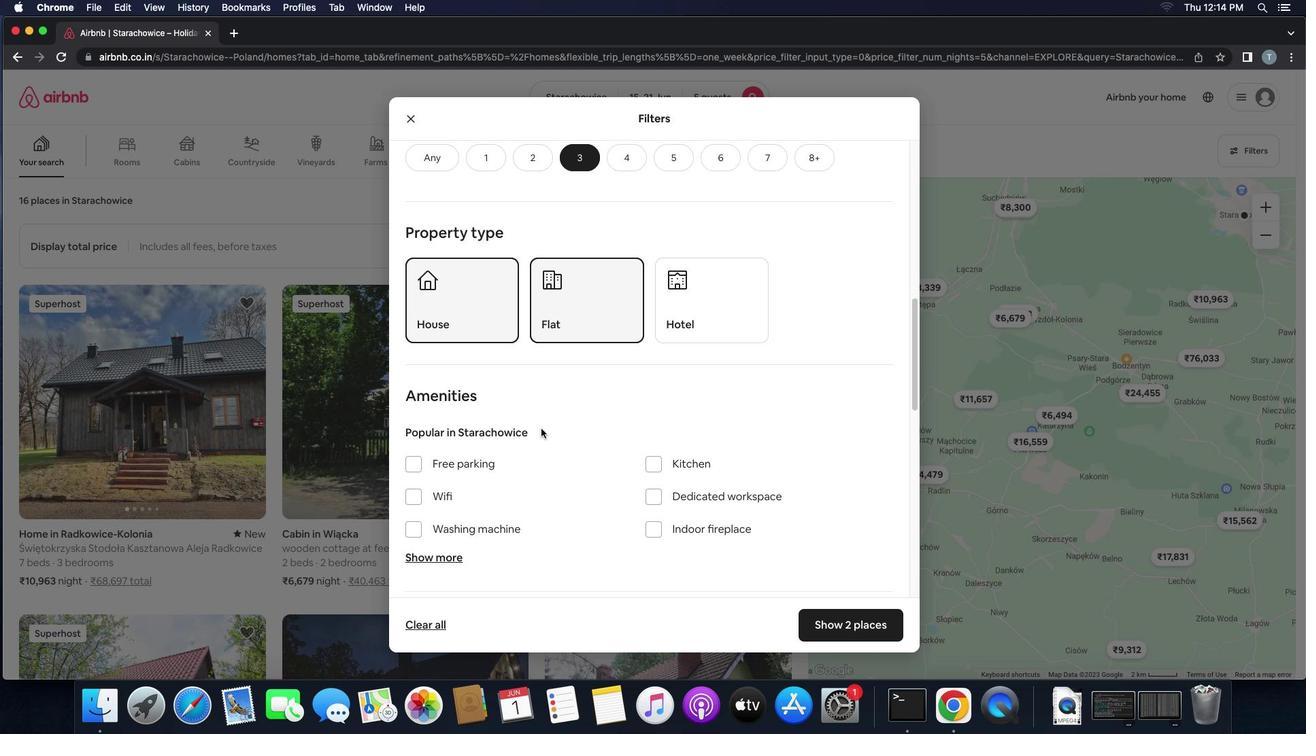 
Action: Mouse scrolled (541, 429) with delta (0, 0)
Screenshot: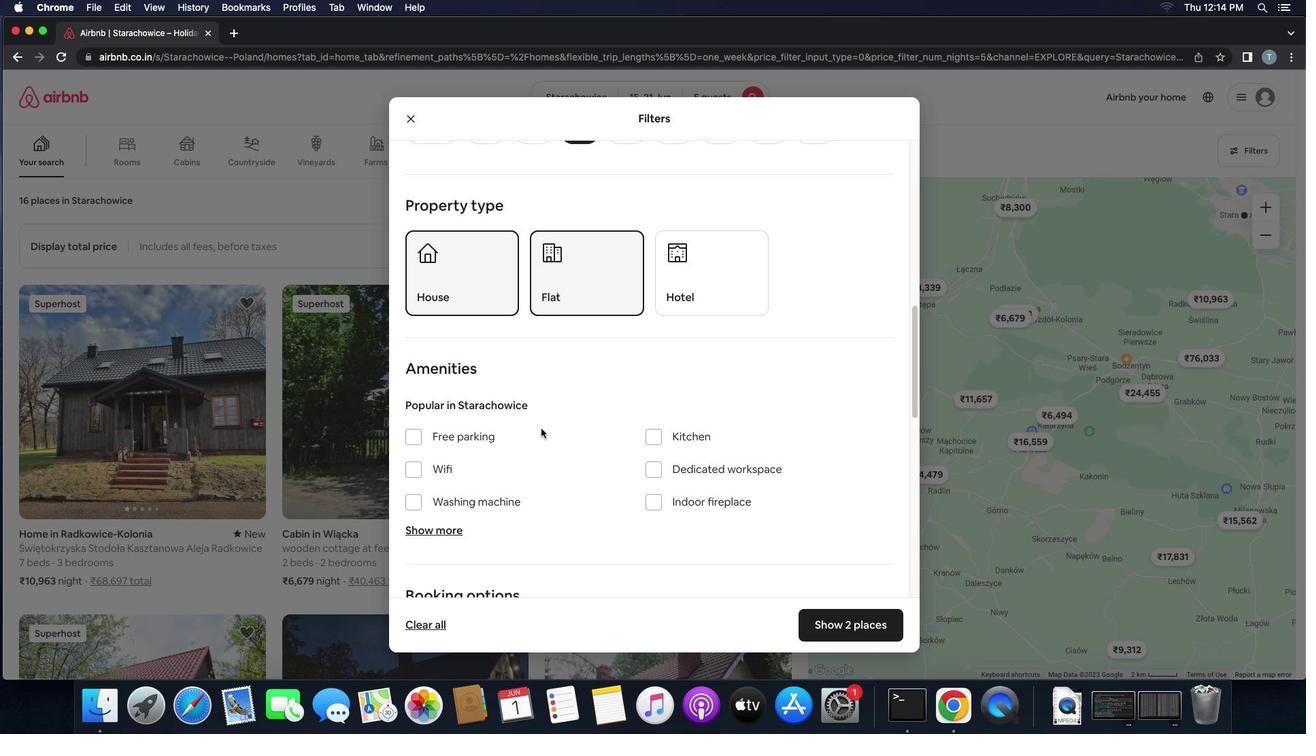
Action: Mouse scrolled (541, 429) with delta (0, 0)
Screenshot: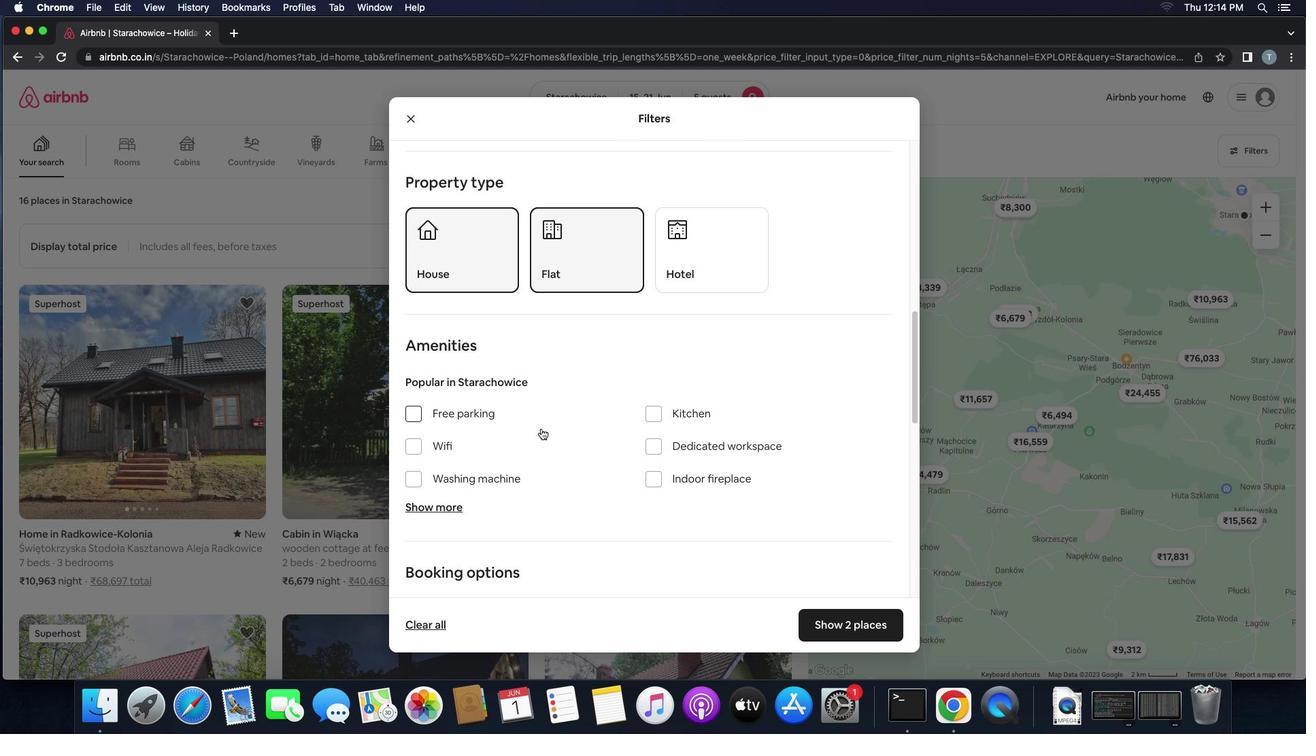 
Action: Mouse scrolled (541, 429) with delta (0, 0)
Screenshot: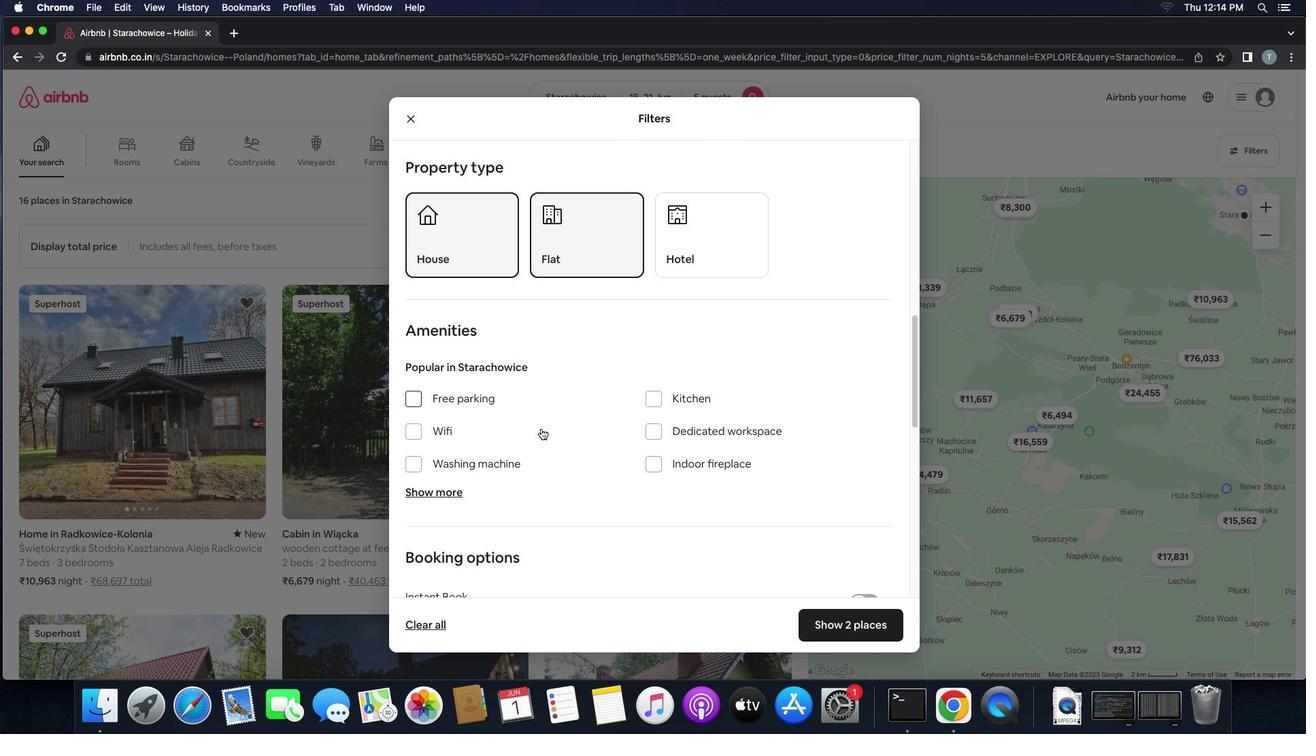 
Action: Mouse scrolled (541, 429) with delta (0, -1)
Screenshot: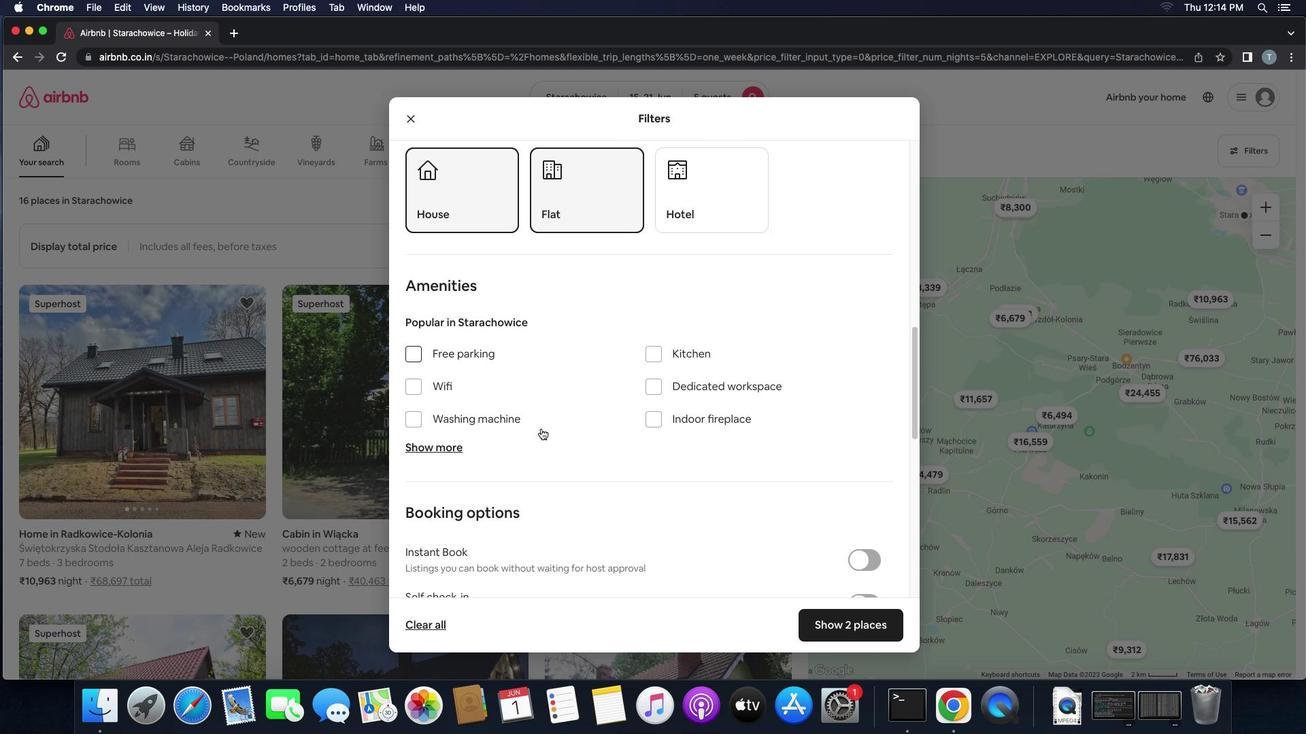 
Action: Mouse scrolled (541, 429) with delta (0, 0)
Screenshot: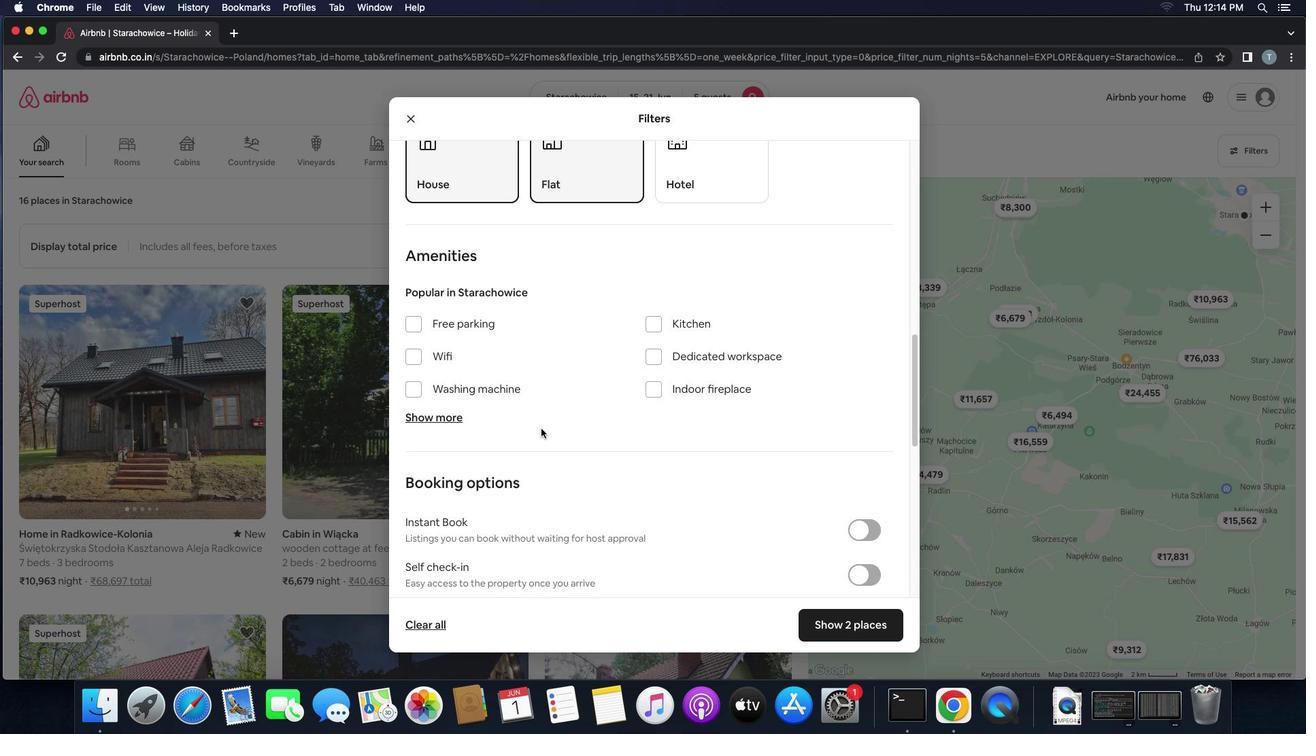 
Action: Mouse scrolled (541, 429) with delta (0, 0)
Screenshot: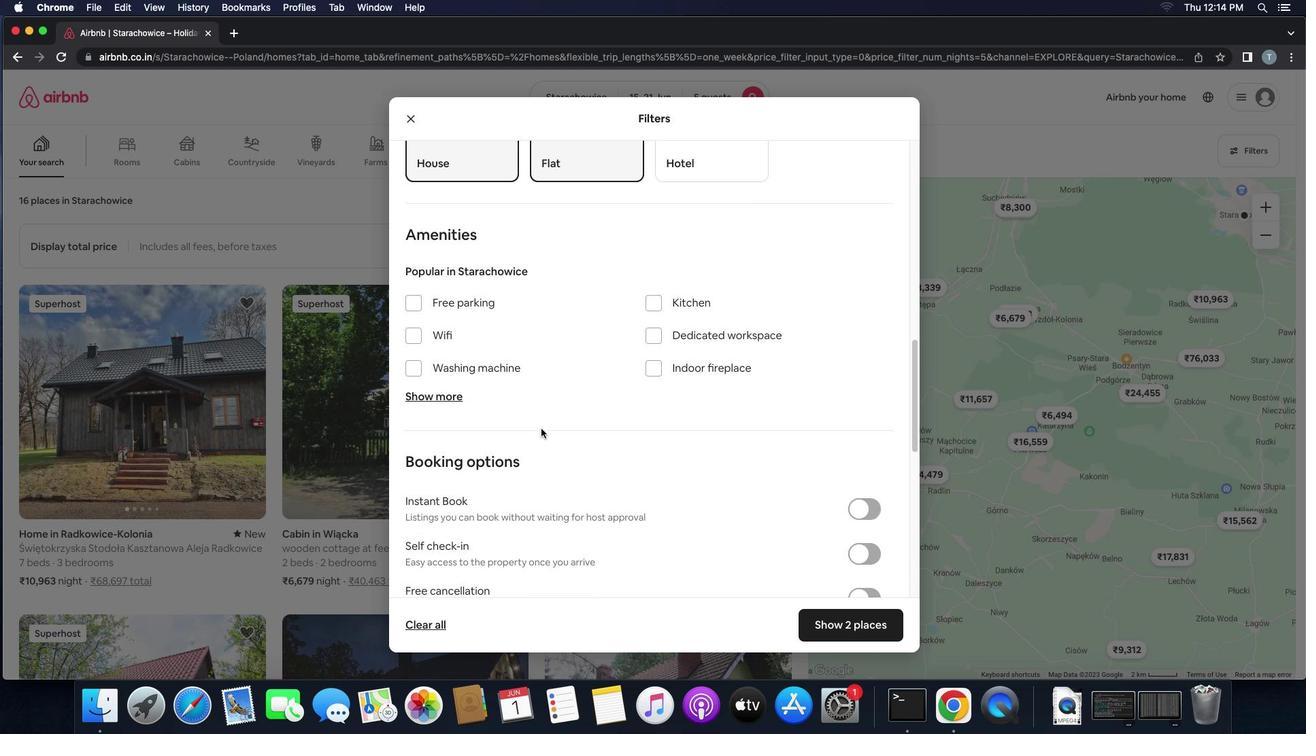
Action: Mouse scrolled (541, 429) with delta (0, -1)
Screenshot: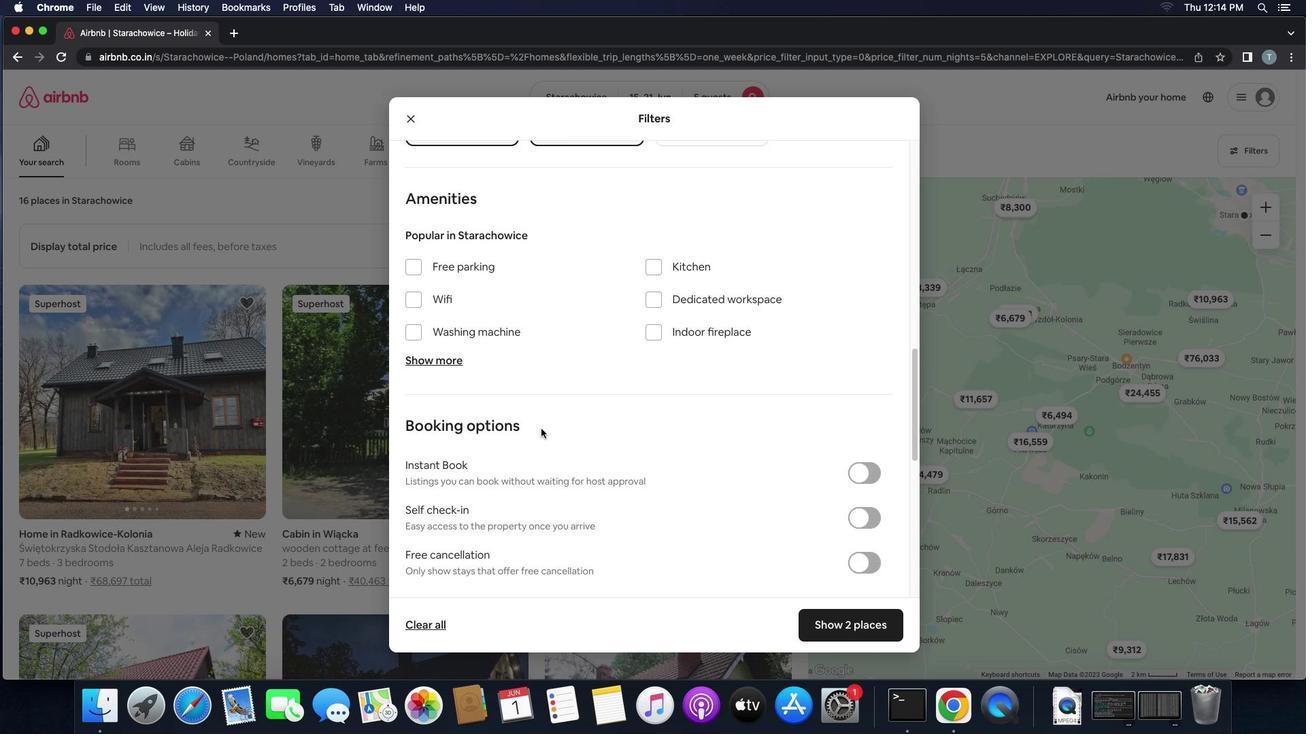 
Action: Mouse moved to (541, 429)
Screenshot: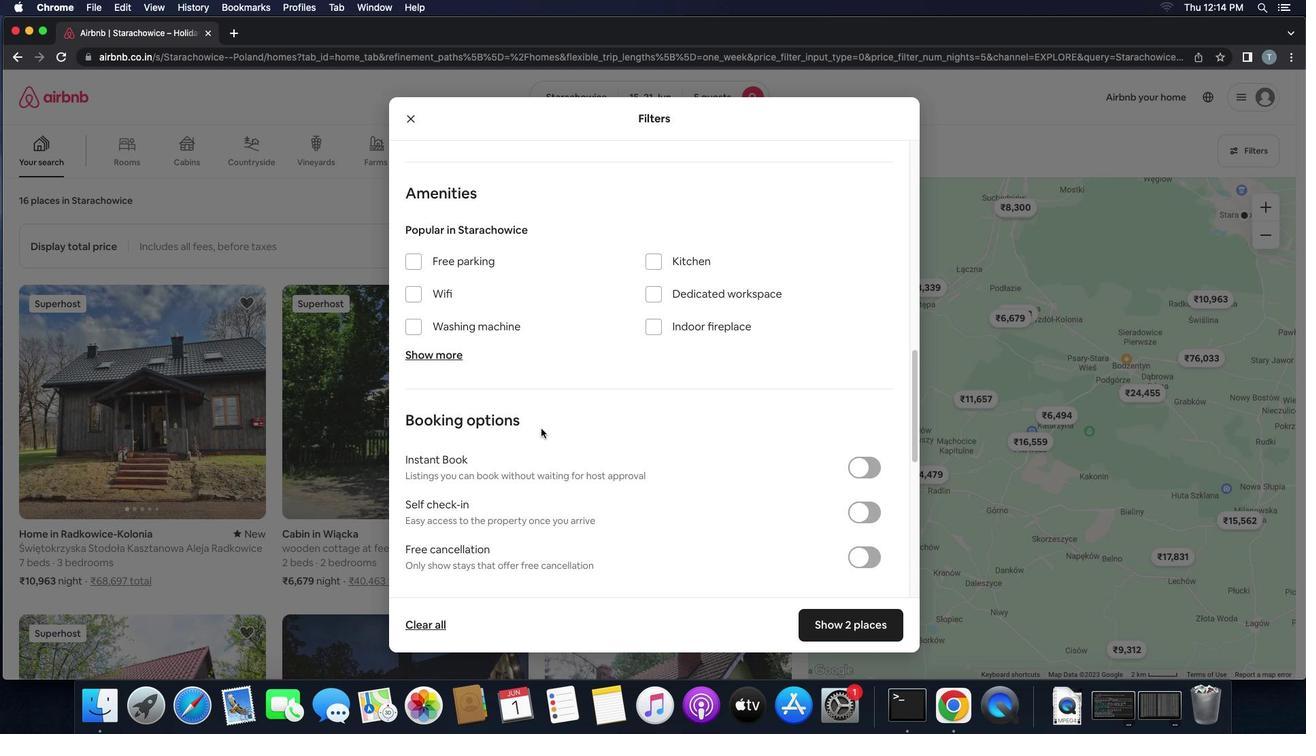 
Action: Mouse scrolled (541, 429) with delta (0, 0)
Screenshot: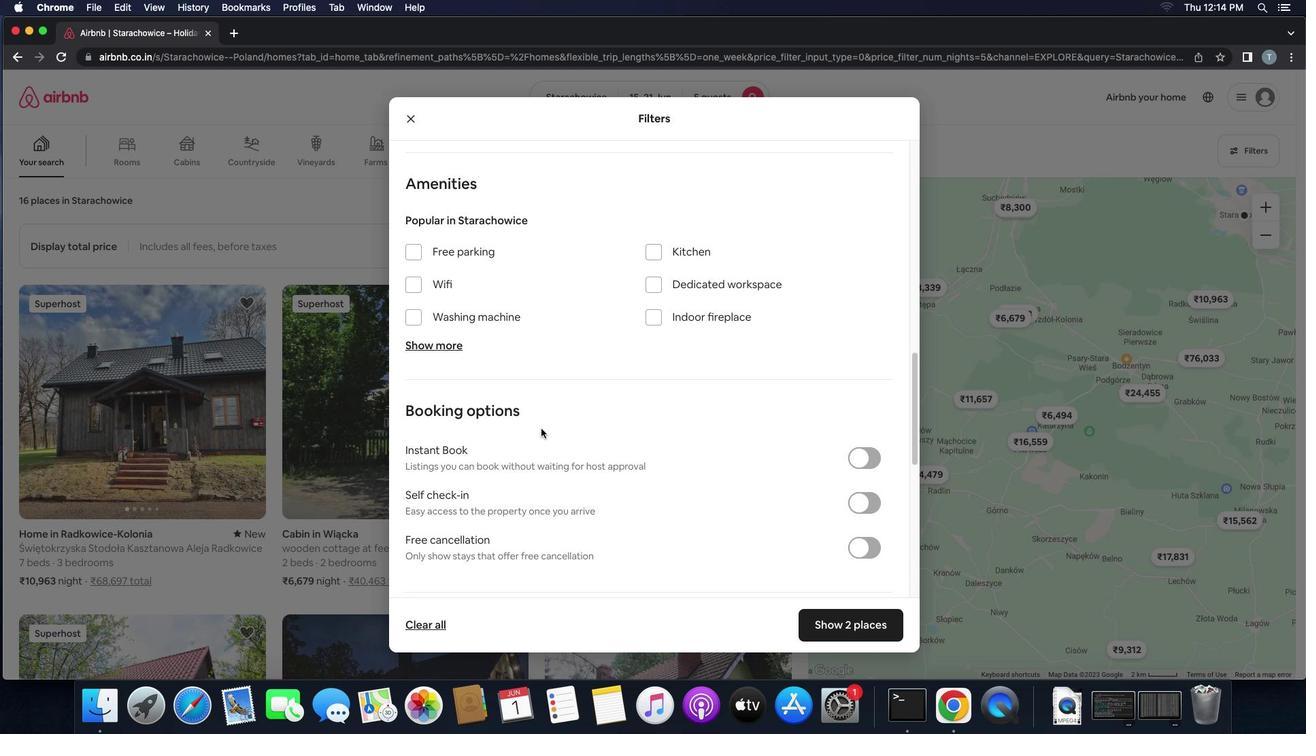 
Action: Mouse scrolled (541, 429) with delta (0, 0)
Screenshot: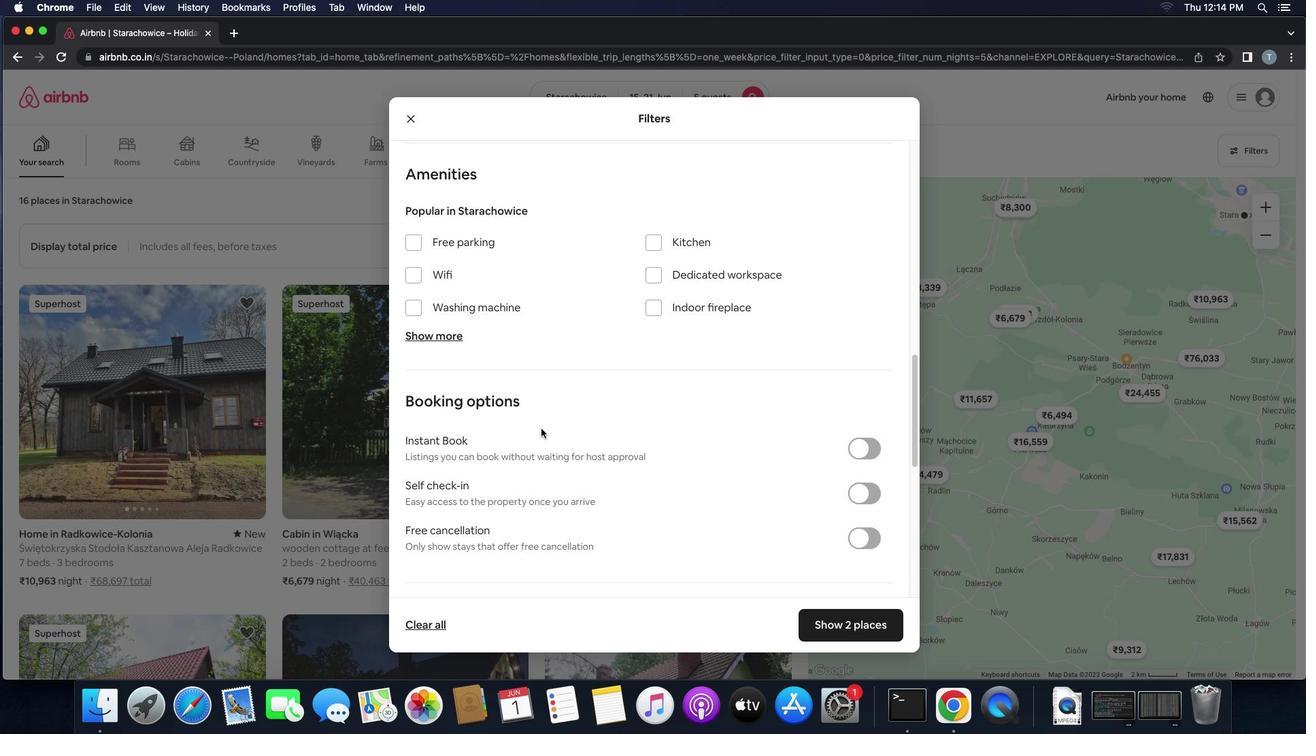 
Action: Mouse scrolled (541, 429) with delta (0, 0)
Screenshot: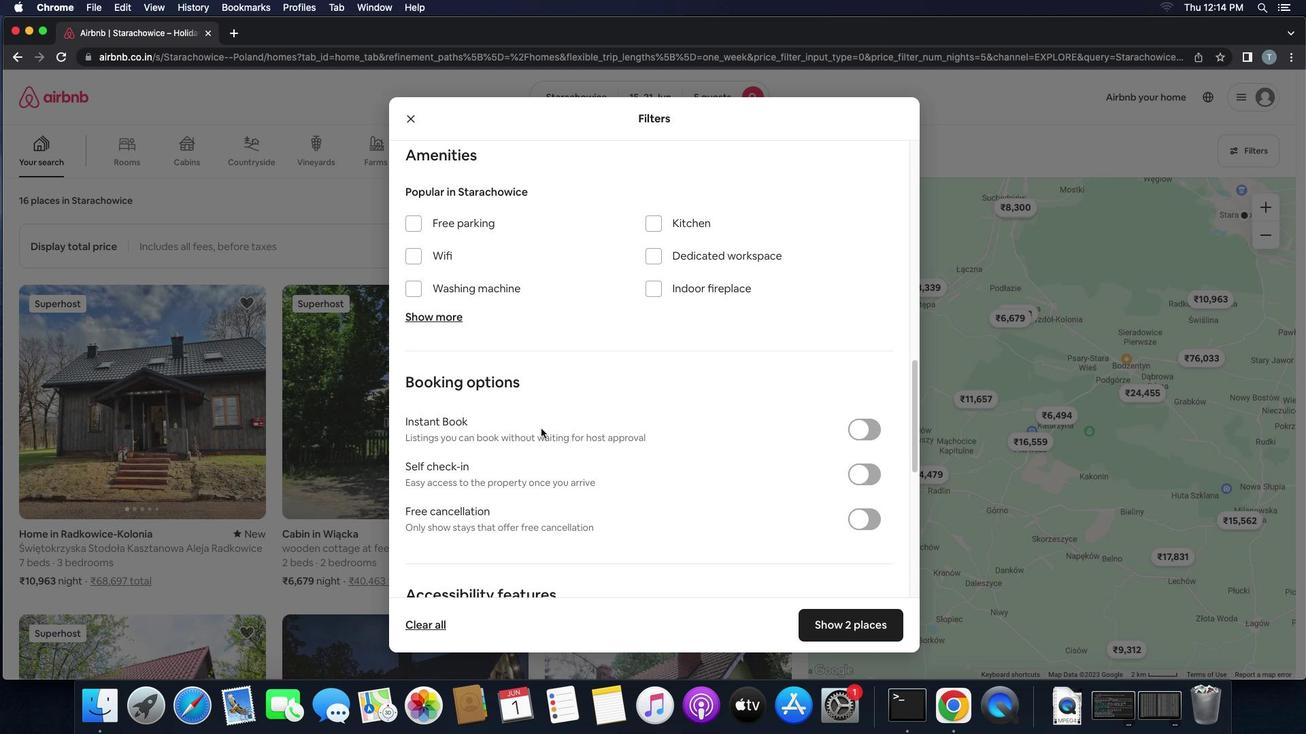 
Action: Mouse scrolled (541, 429) with delta (0, 0)
Screenshot: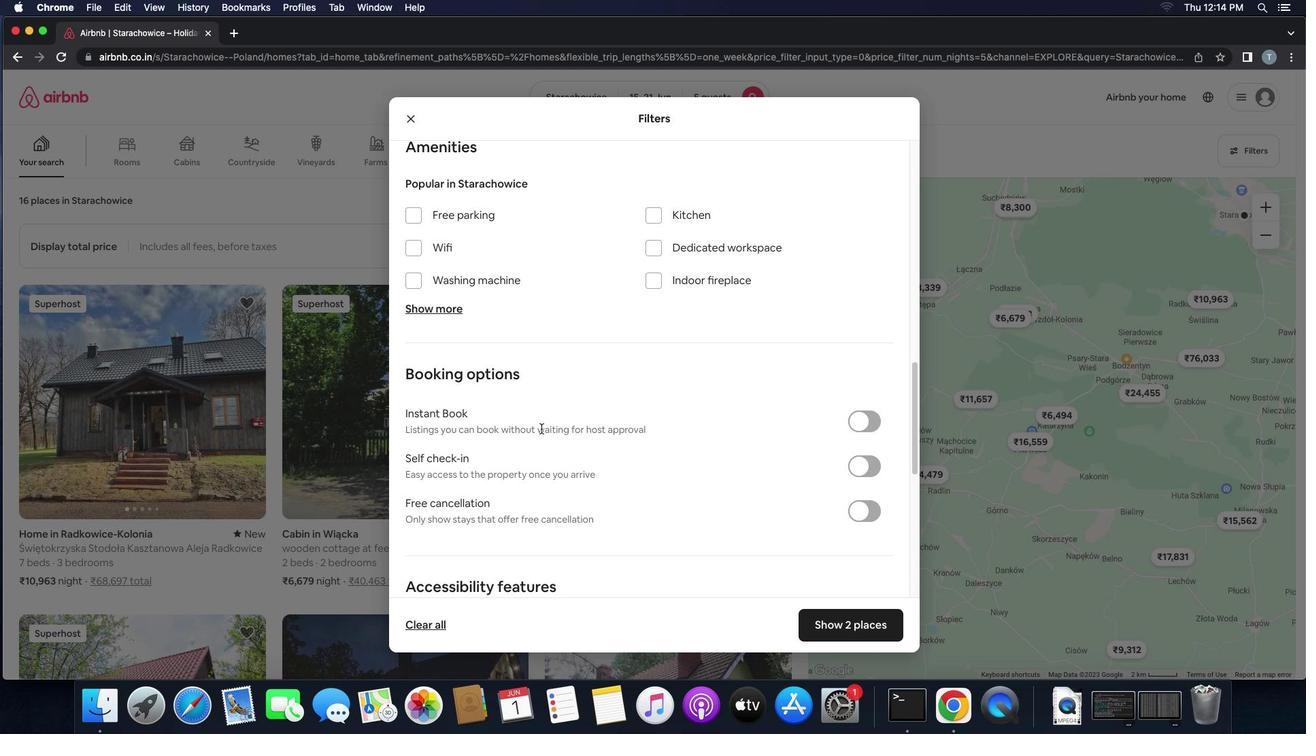 
Action: Mouse scrolled (541, 429) with delta (0, 0)
Screenshot: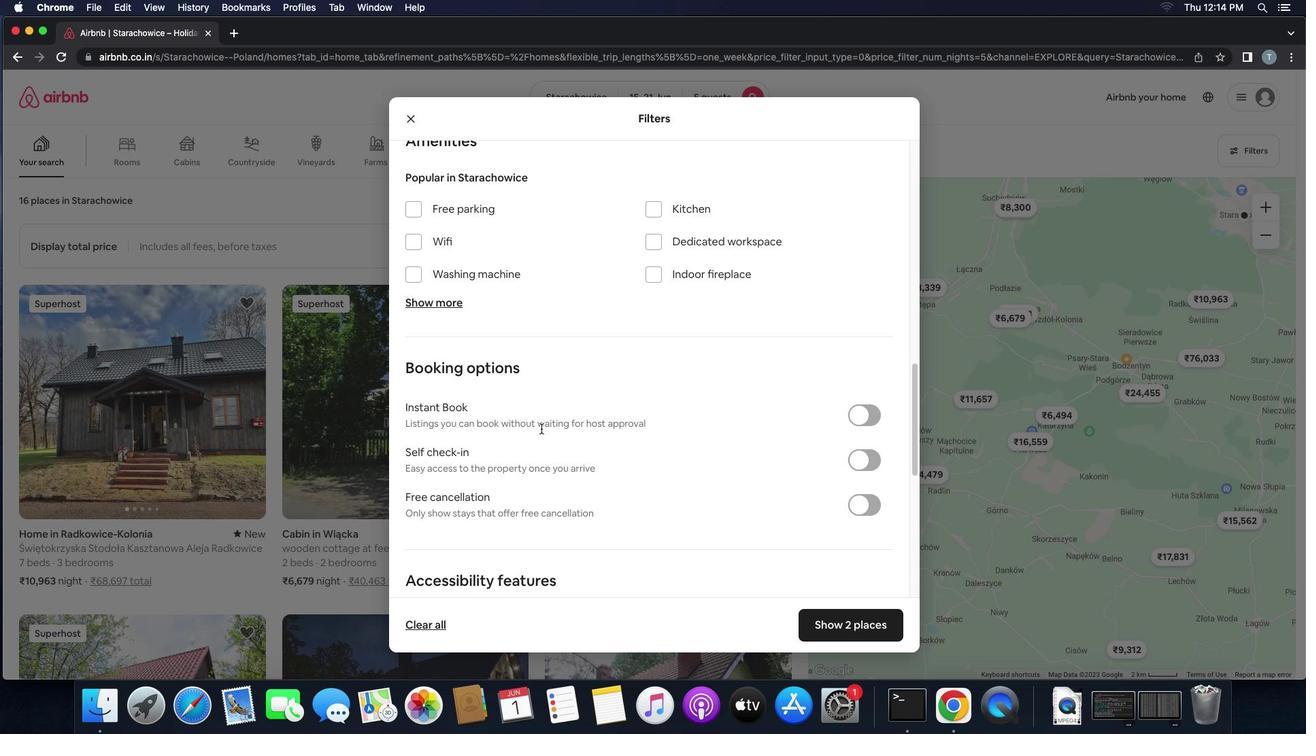 
Action: Mouse scrolled (541, 429) with delta (0, 0)
Screenshot: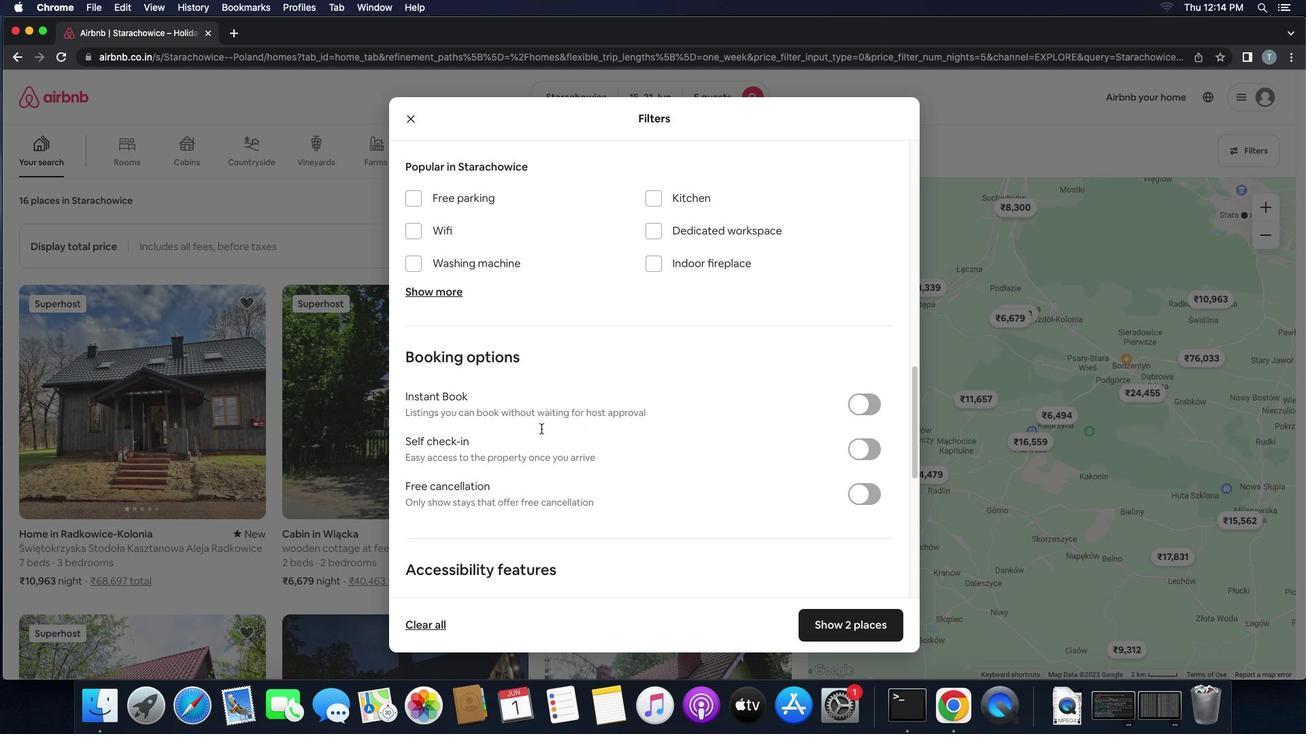 
Action: Mouse scrolled (541, 429) with delta (0, 0)
Screenshot: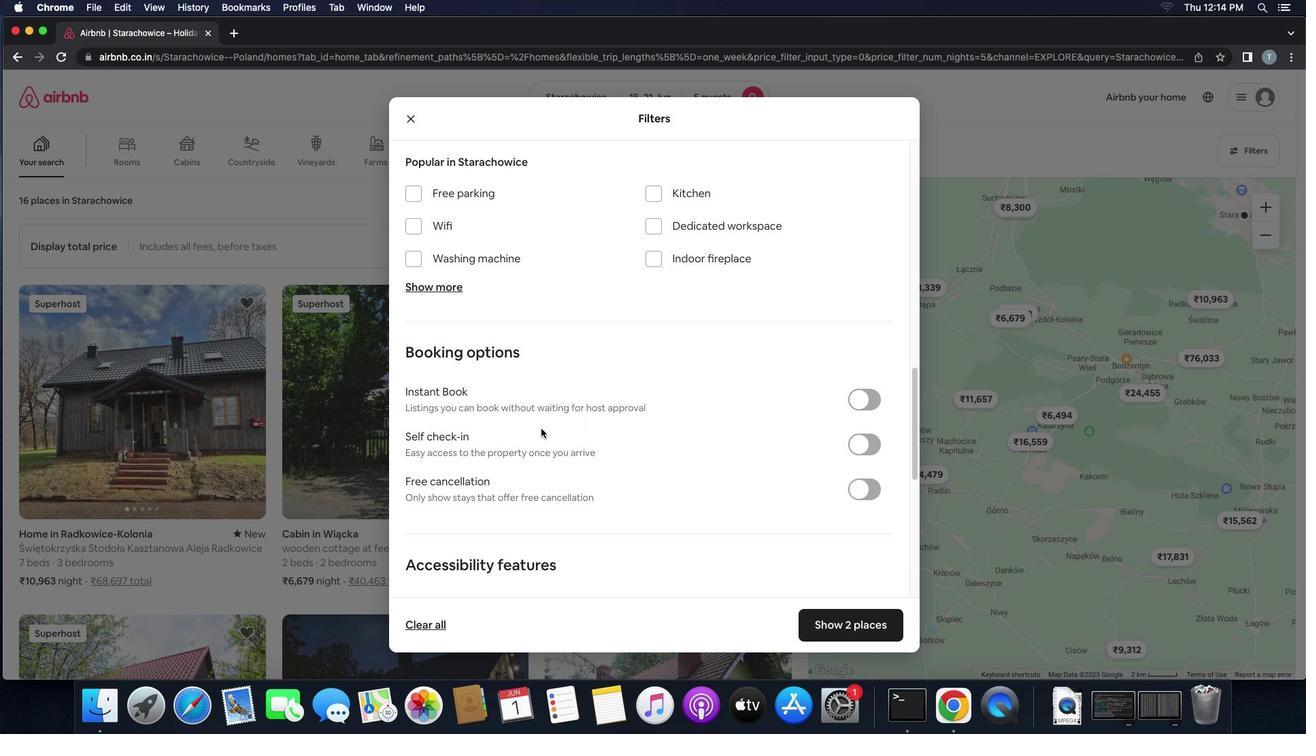 
Action: Mouse scrolled (541, 429) with delta (0, 0)
Screenshot: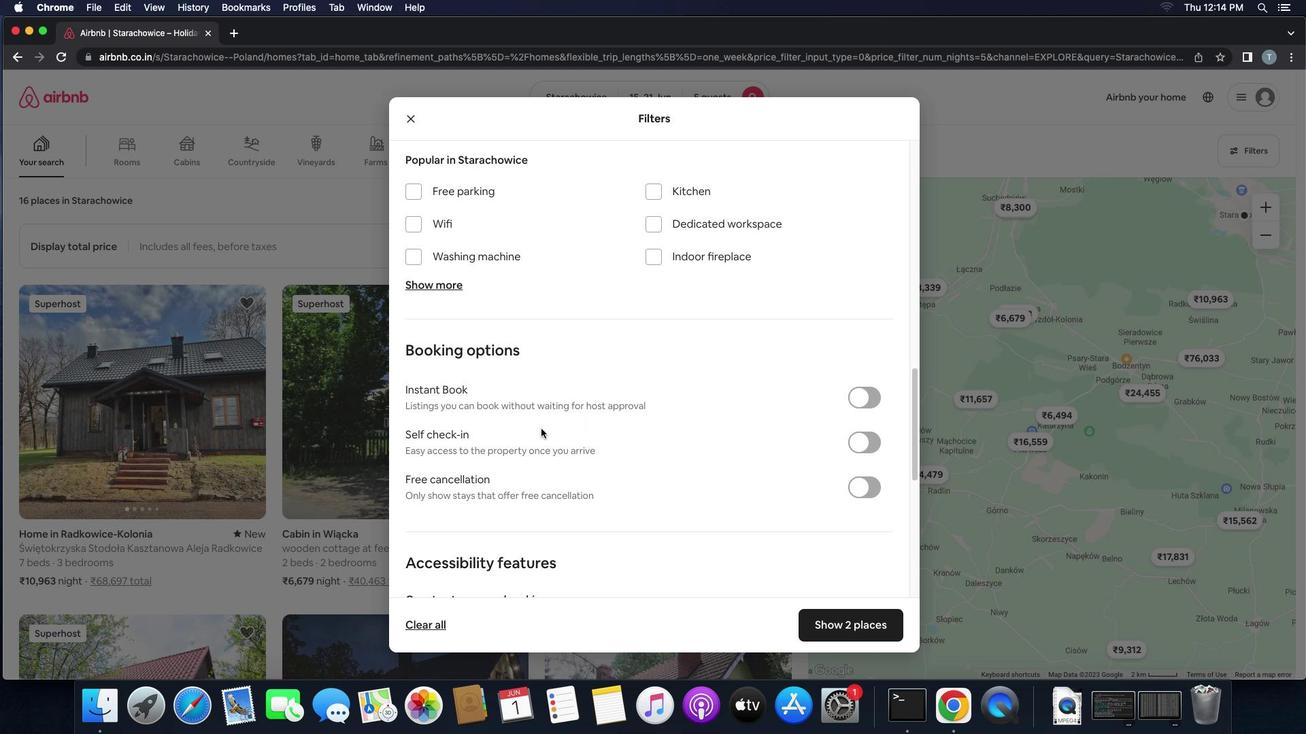 
Action: Mouse scrolled (541, 429) with delta (0, 0)
Screenshot: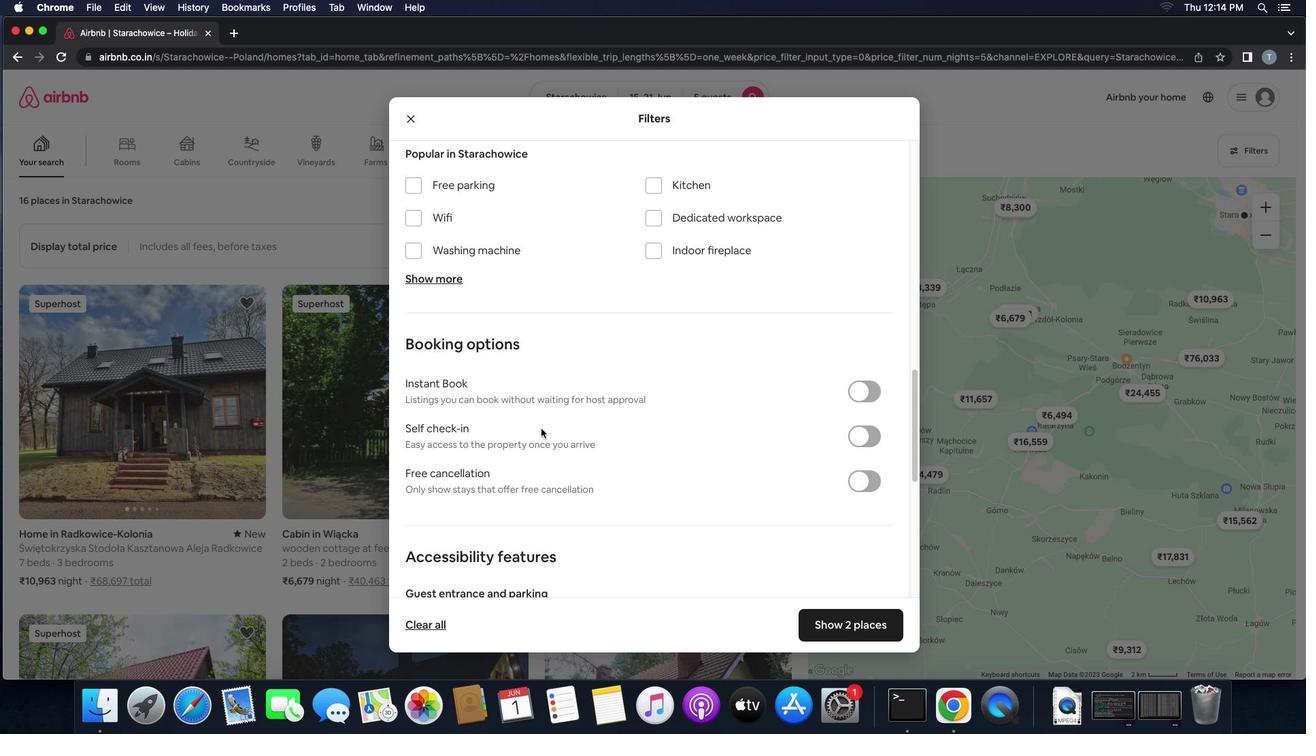 
Action: Mouse scrolled (541, 429) with delta (0, 0)
Screenshot: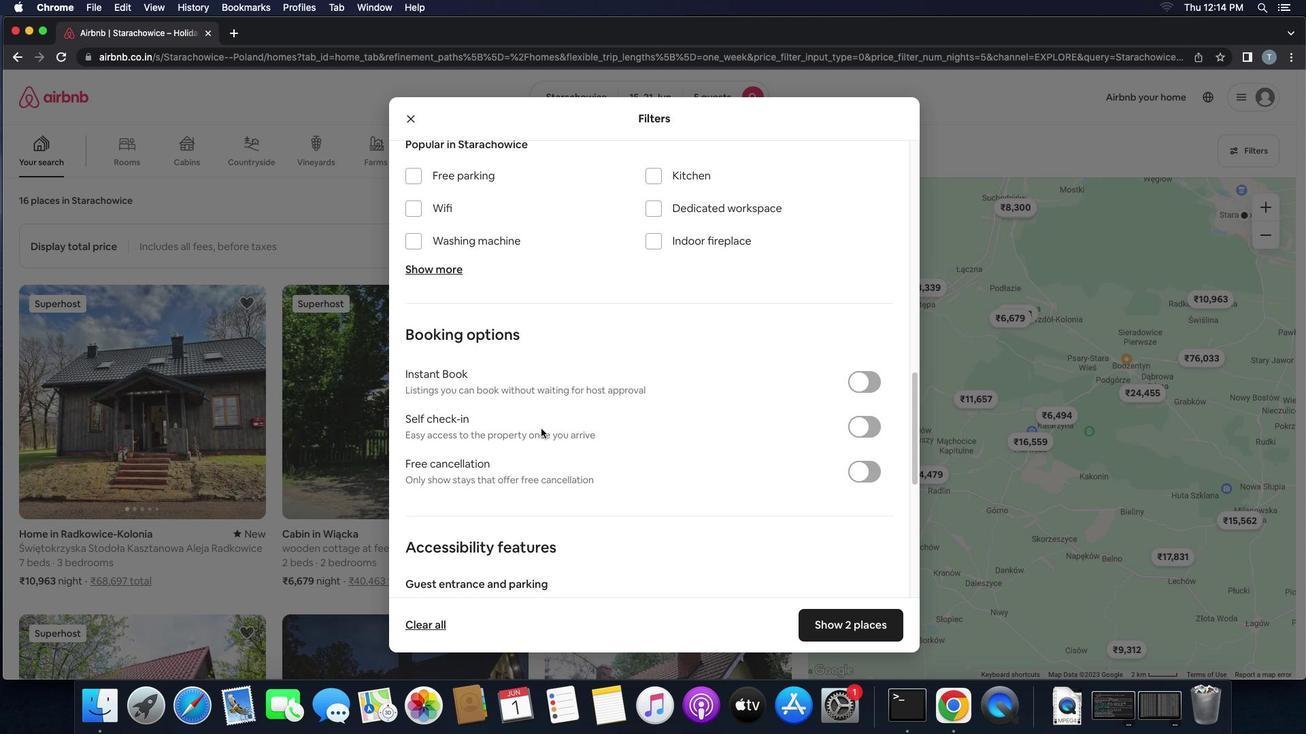 
Action: Mouse scrolled (541, 429) with delta (0, 0)
Screenshot: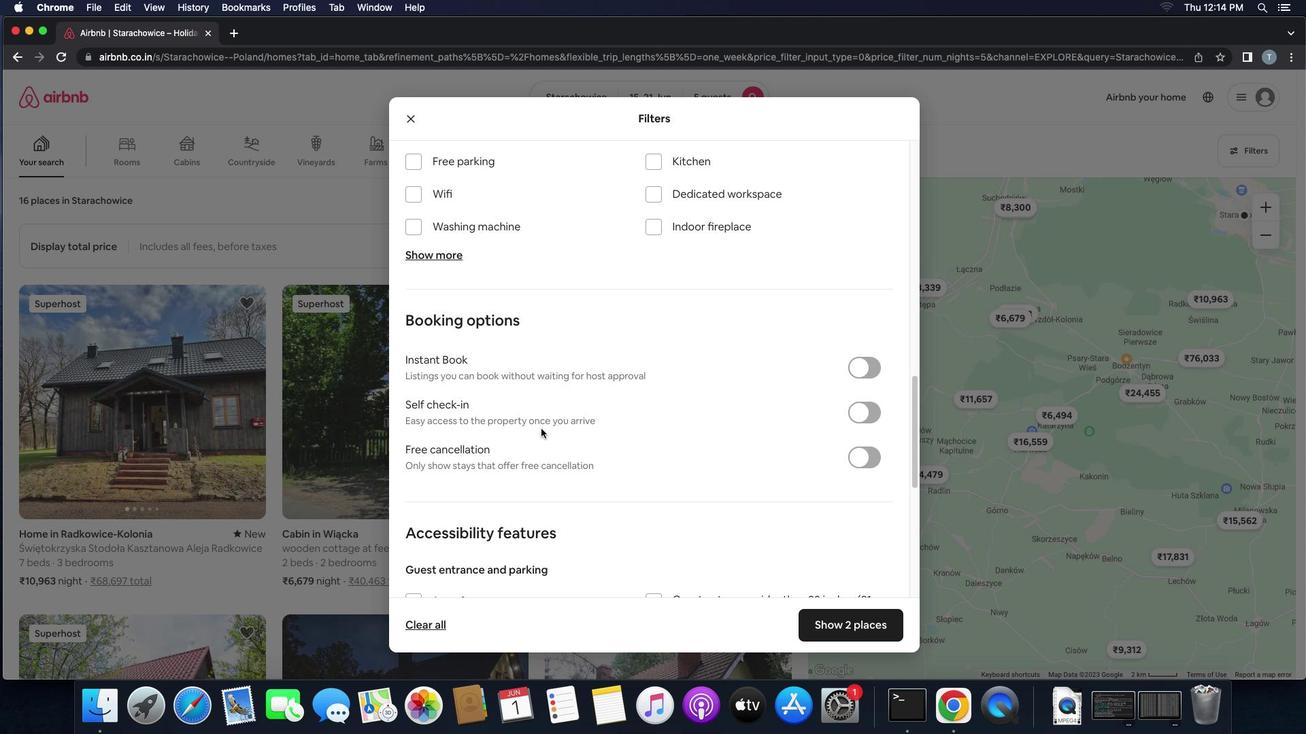 
Action: Mouse moved to (859, 416)
Screenshot: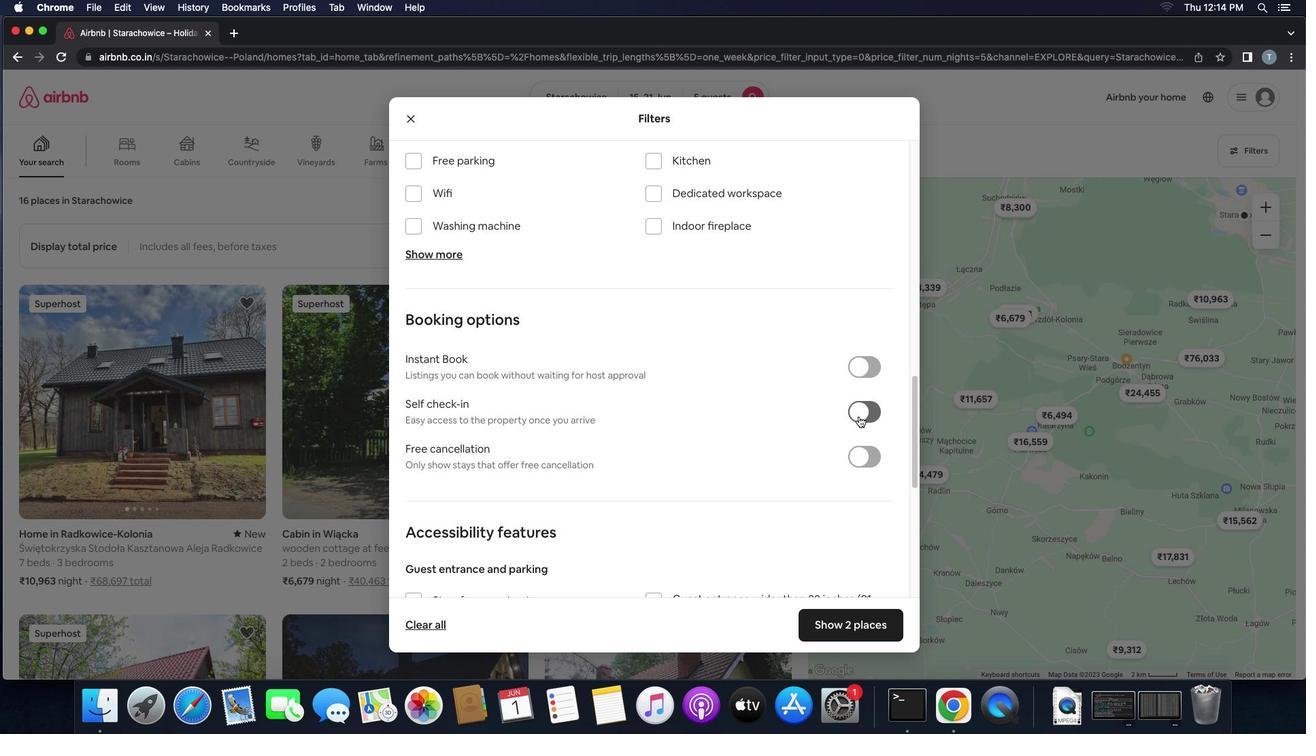 
Action: Mouse pressed left at (859, 416)
Screenshot: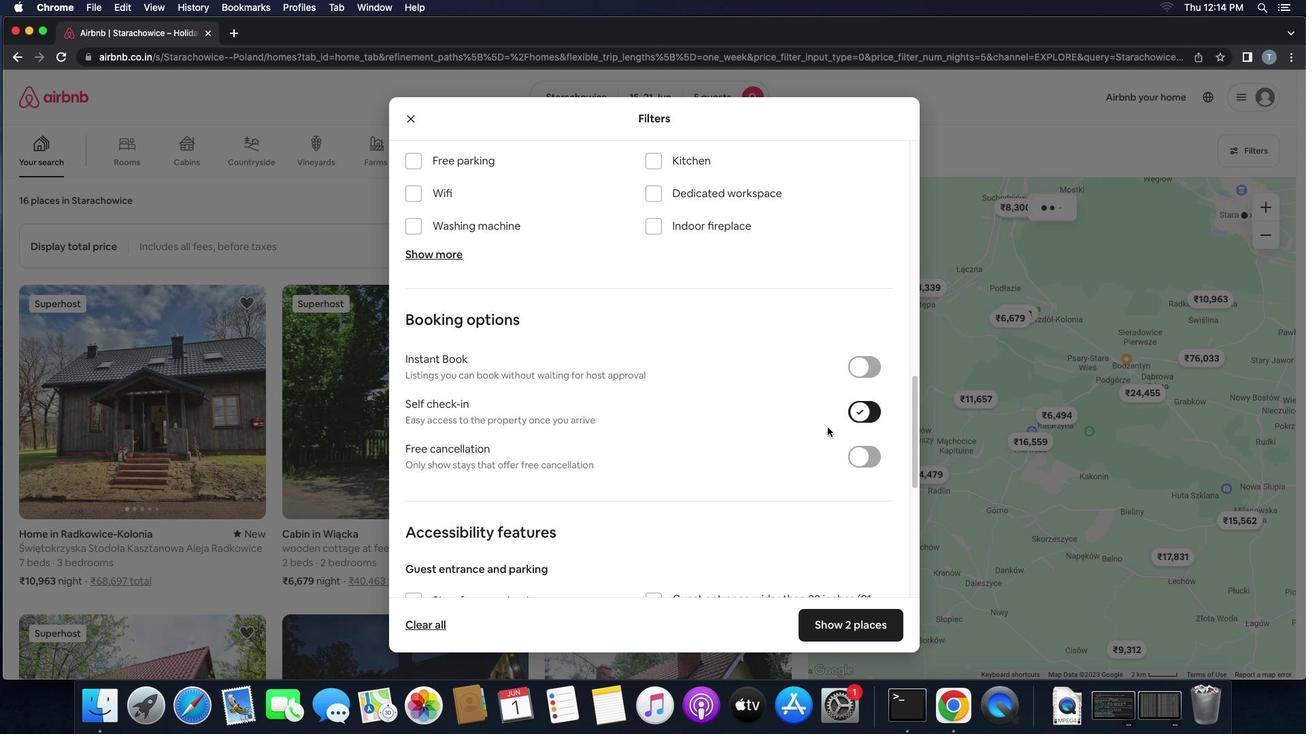 
Action: Mouse moved to (699, 474)
Screenshot: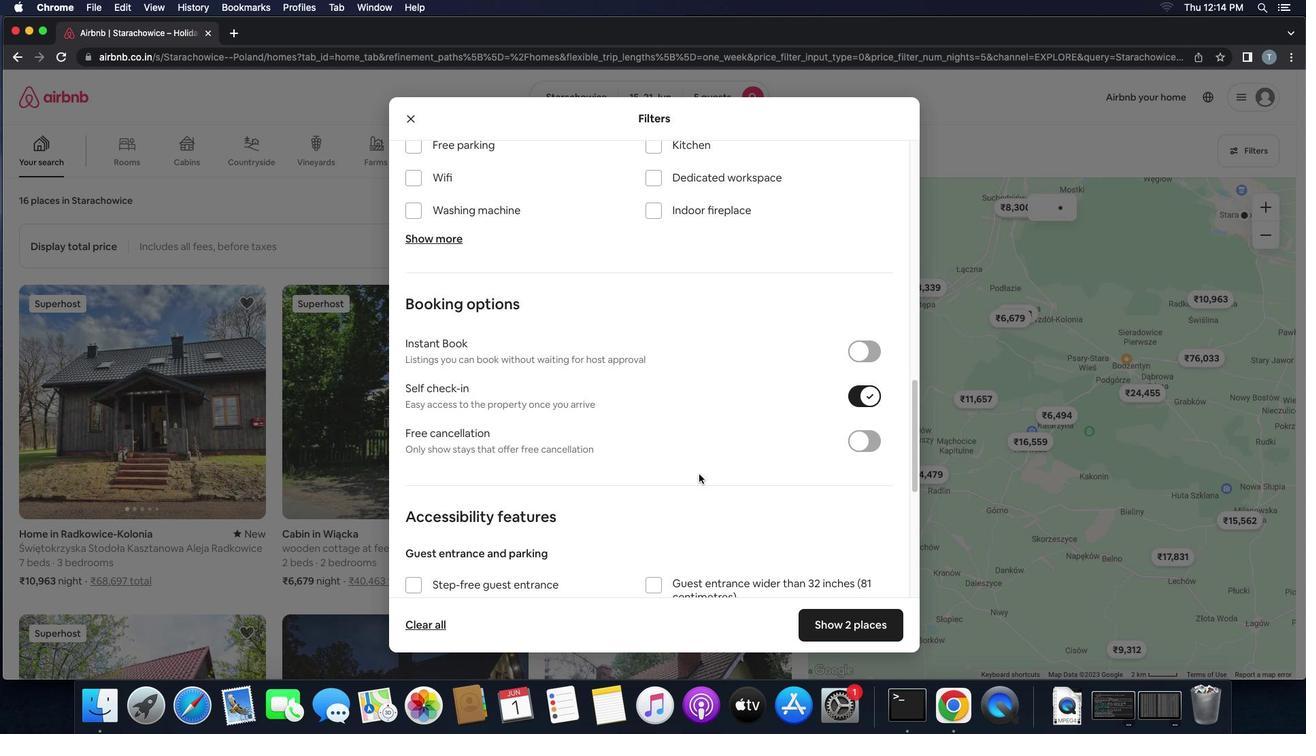 
Action: Mouse scrolled (699, 474) with delta (0, 0)
Screenshot: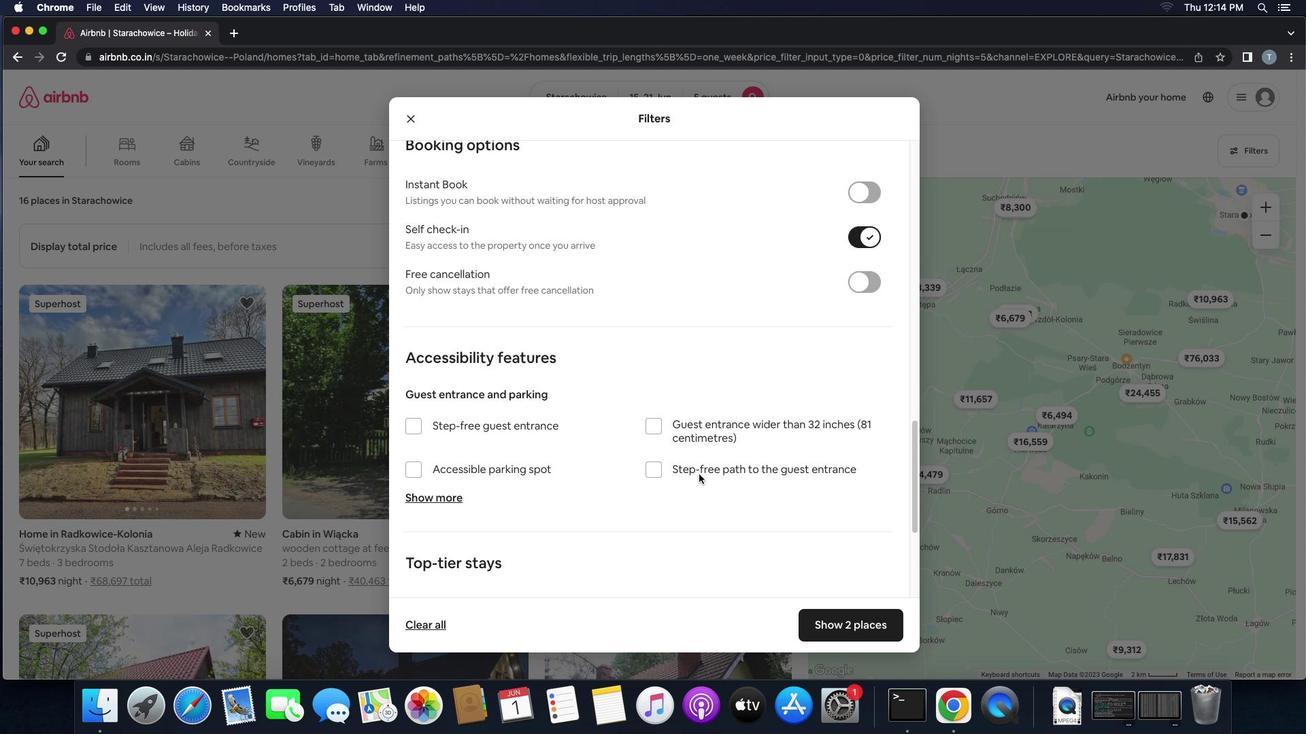 
Action: Mouse scrolled (699, 474) with delta (0, 0)
Screenshot: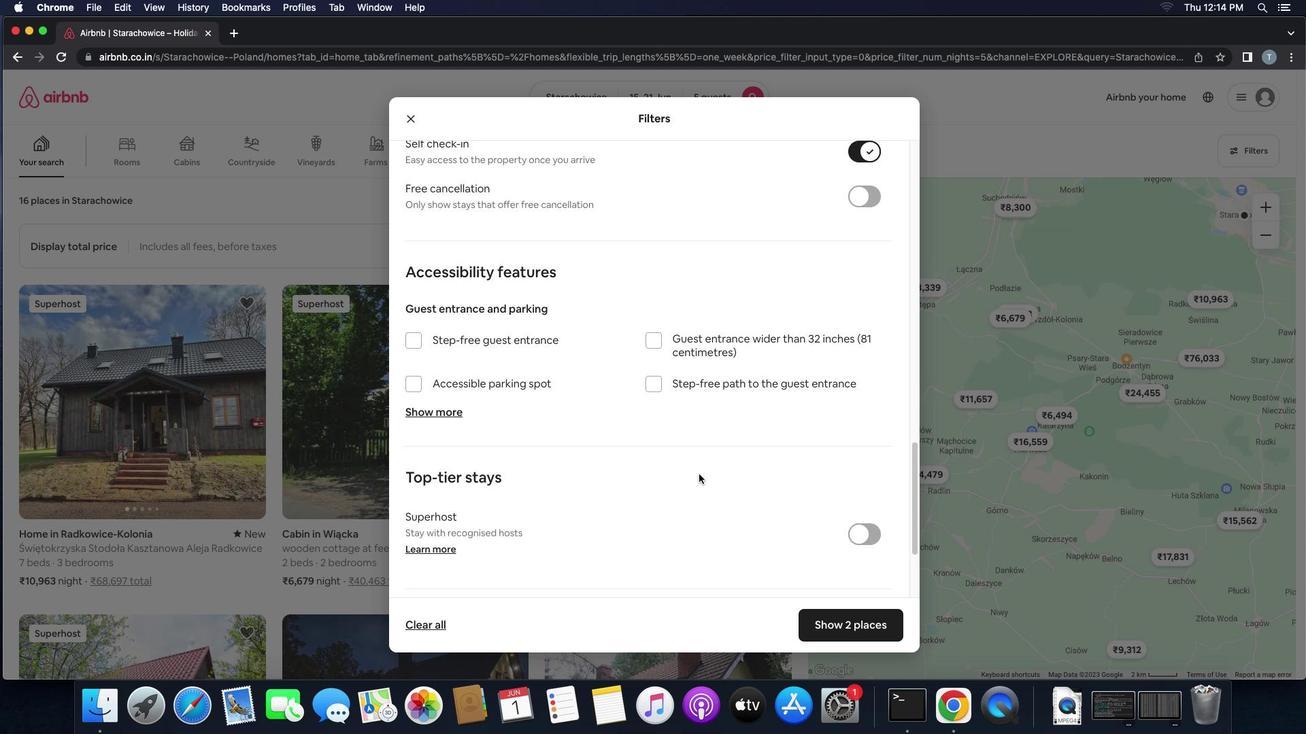 
Action: Mouse scrolled (699, 474) with delta (0, -2)
Screenshot: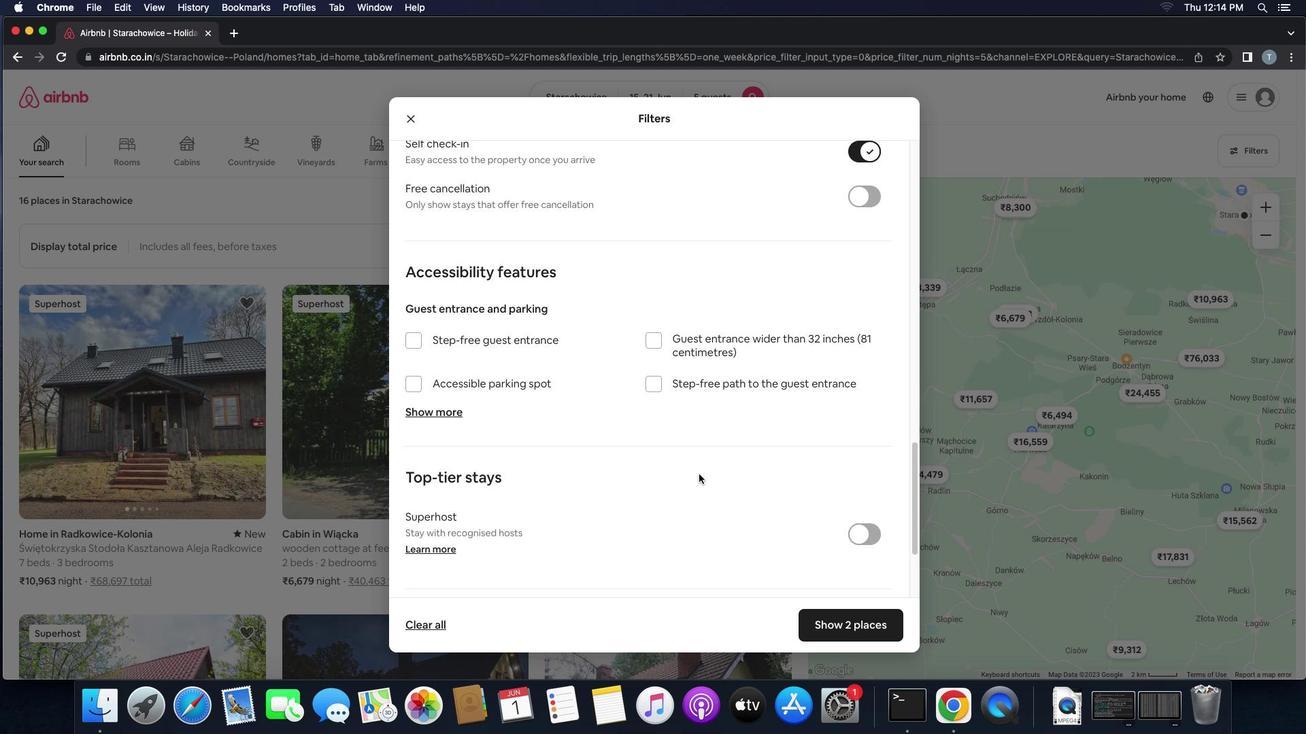 
Action: Mouse scrolled (699, 474) with delta (0, -3)
Screenshot: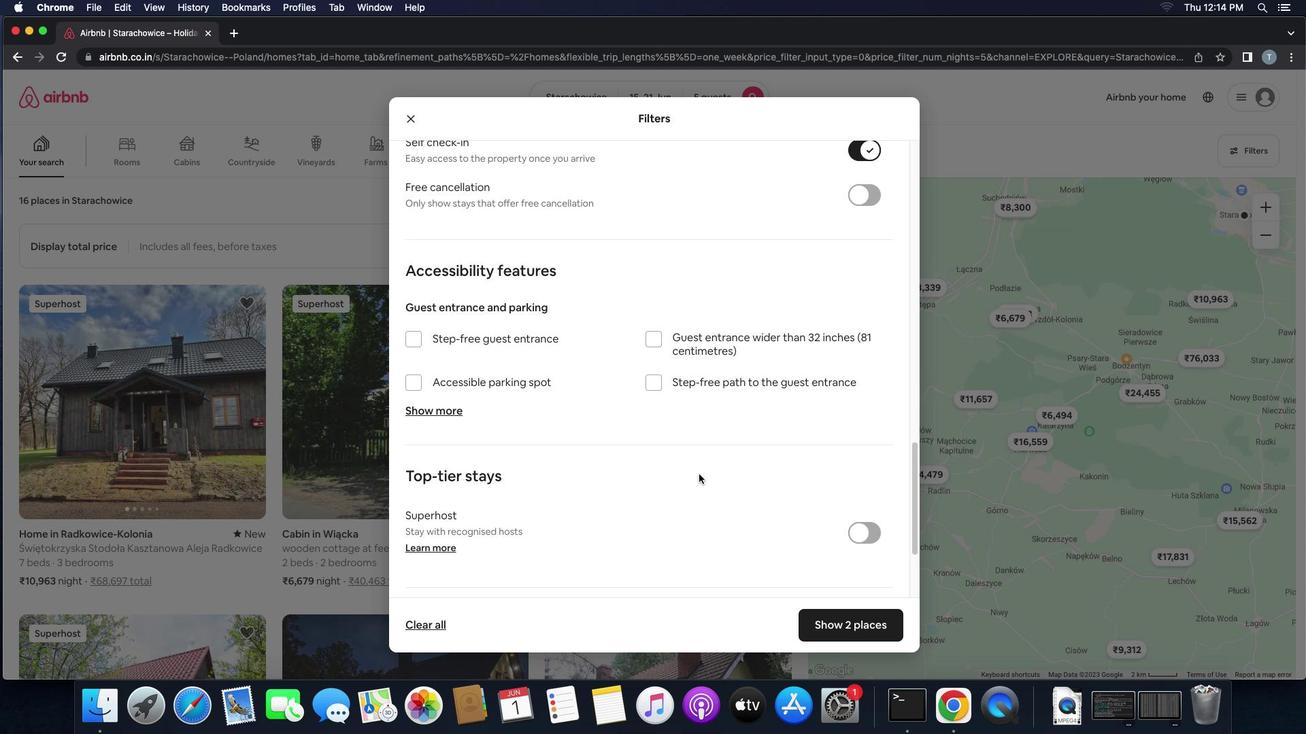 
Action: Mouse moved to (532, 542)
Screenshot: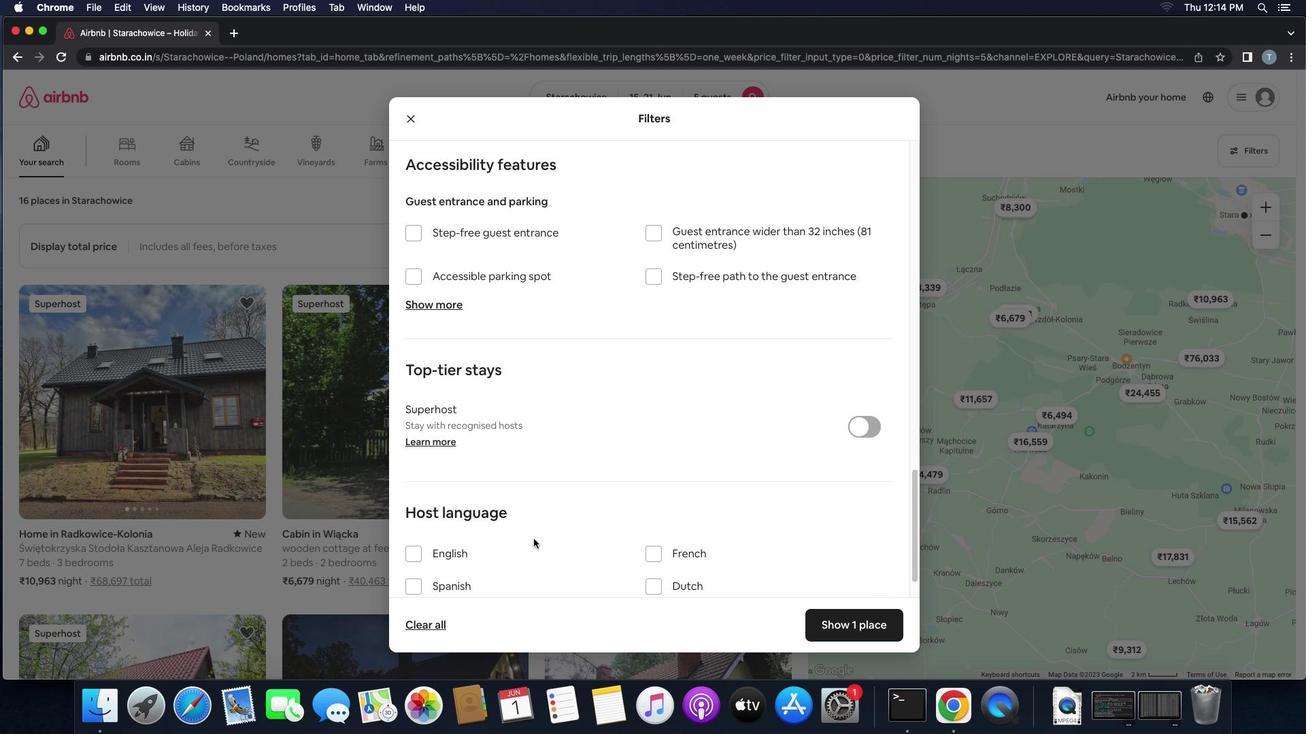 
Action: Mouse scrolled (532, 542) with delta (0, 0)
Screenshot: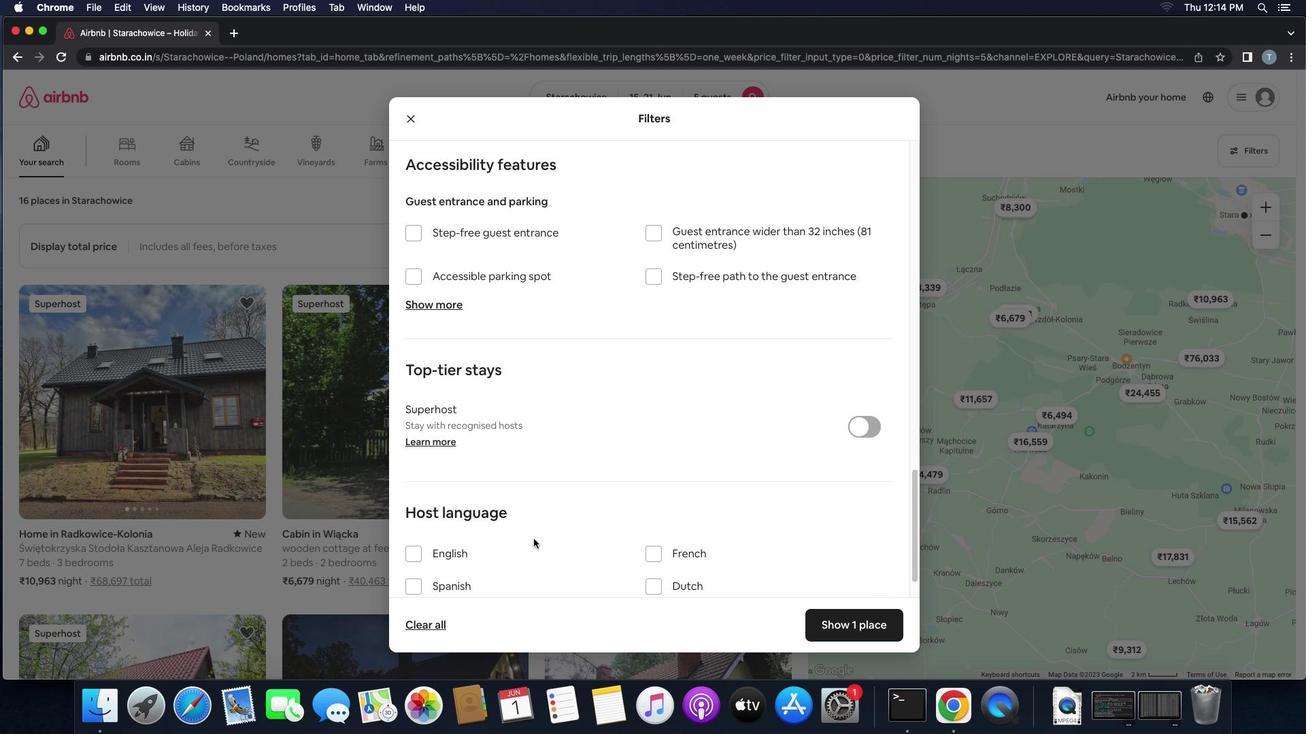 
Action: Mouse scrolled (532, 542) with delta (0, 0)
Screenshot: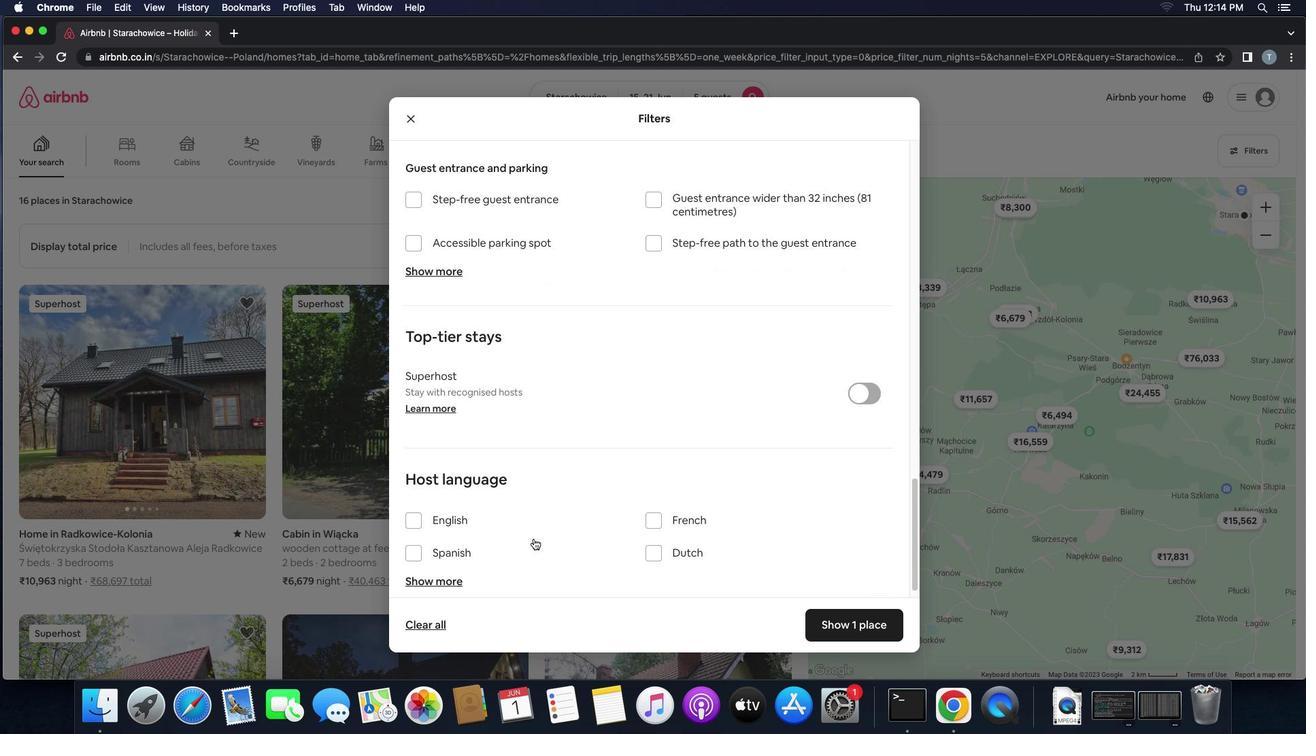 
Action: Mouse scrolled (532, 542) with delta (0, -2)
Screenshot: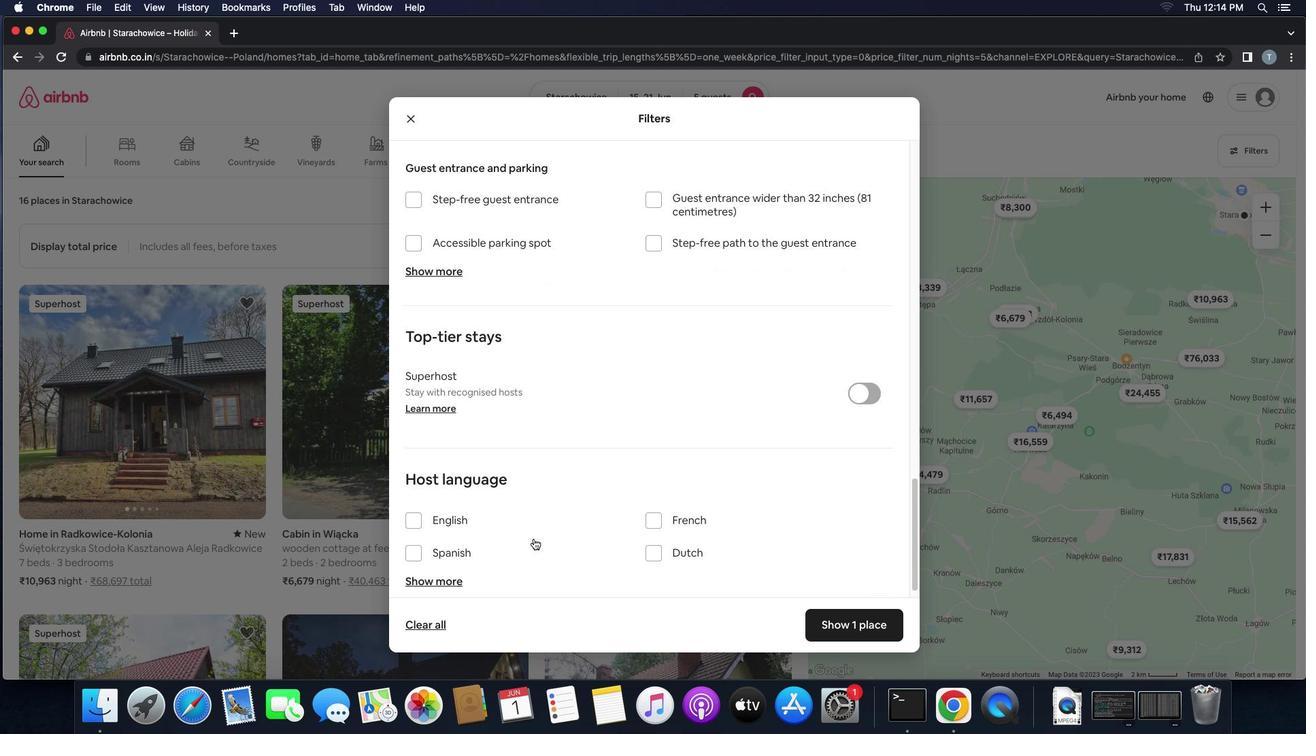 
Action: Mouse moved to (532, 542)
Screenshot: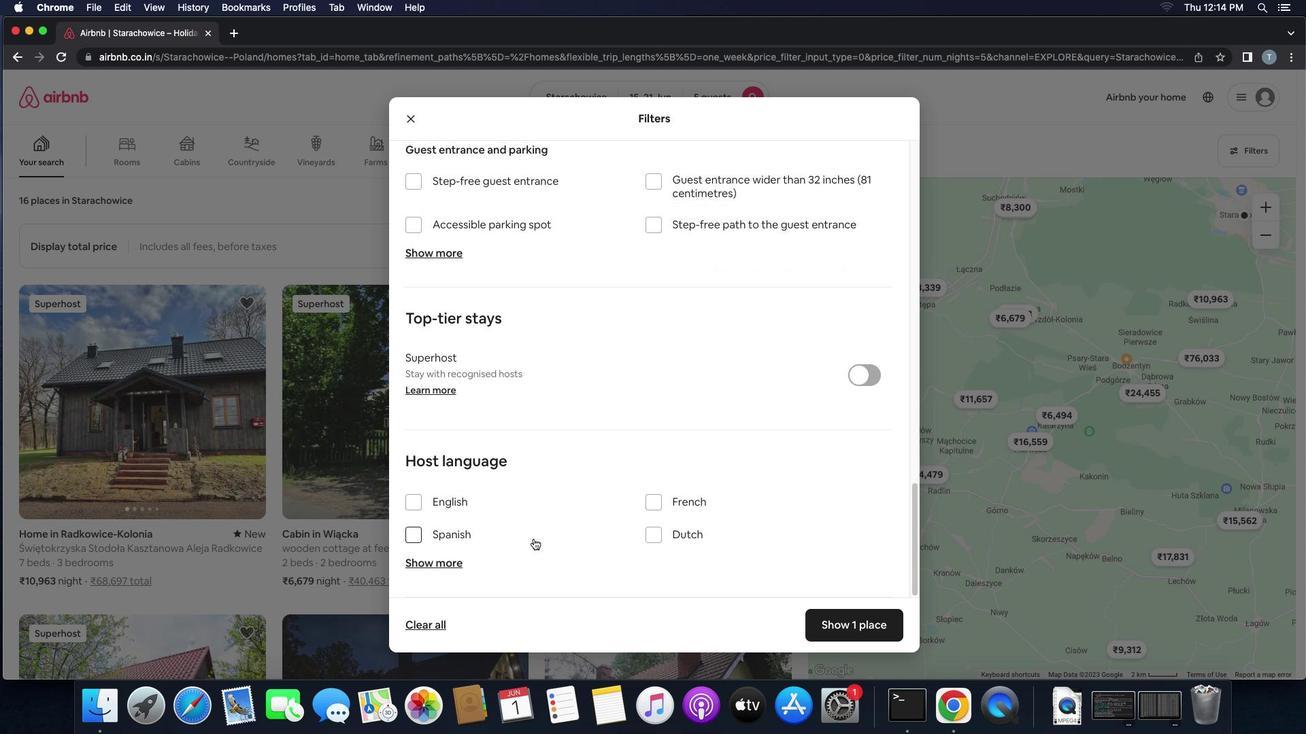 
Action: Mouse scrolled (532, 542) with delta (0, -3)
Screenshot: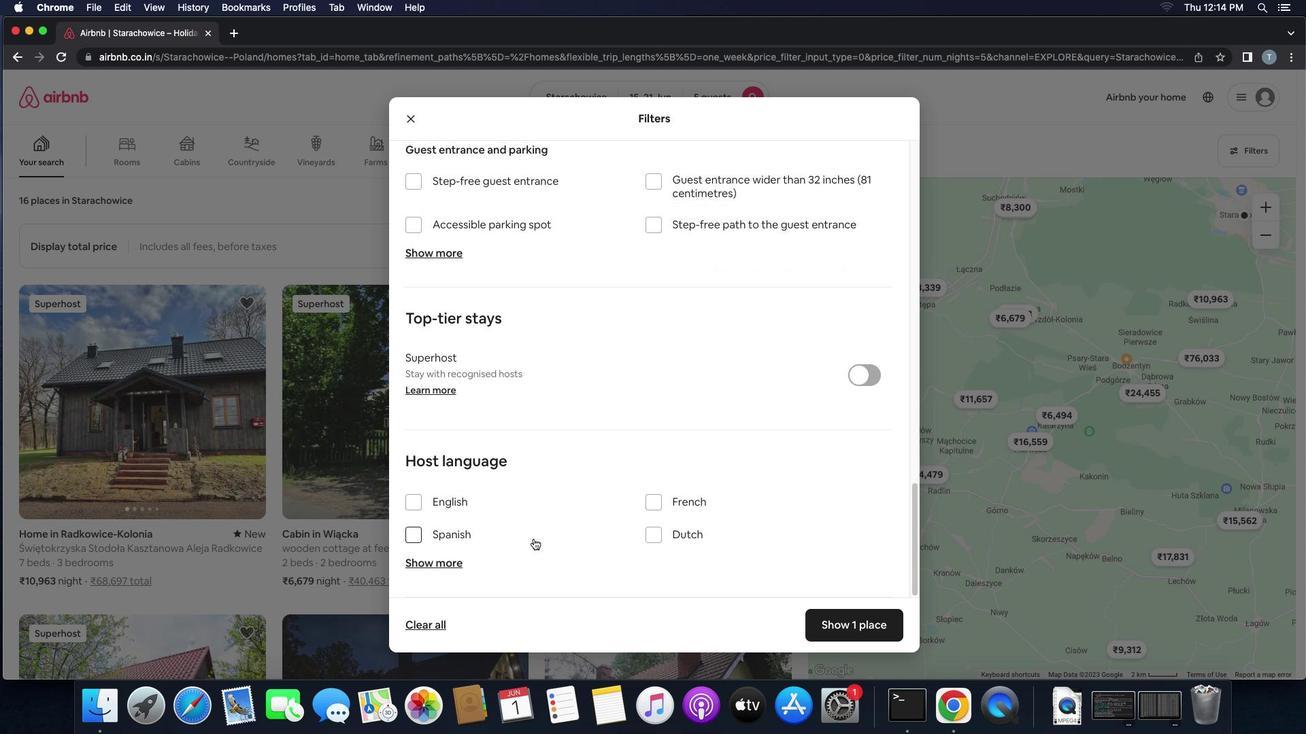 
Action: Mouse moved to (410, 504)
Screenshot: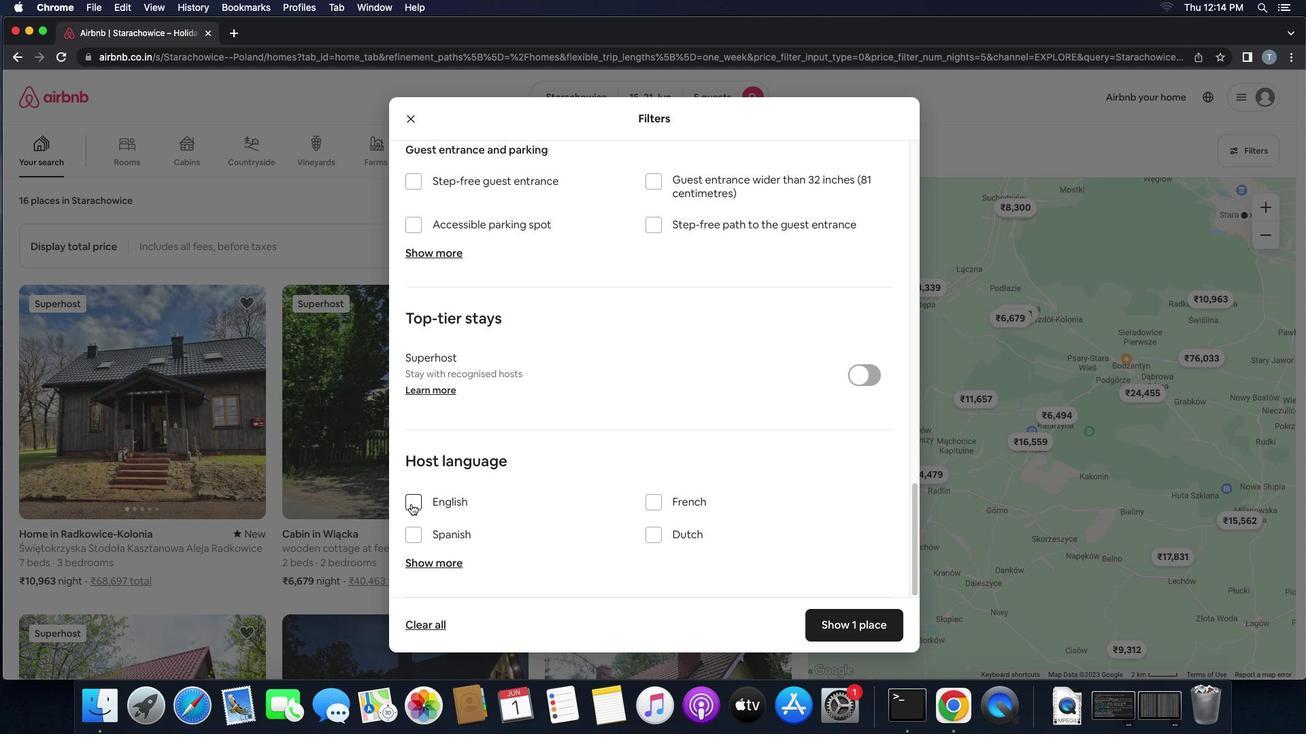 
Action: Mouse pressed left at (410, 504)
Screenshot: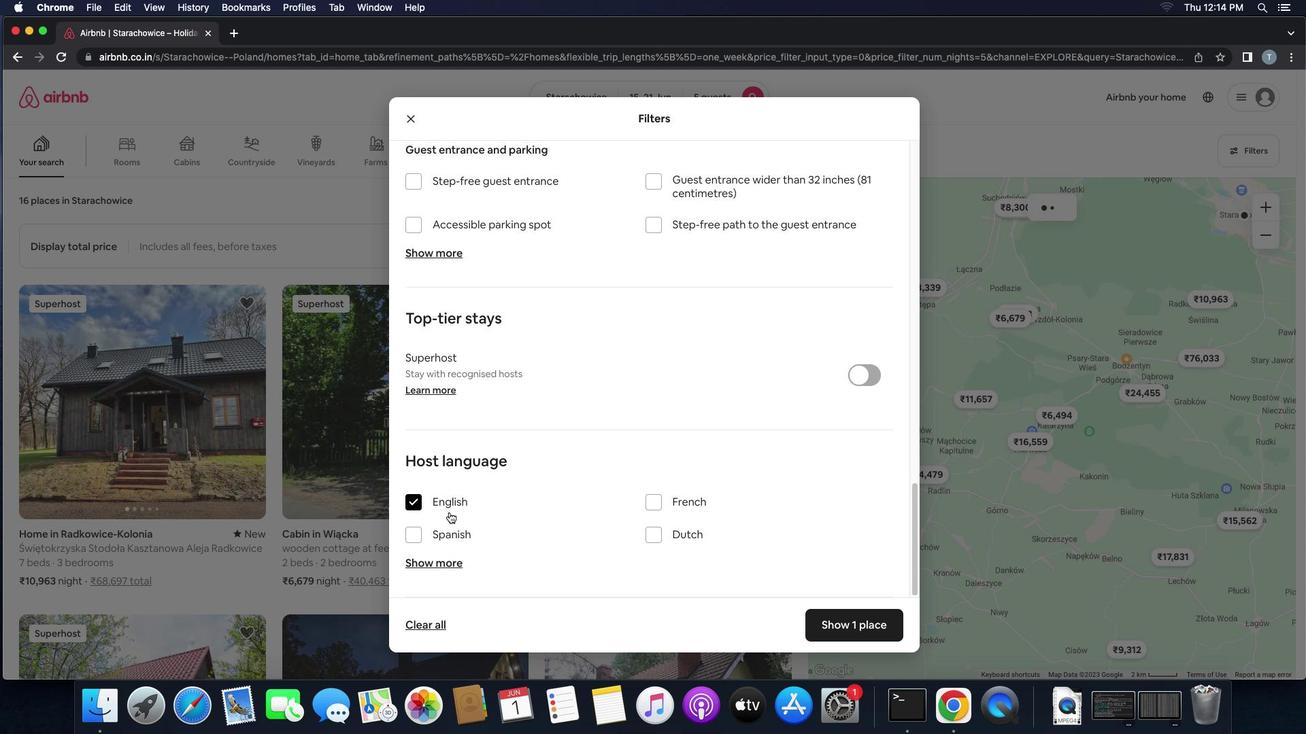 
Action: Mouse moved to (851, 620)
Screenshot: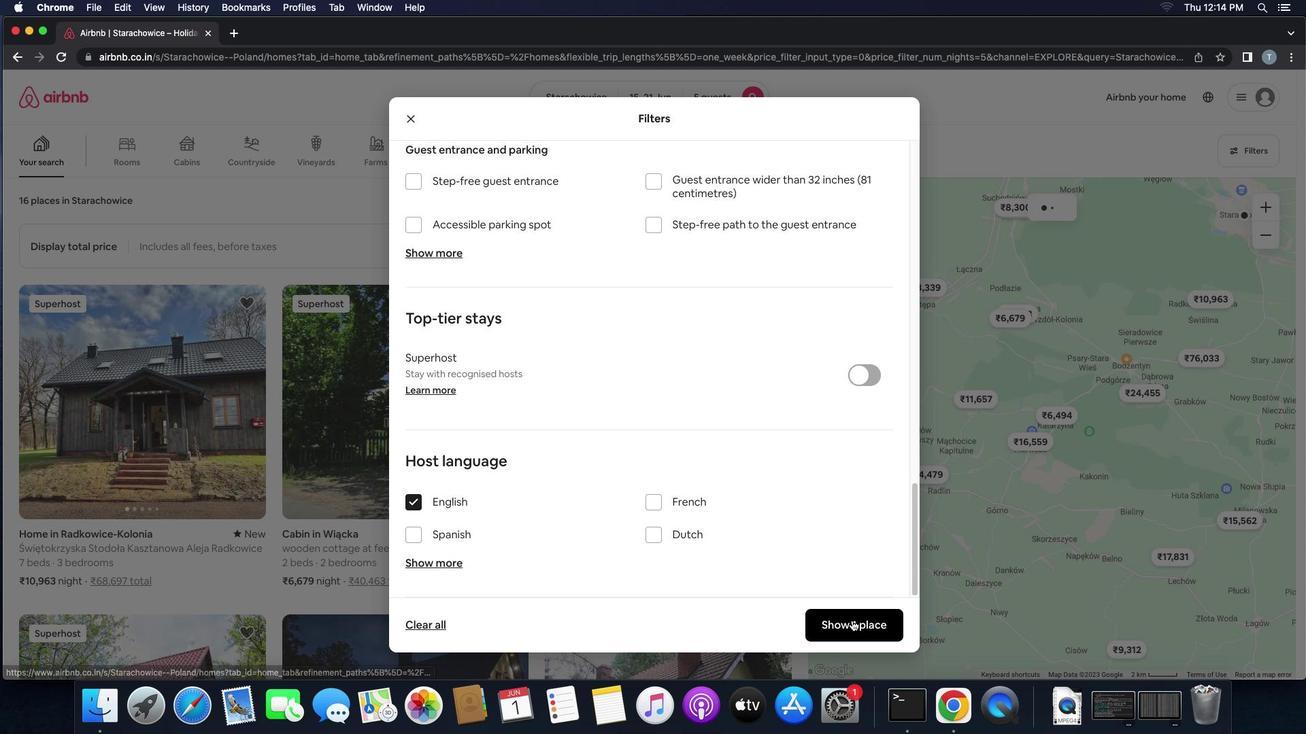 
Action: Mouse pressed left at (851, 620)
Screenshot: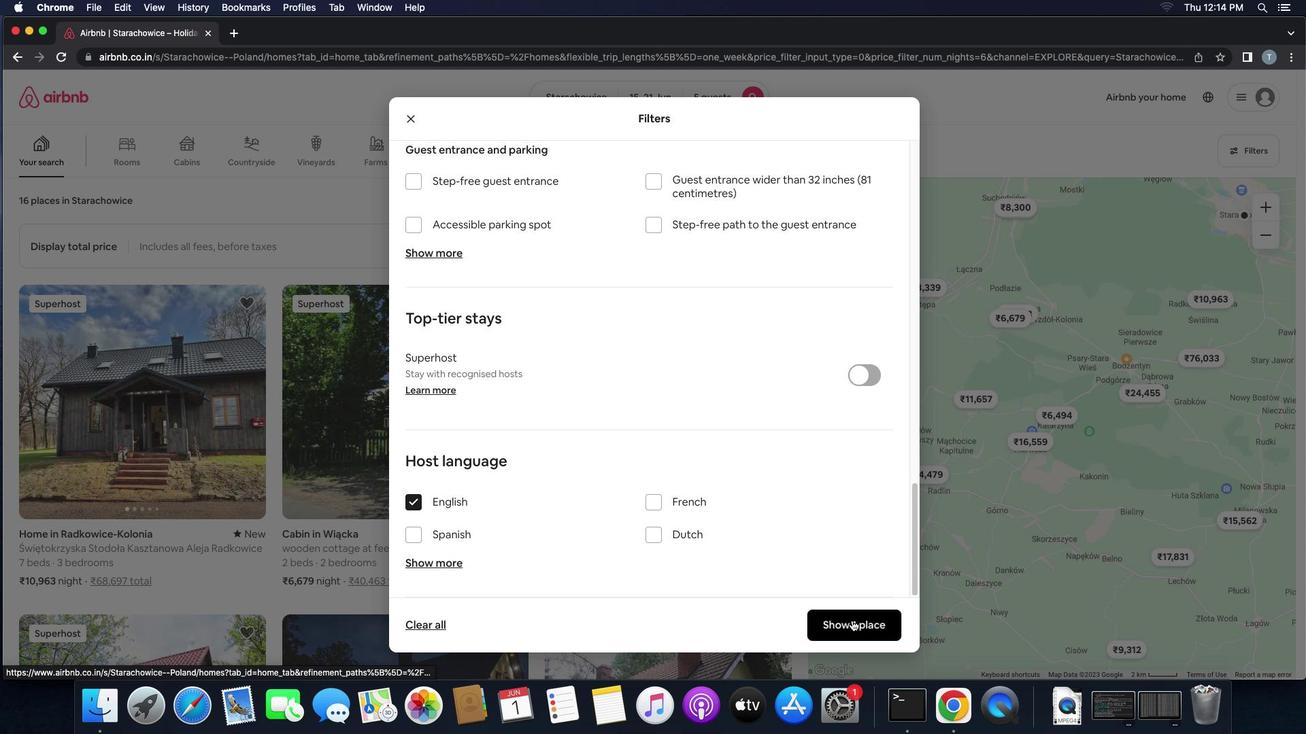 
Action: Mouse moved to (852, 621)
Screenshot: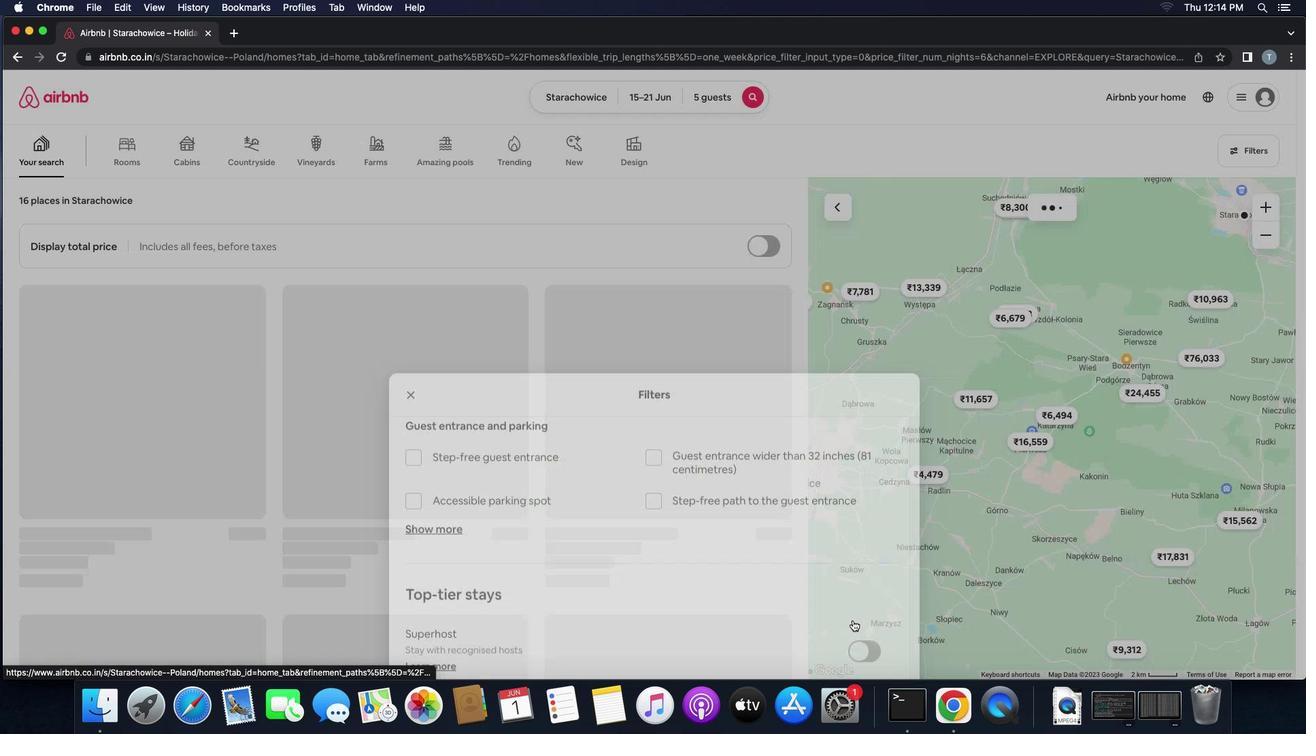 
